 Task: create a game project repository, add a collaborator to the repository and view insights.
Action: Mouse moved to (181, 151)
Screenshot: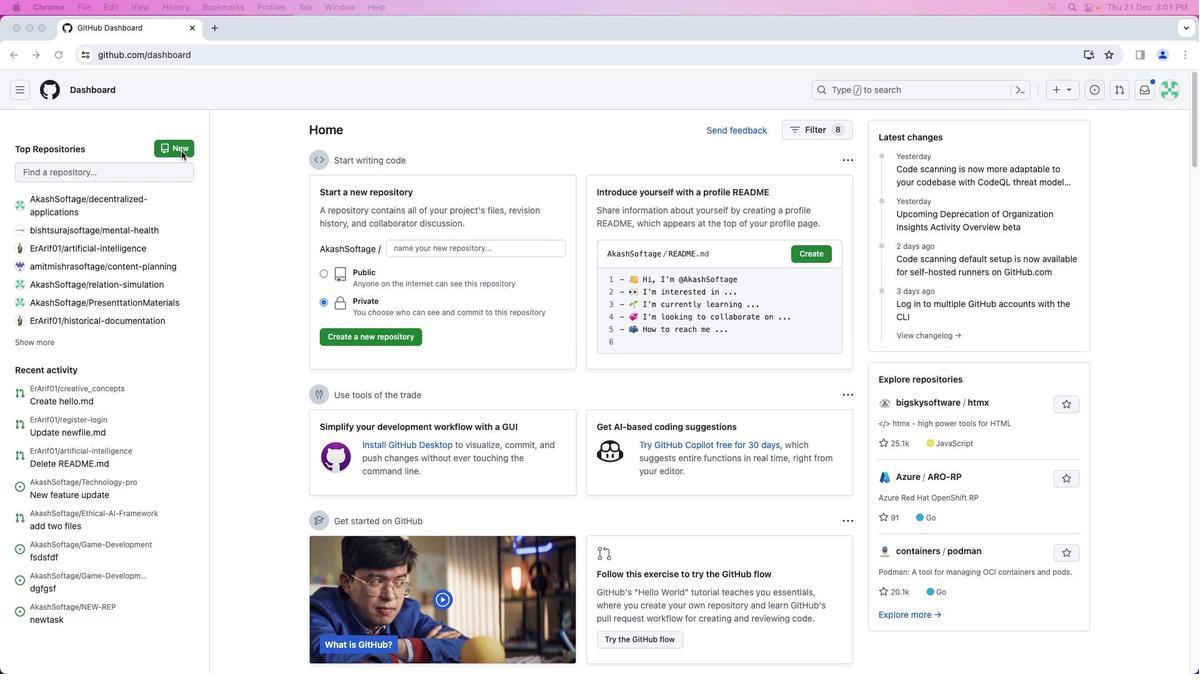
Action: Mouse pressed left at (181, 151)
Screenshot: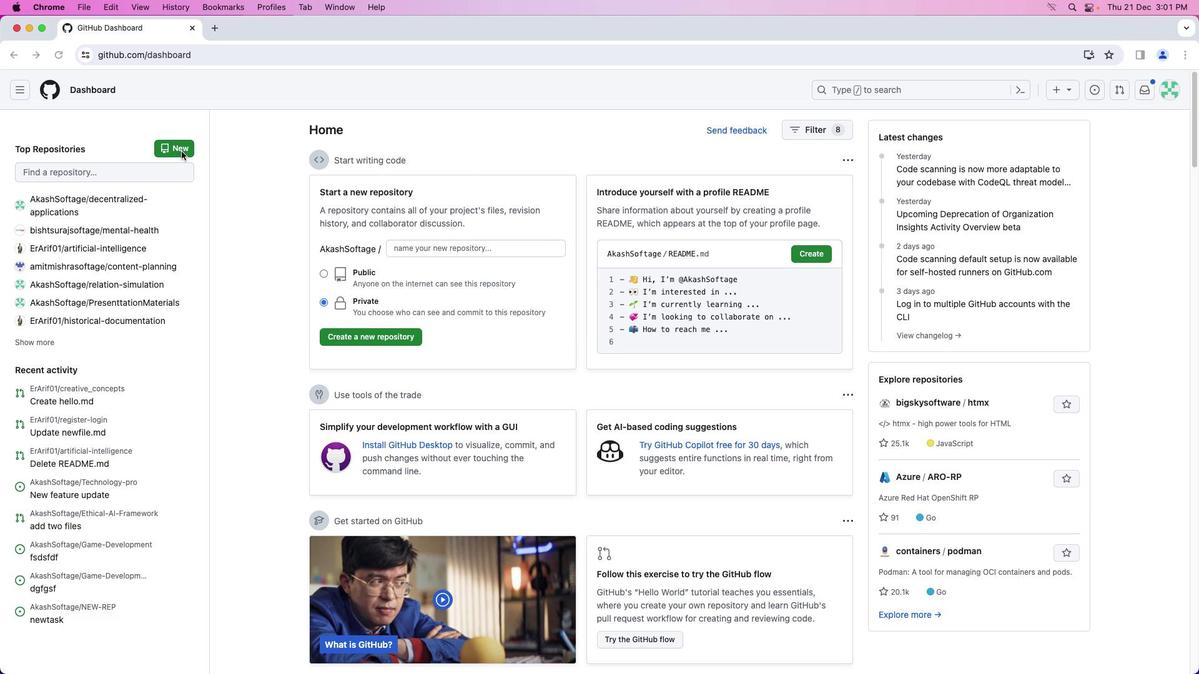 
Action: Mouse moved to (176, 144)
Screenshot: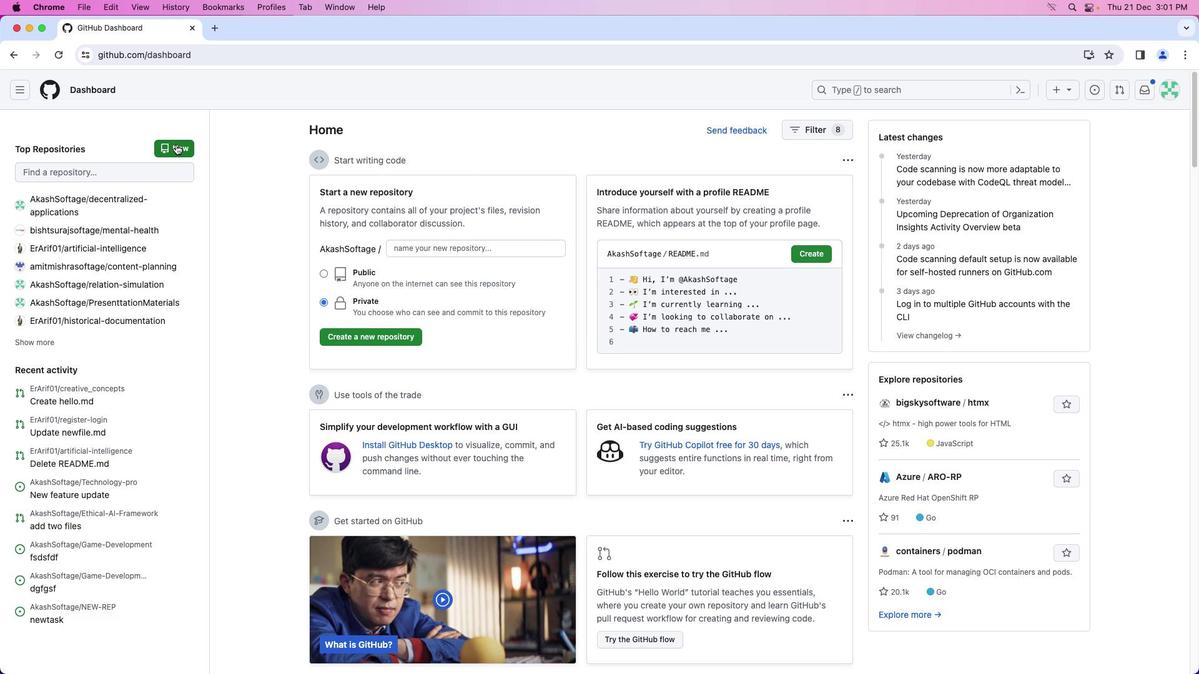 
Action: Mouse pressed left at (176, 144)
Screenshot: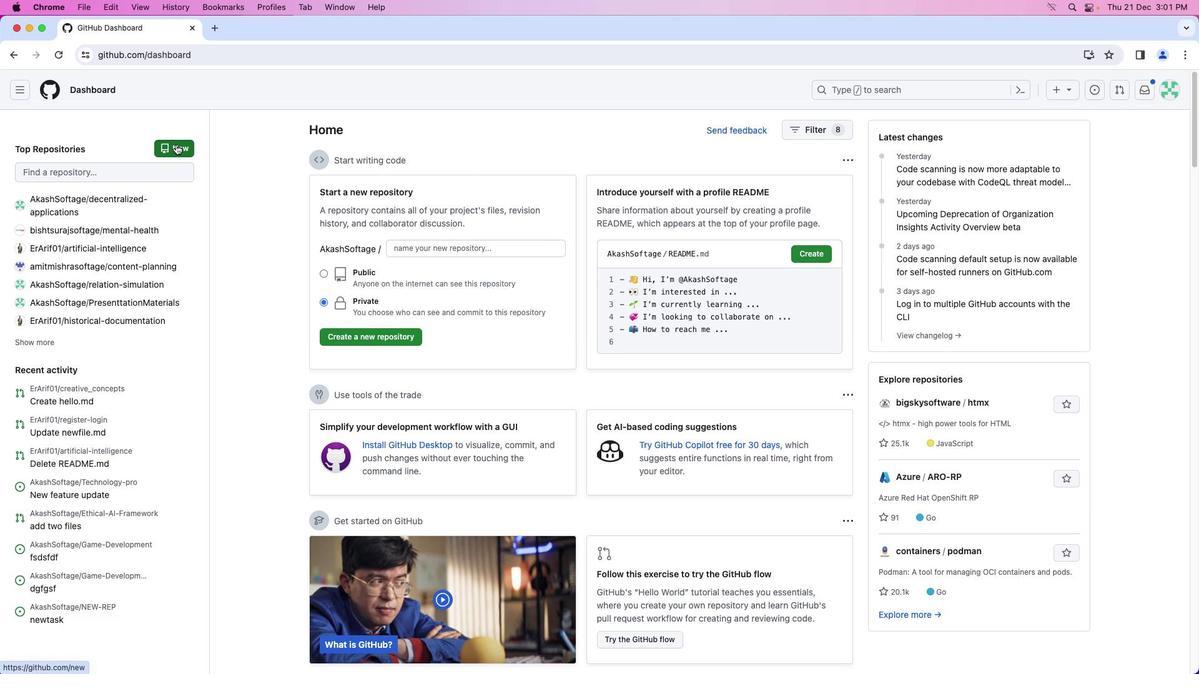
Action: Mouse moved to (558, 233)
Screenshot: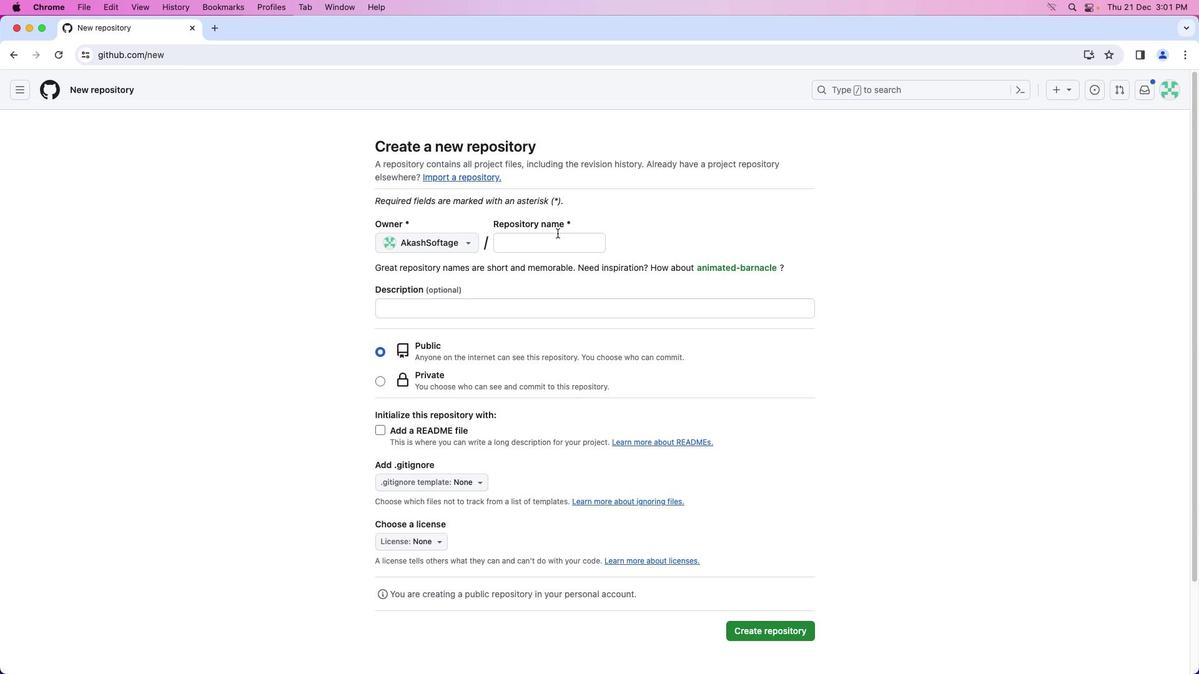 
Action: Mouse pressed left at (558, 233)
Screenshot: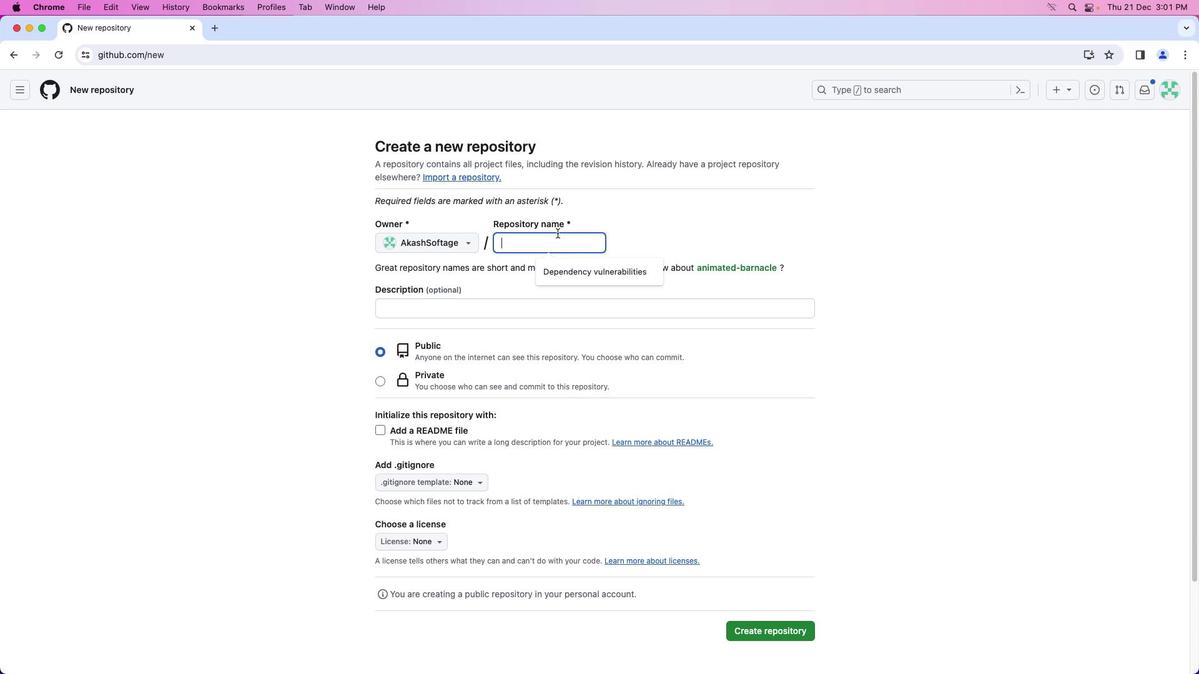 
Action: Key pressed Key.caps_lock'g'Key.caps_lock'A'Key.backspaceKey.backspace'G'Key.caps_lock'a''m''e'Key.space'p''r''o''j''e''c''t'
Screenshot: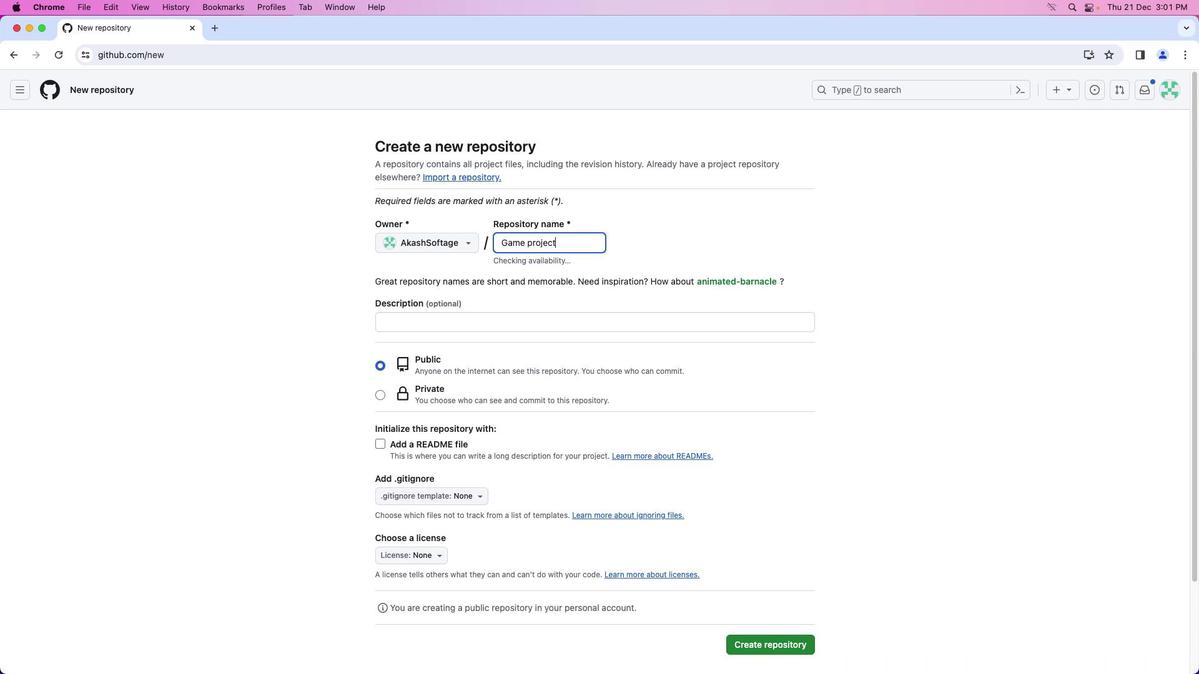 
Action: Mouse moved to (379, 463)
Screenshot: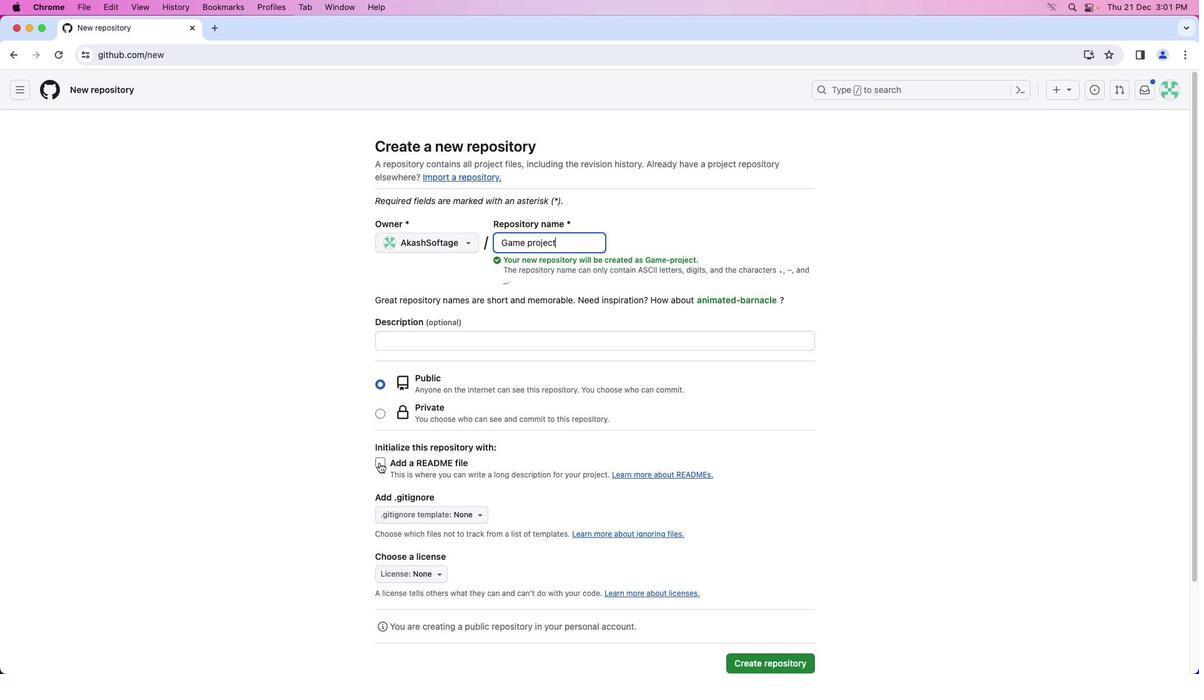 
Action: Mouse pressed left at (379, 463)
Screenshot: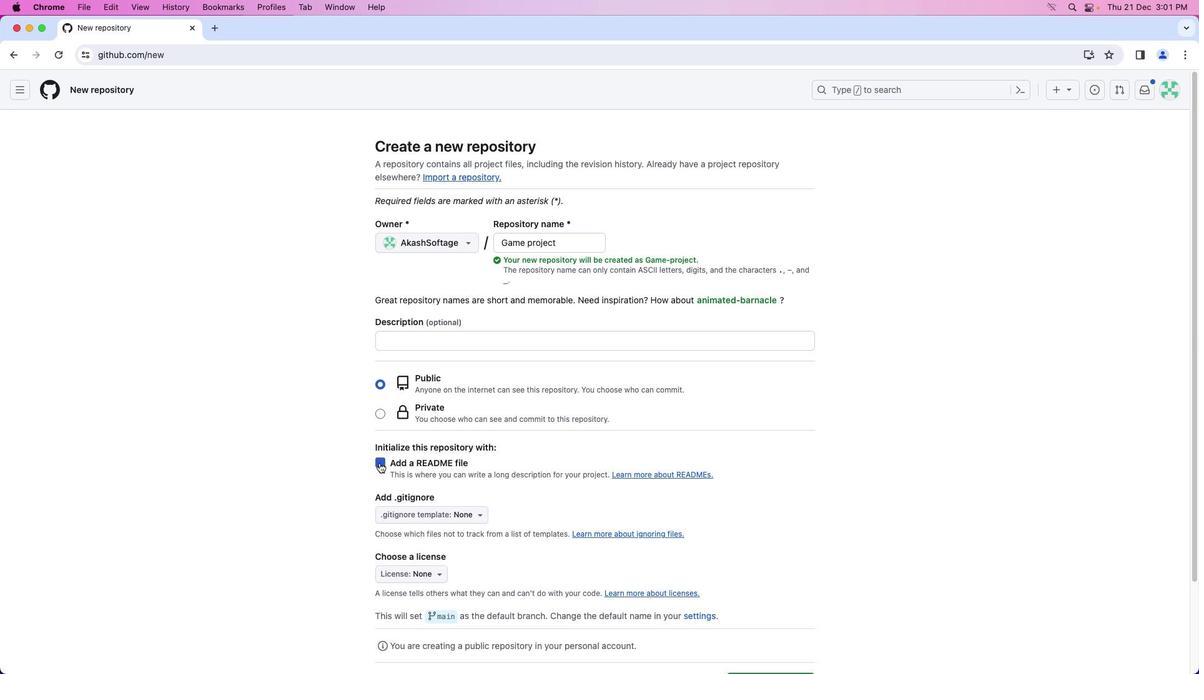 
Action: Mouse moved to (602, 476)
Screenshot: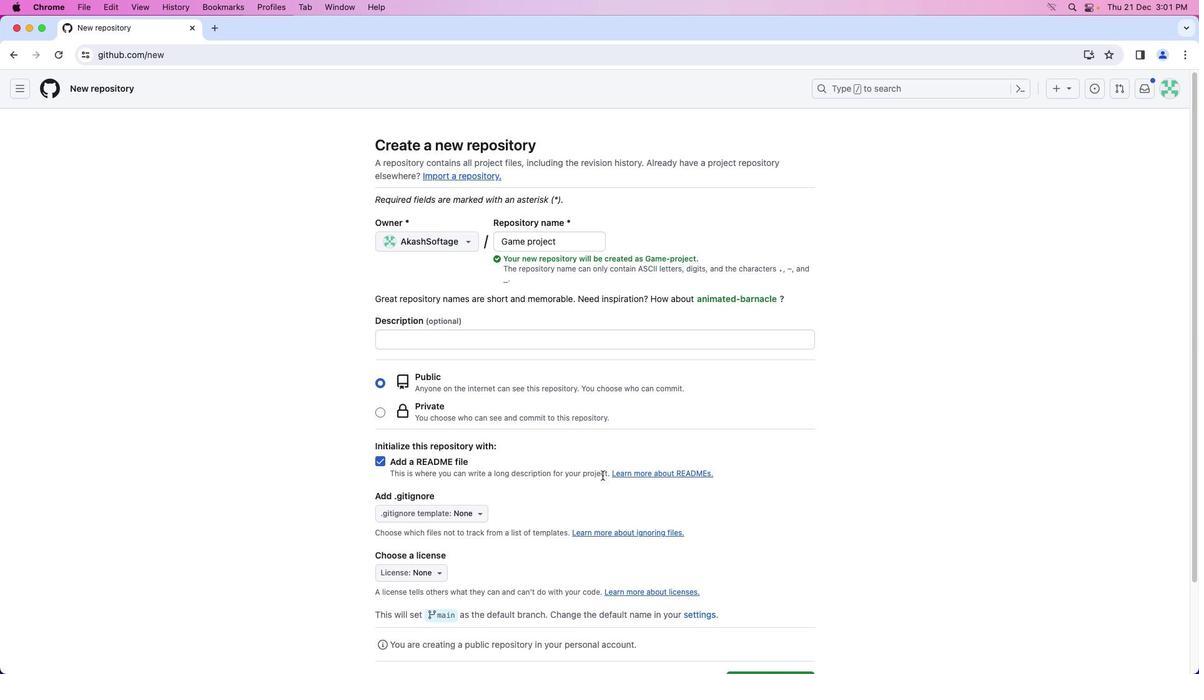 
Action: Mouse scrolled (602, 476) with delta (0, 0)
Screenshot: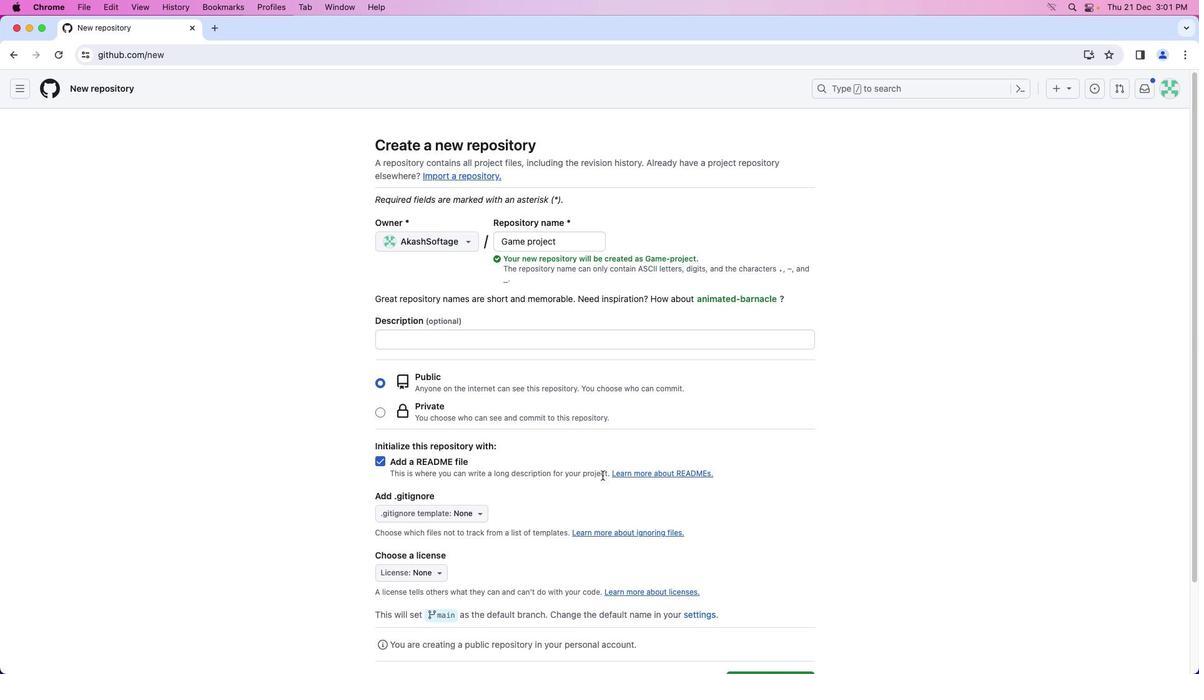 
Action: Mouse moved to (603, 476)
Screenshot: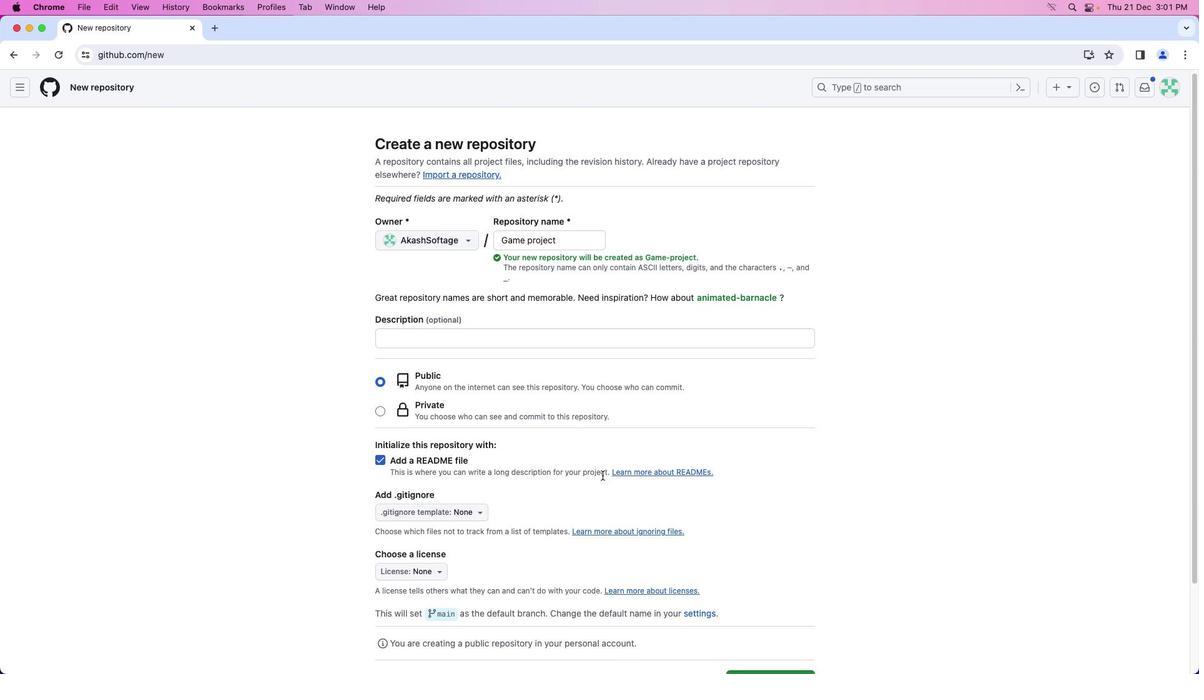 
Action: Mouse scrolled (603, 476) with delta (0, 0)
Screenshot: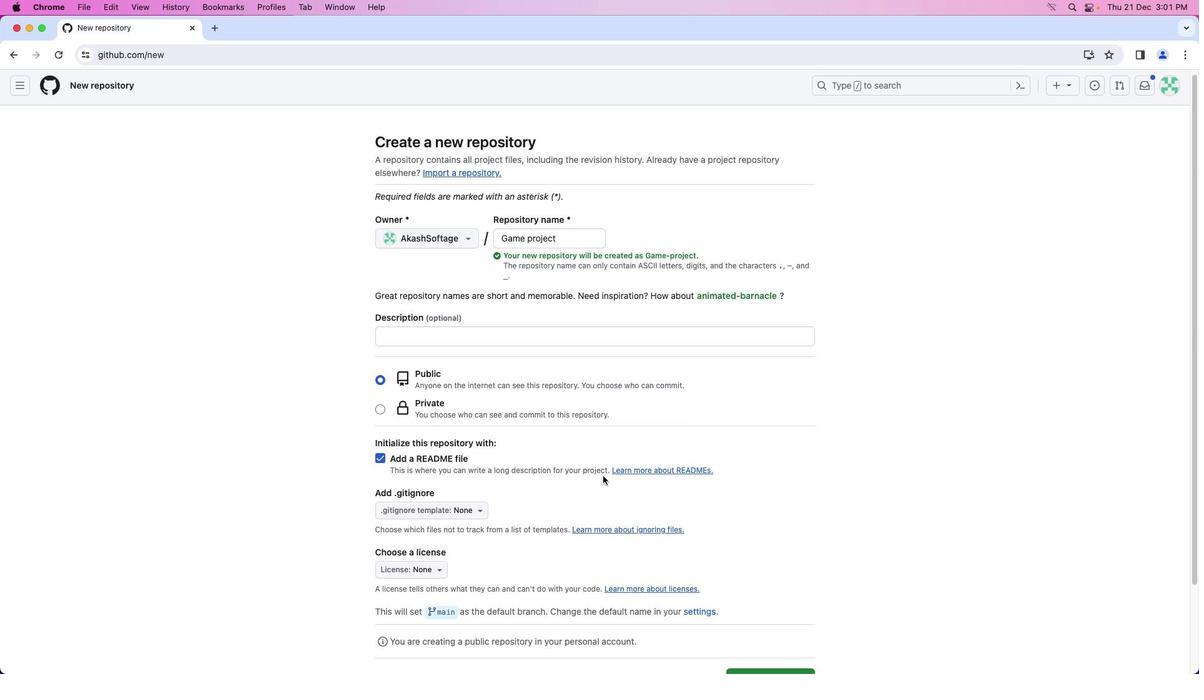 
Action: Mouse moved to (603, 476)
Screenshot: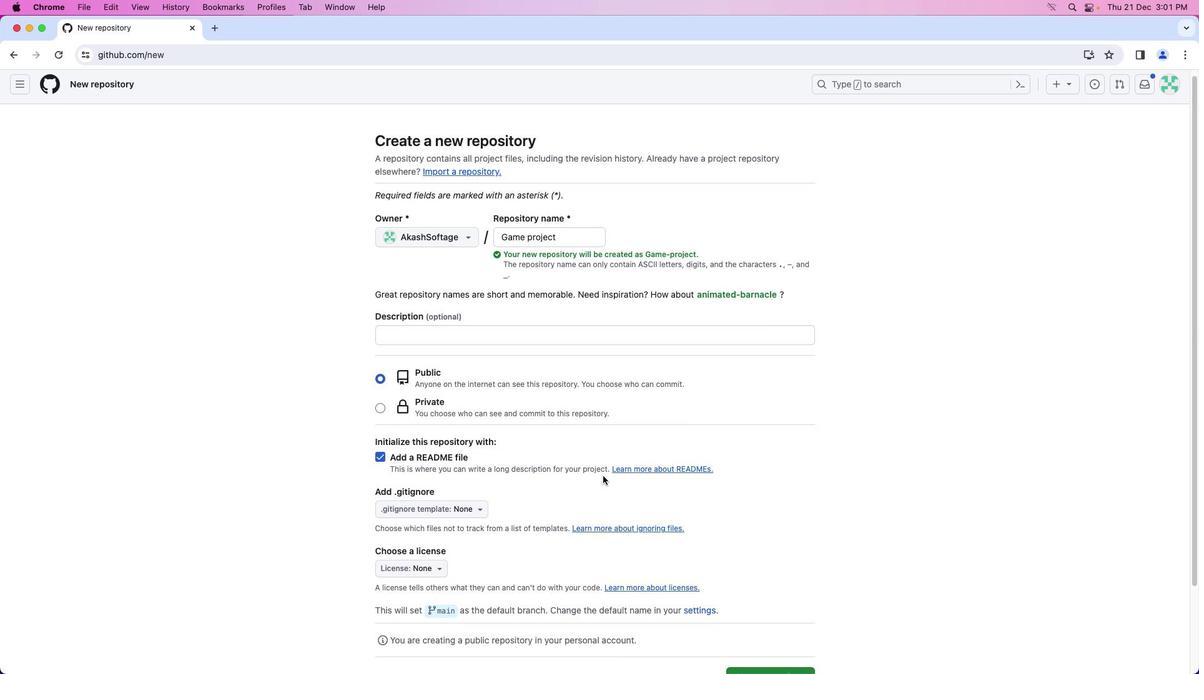
Action: Mouse scrolled (603, 476) with delta (0, 0)
Screenshot: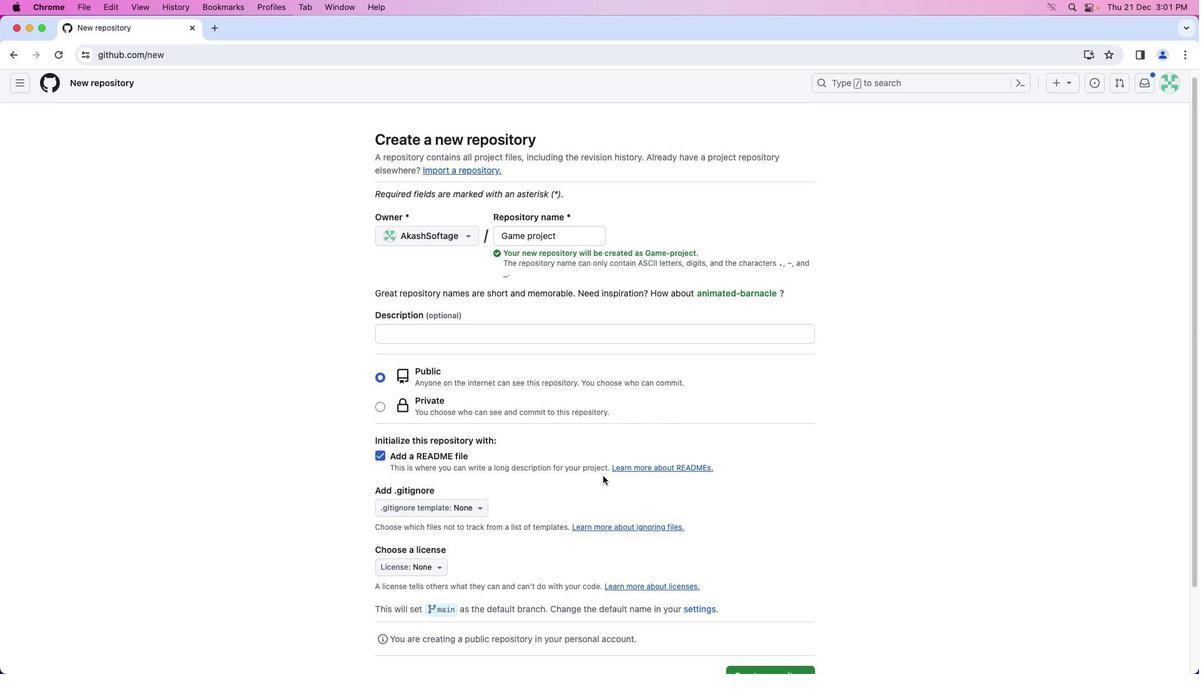 
Action: Mouse moved to (608, 479)
Screenshot: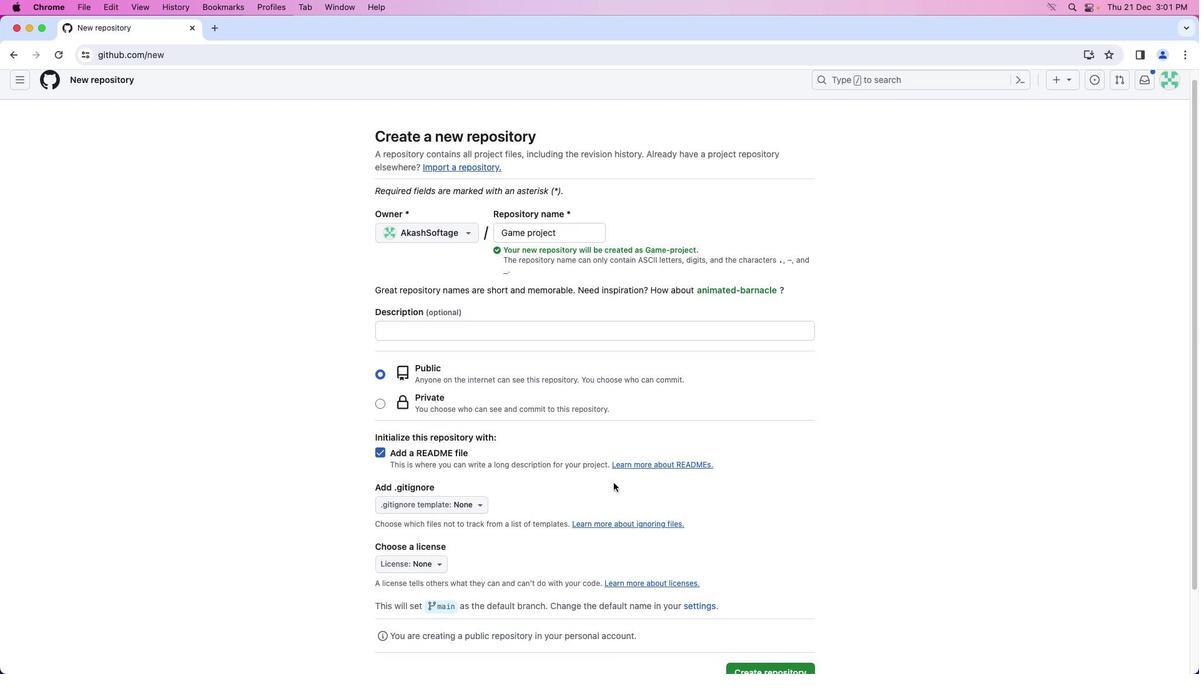 
Action: Mouse scrolled (608, 479) with delta (0, 0)
Screenshot: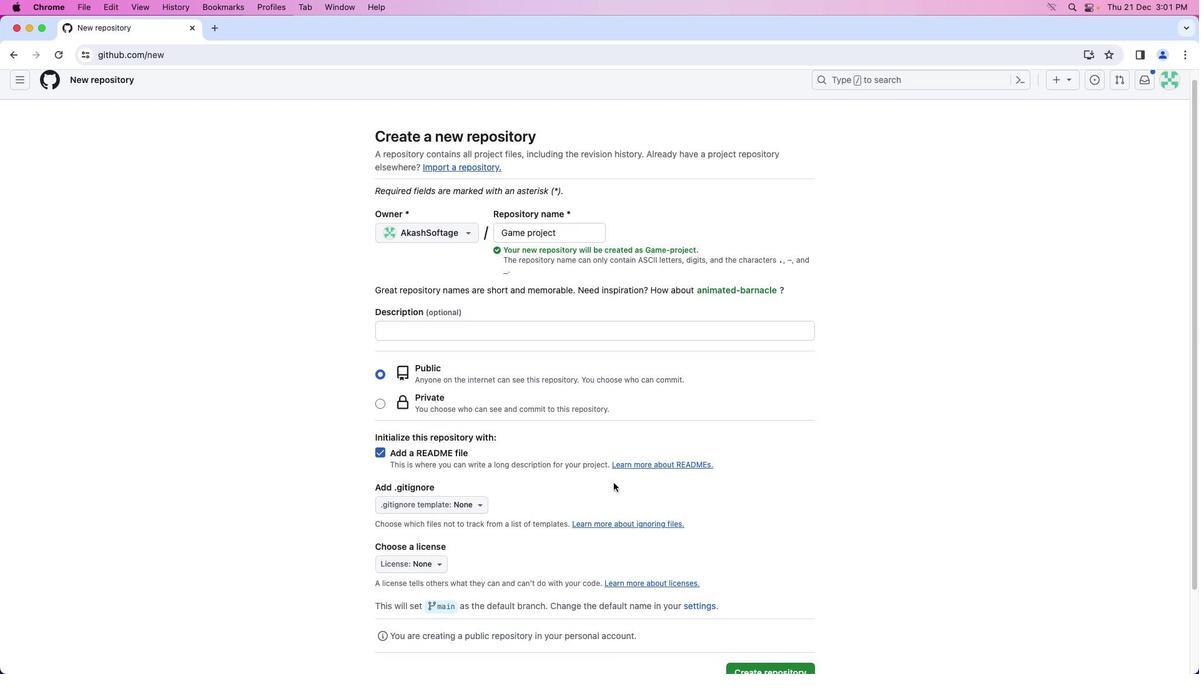 
Action: Mouse moved to (614, 483)
Screenshot: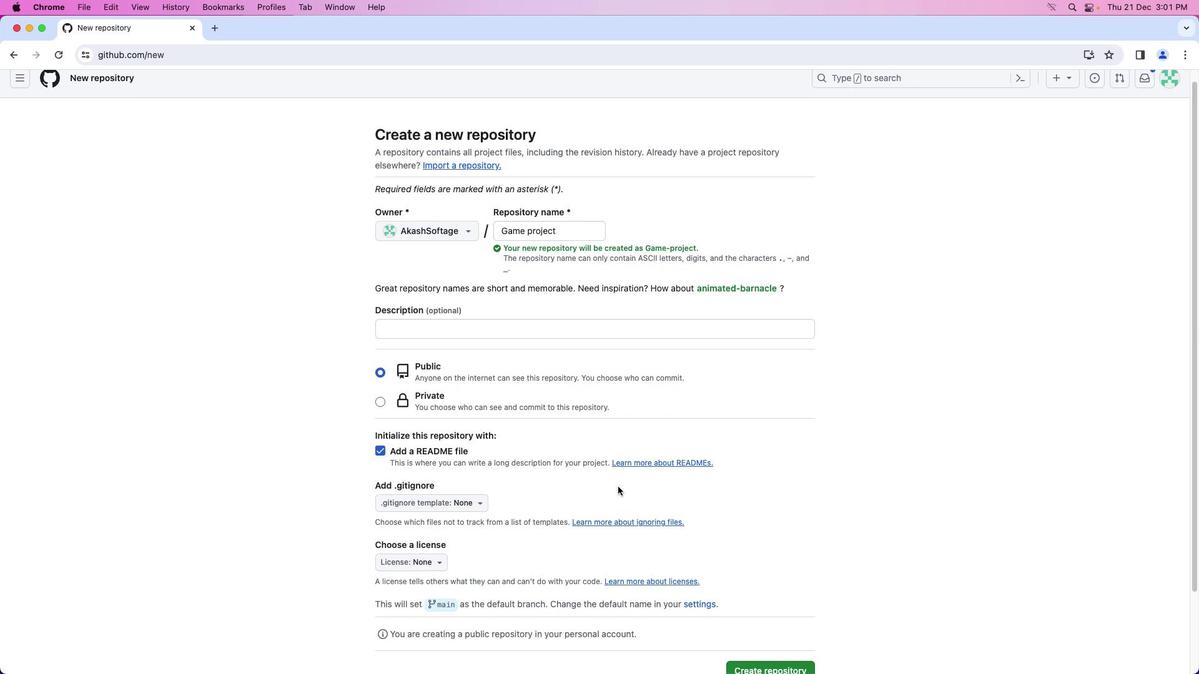 
Action: Mouse scrolled (614, 483) with delta (0, 0)
Screenshot: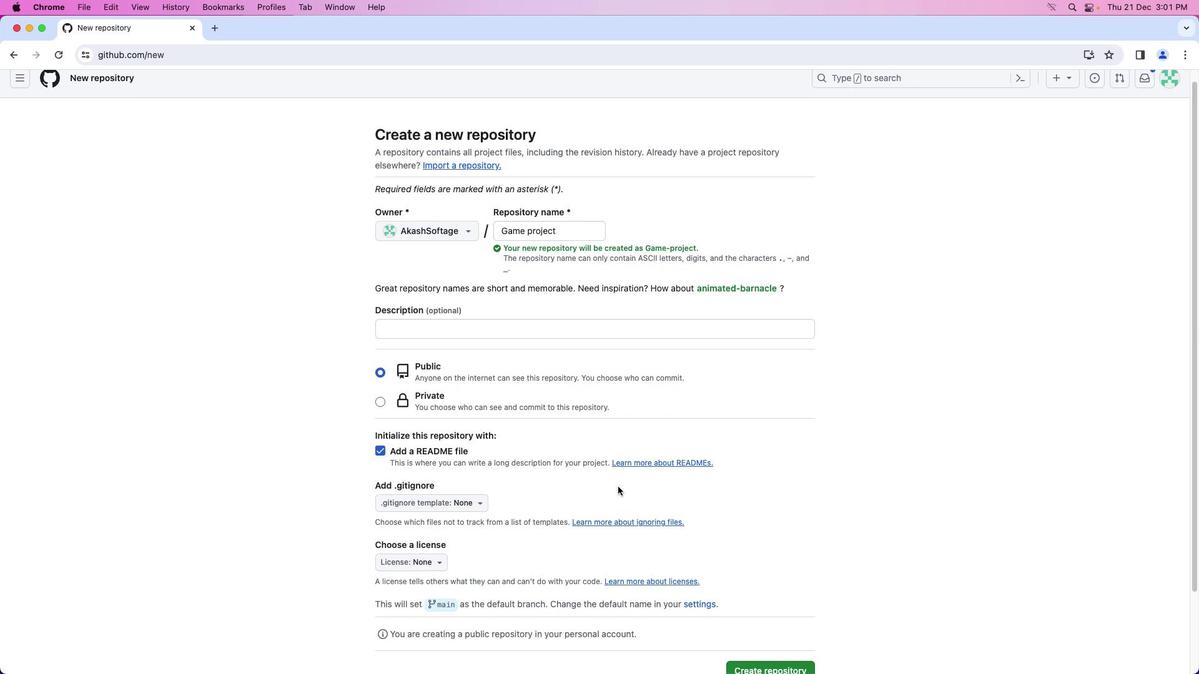 
Action: Mouse moved to (617, 486)
Screenshot: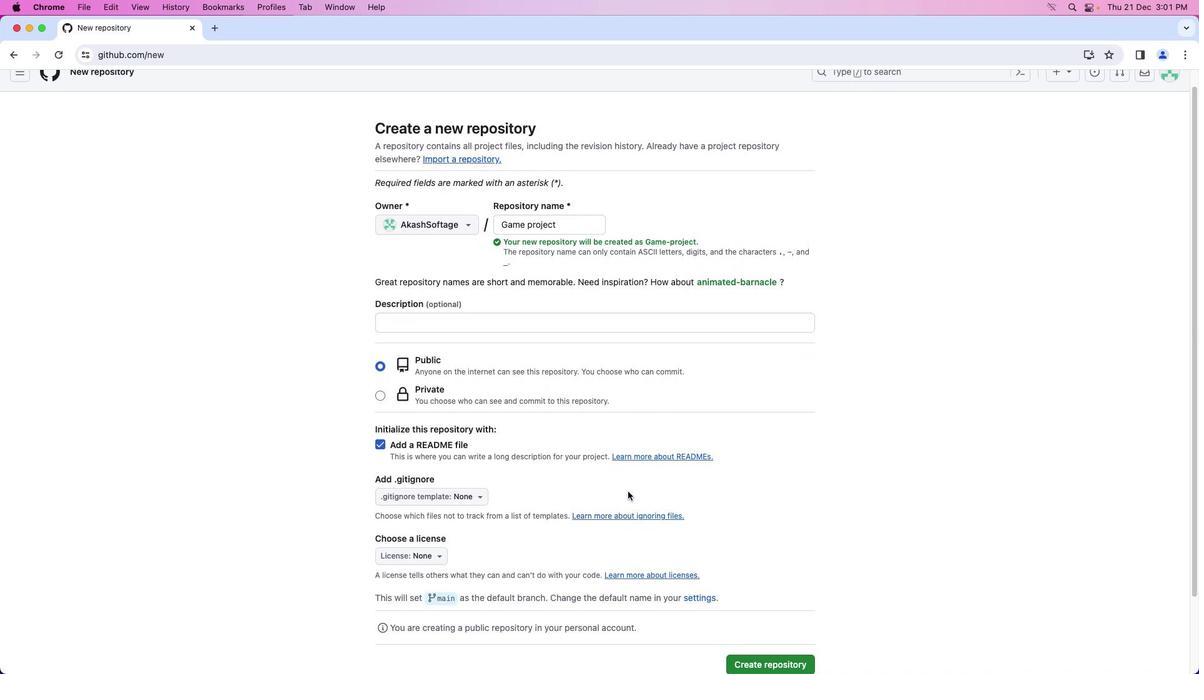 
Action: Mouse scrolled (617, 486) with delta (0, 0)
Screenshot: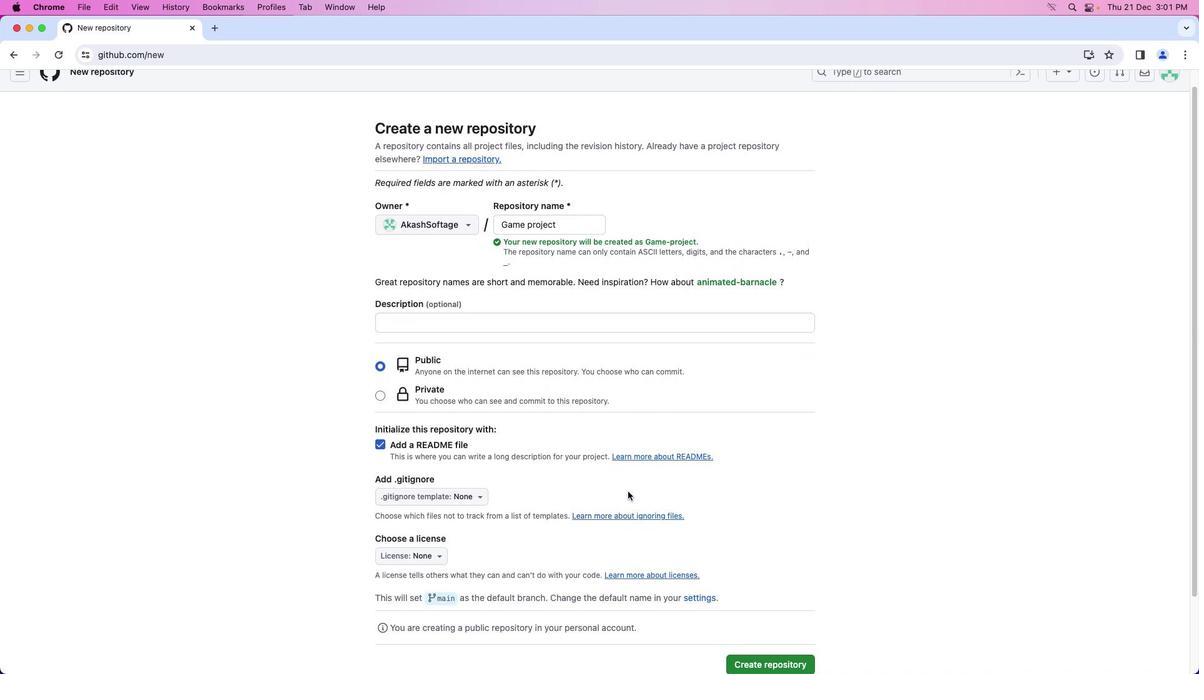 
Action: Mouse moved to (618, 487)
Screenshot: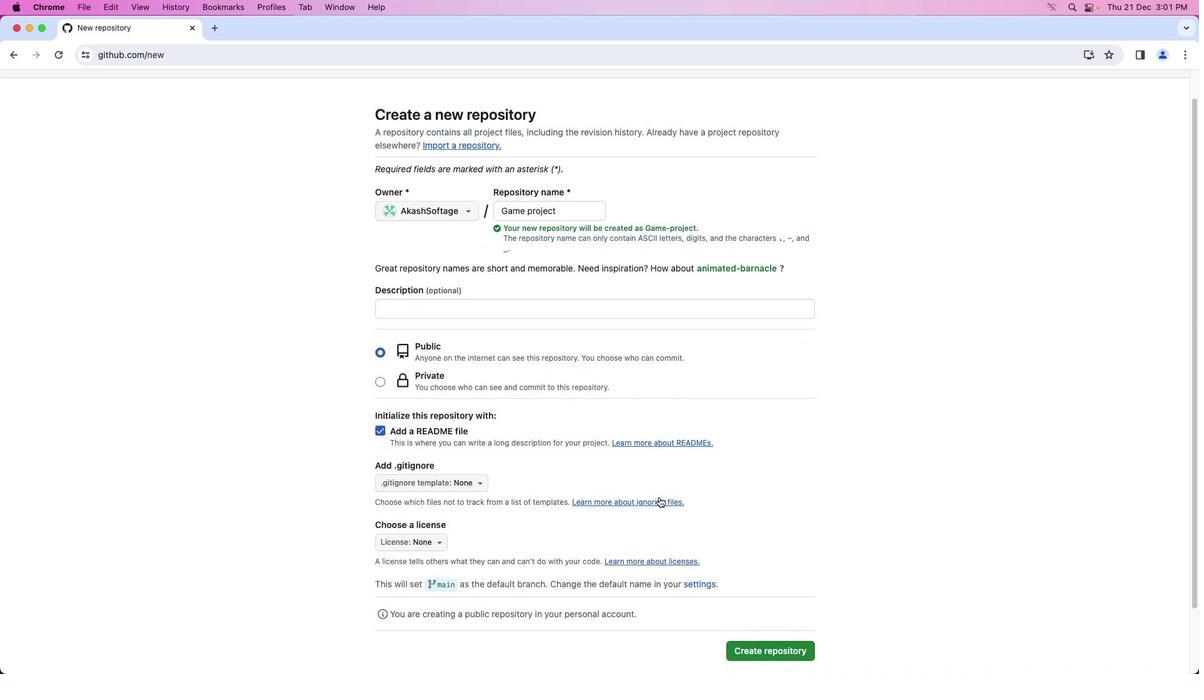 
Action: Mouse scrolled (618, 487) with delta (0, 0)
Screenshot: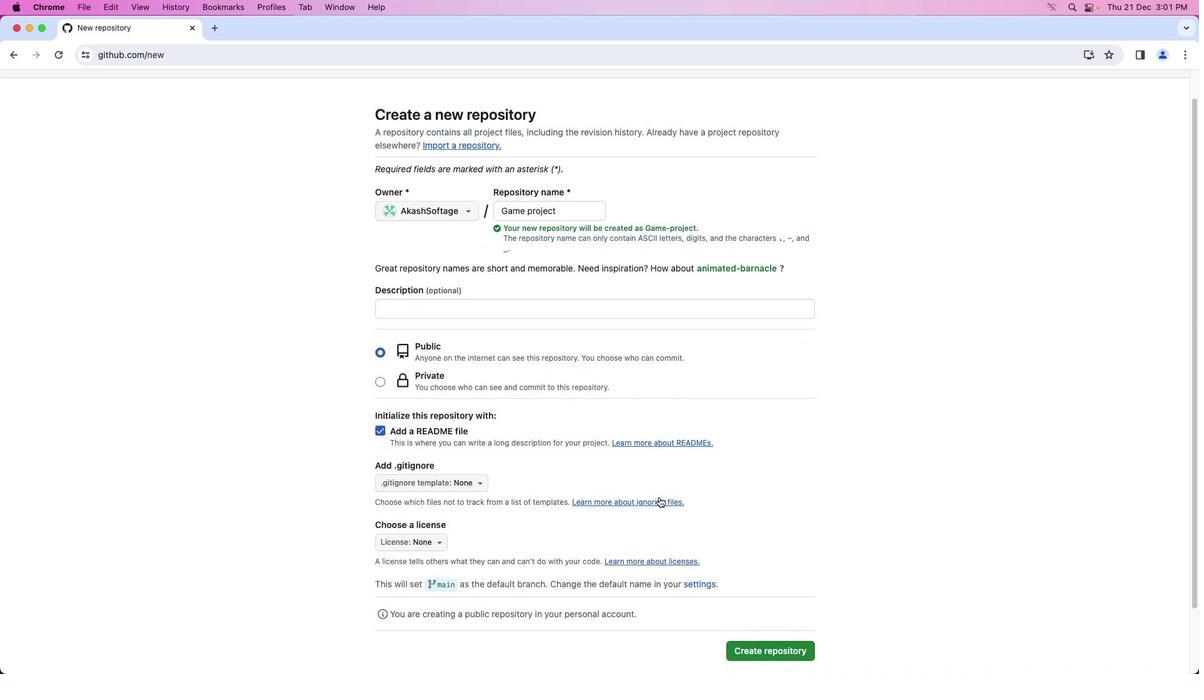 
Action: Mouse moved to (804, 586)
Screenshot: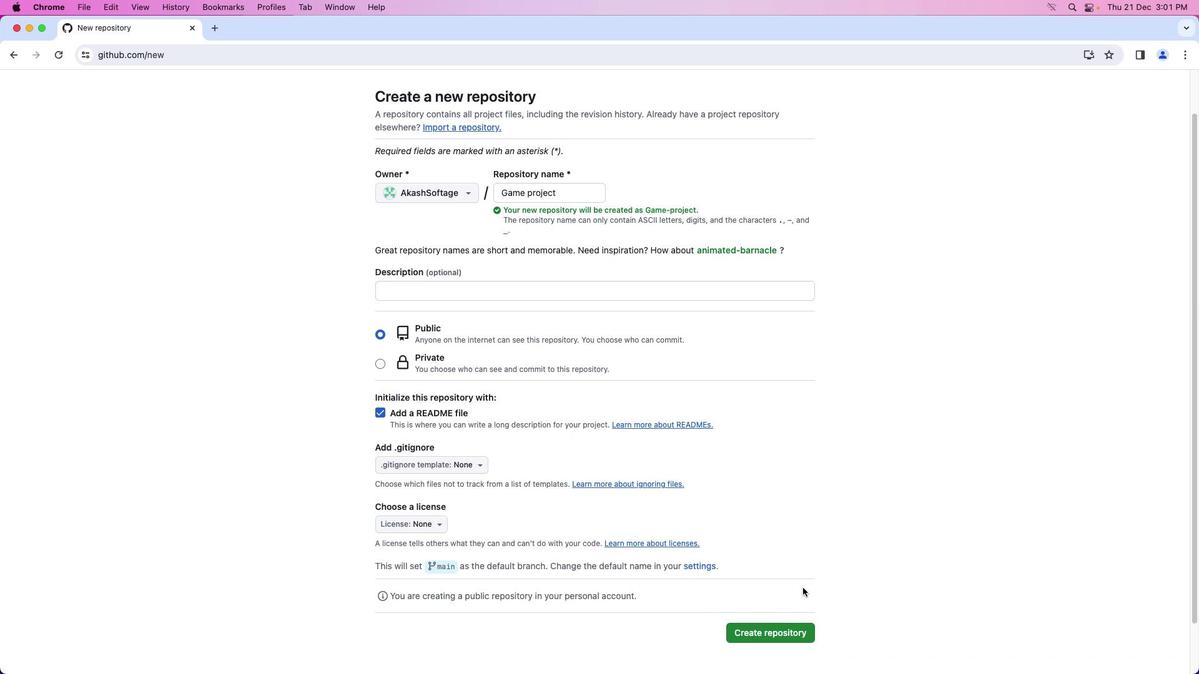 
Action: Mouse scrolled (804, 586) with delta (0, 0)
Screenshot: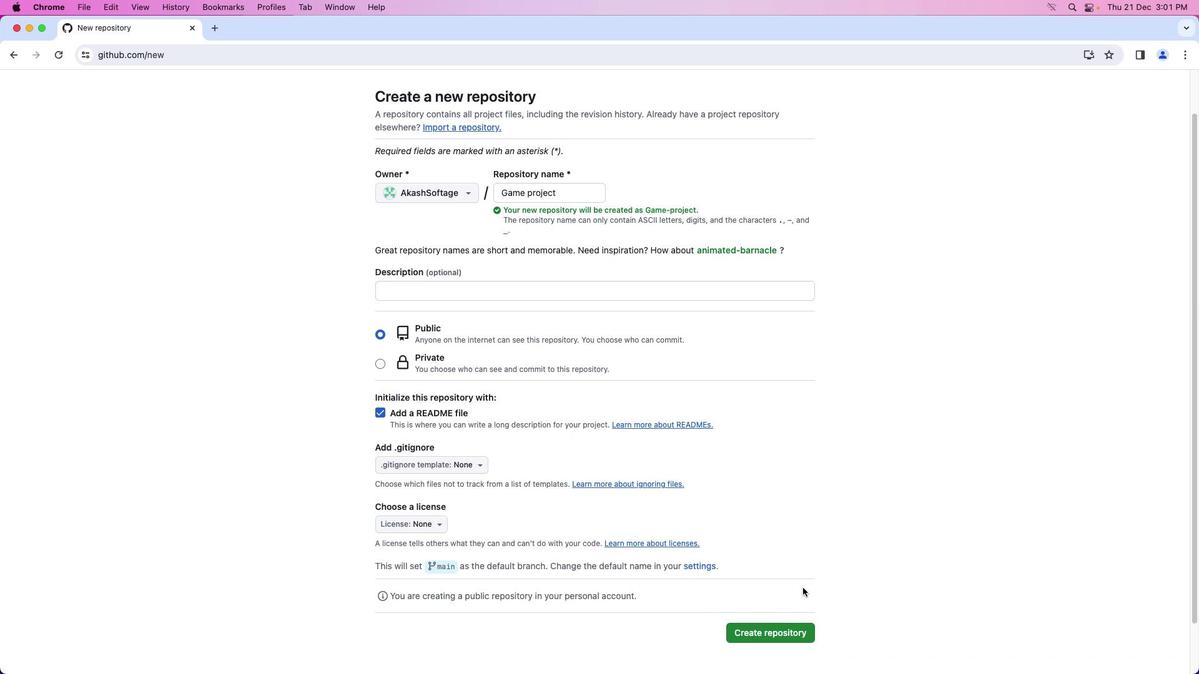 
Action: Mouse moved to (804, 586)
Screenshot: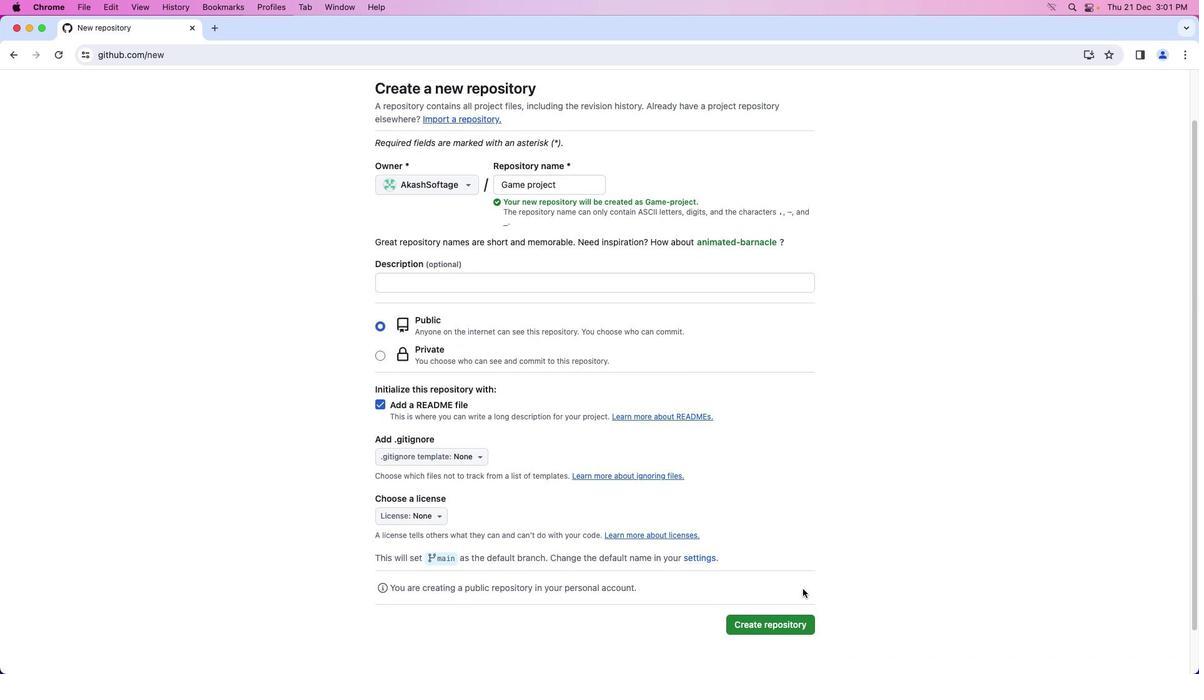 
Action: Mouse scrolled (804, 586) with delta (0, 0)
Screenshot: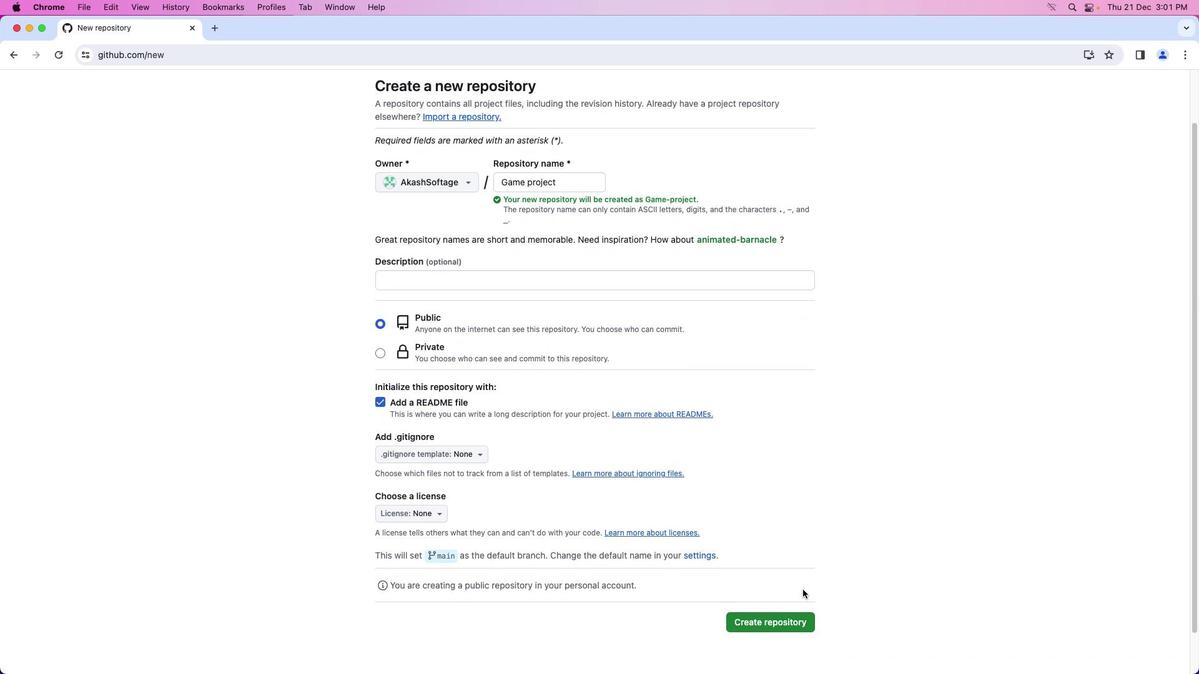 
Action: Mouse moved to (784, 618)
Screenshot: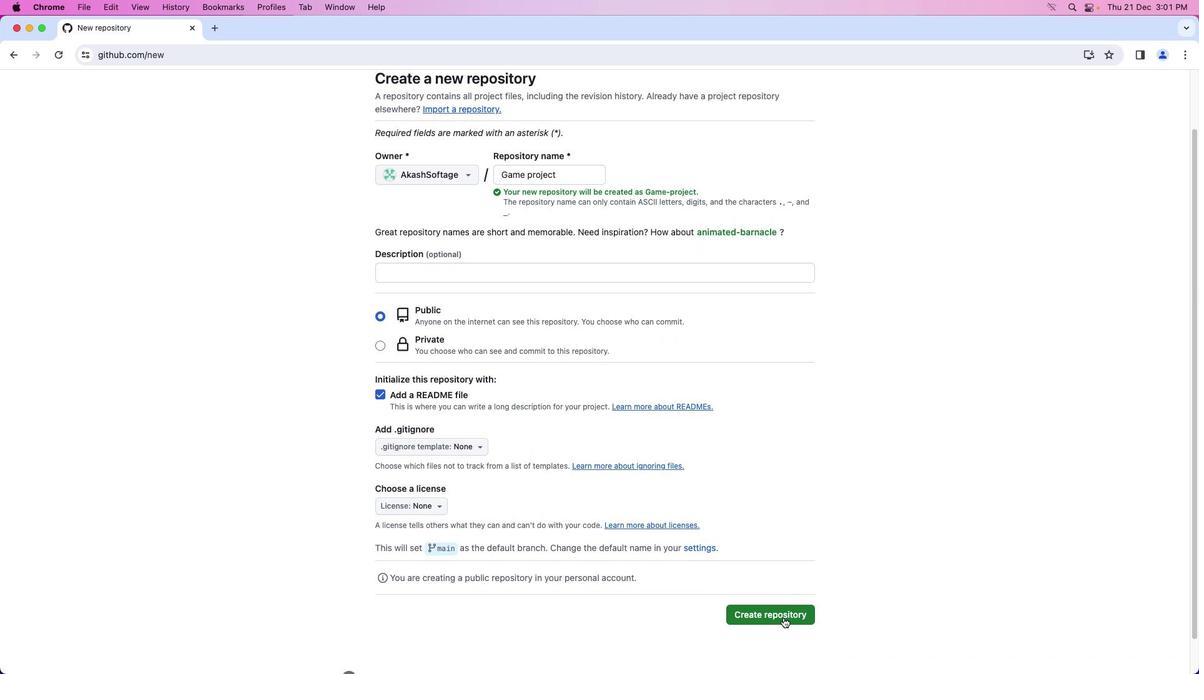 
Action: Mouse pressed left at (784, 618)
Screenshot: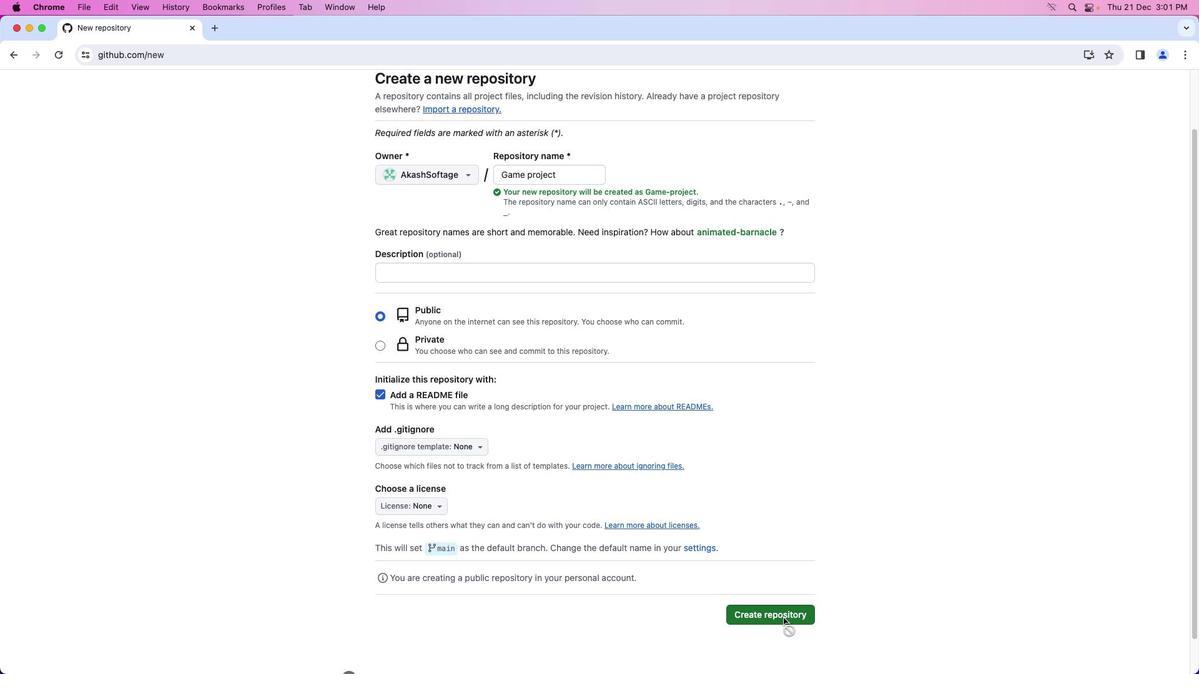 
Action: Mouse moved to (538, 125)
Screenshot: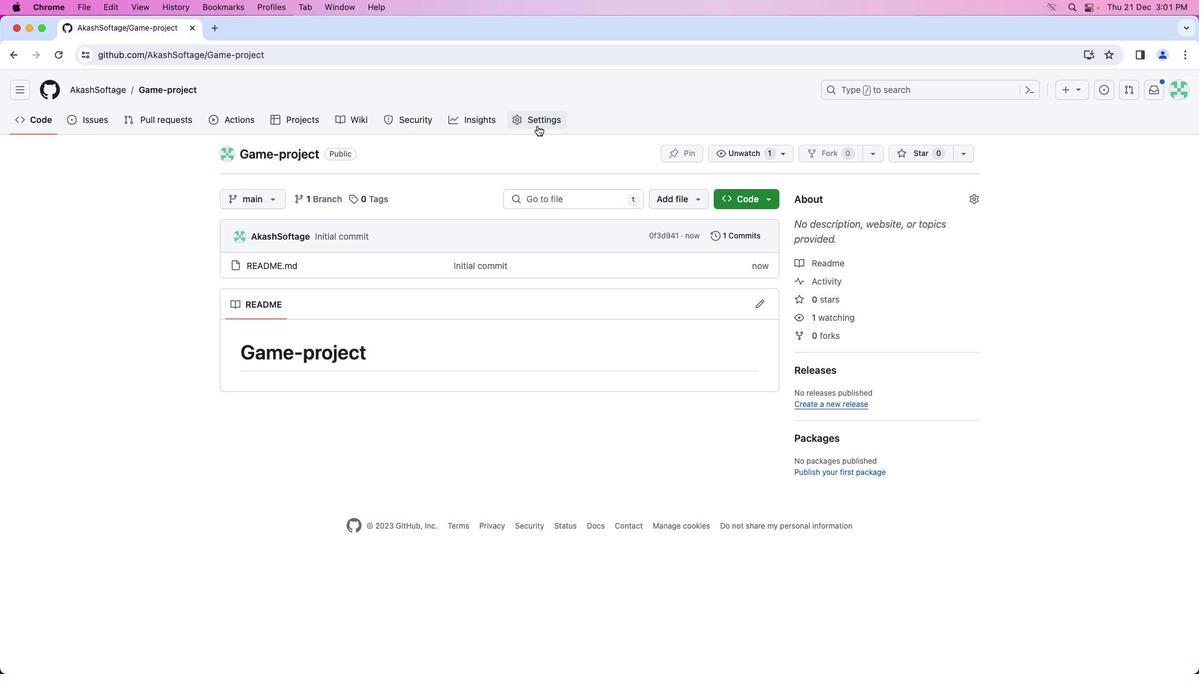 
Action: Mouse pressed left at (538, 125)
Screenshot: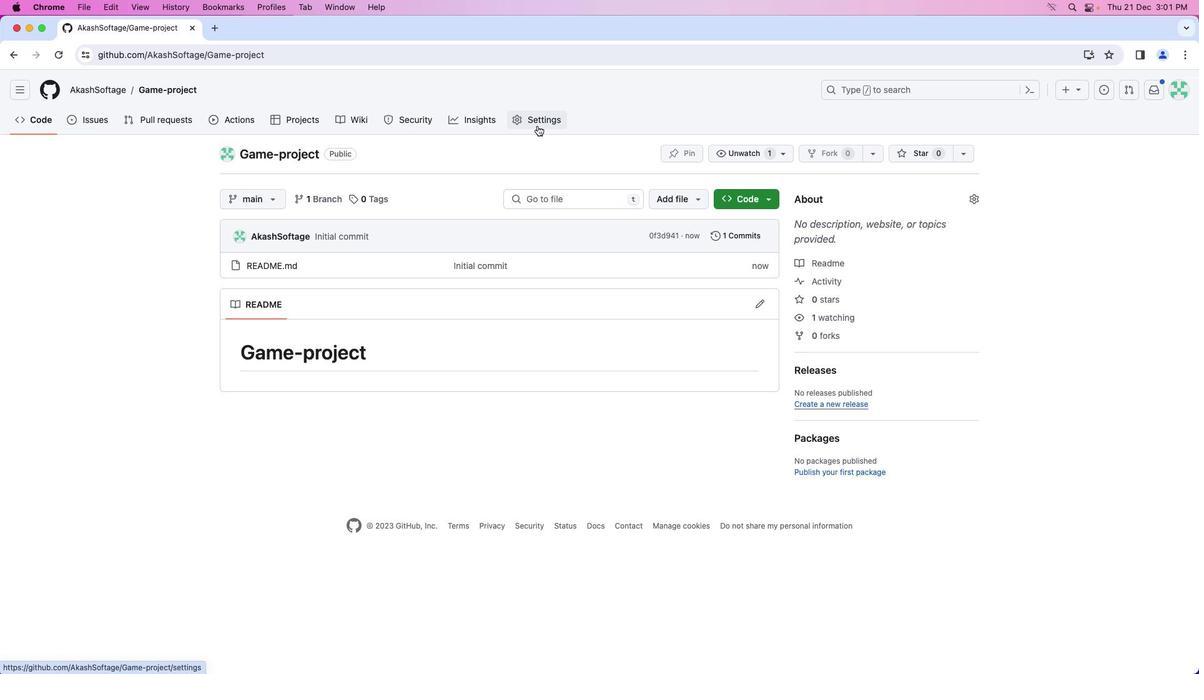 
Action: Mouse moved to (326, 209)
Screenshot: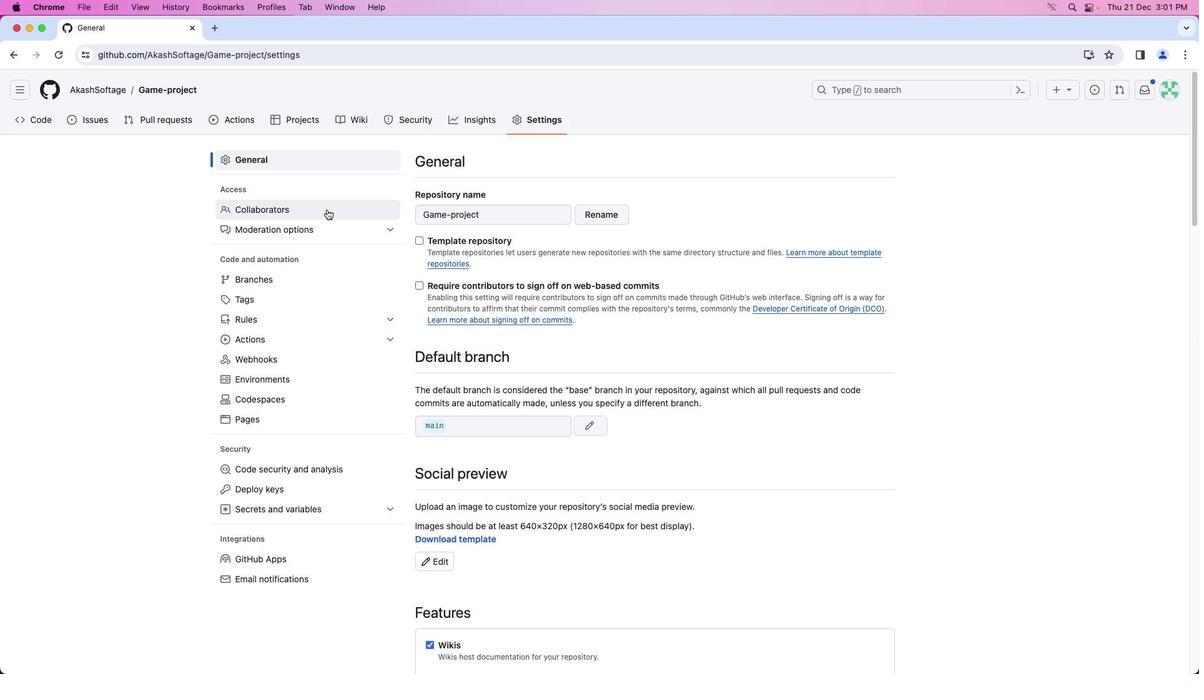 
Action: Mouse pressed left at (326, 209)
Screenshot: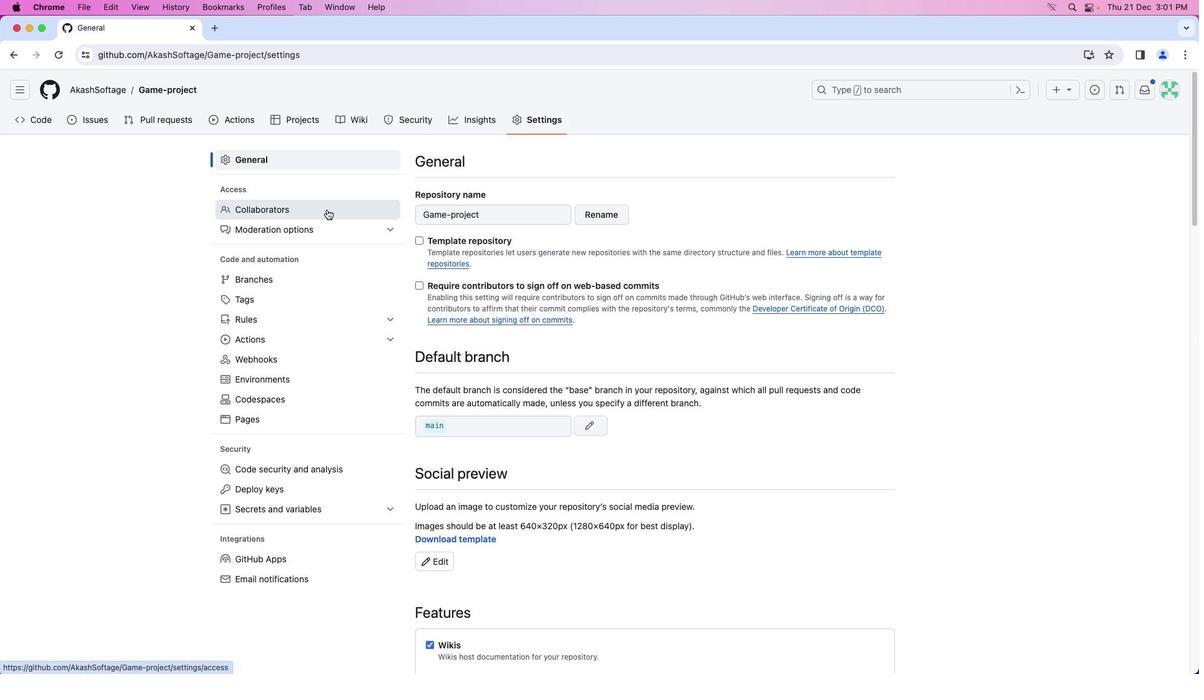 
Action: Mouse moved to (650, 450)
Screenshot: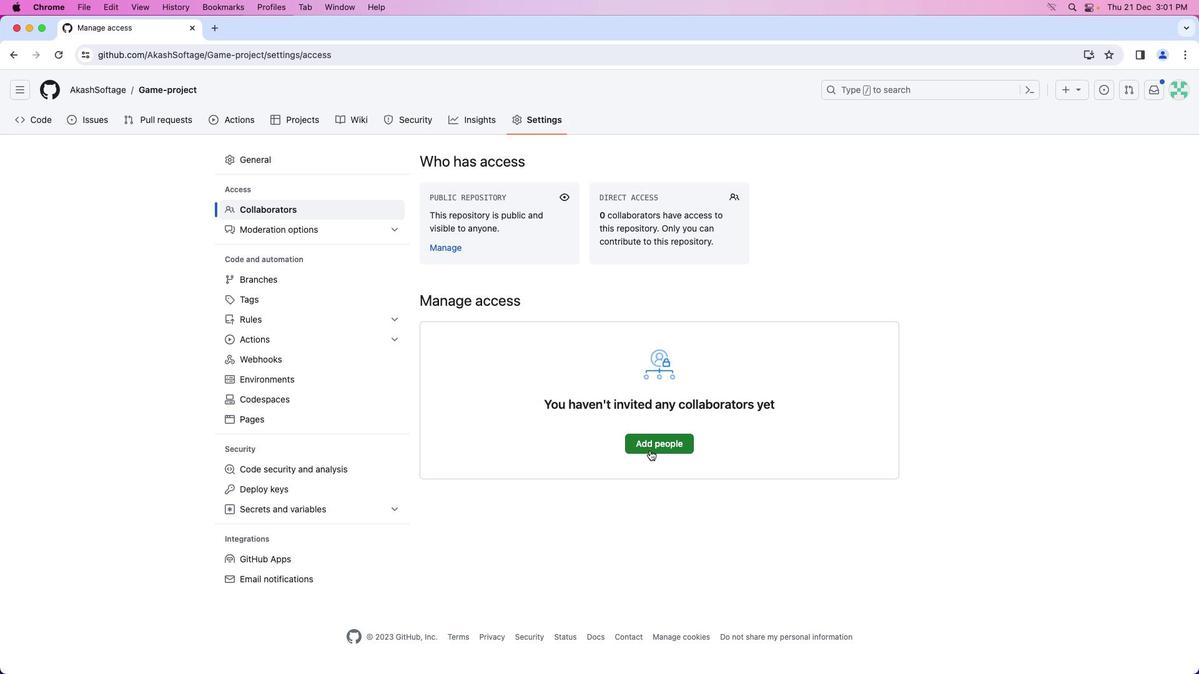 
Action: Mouse pressed left at (650, 450)
Screenshot: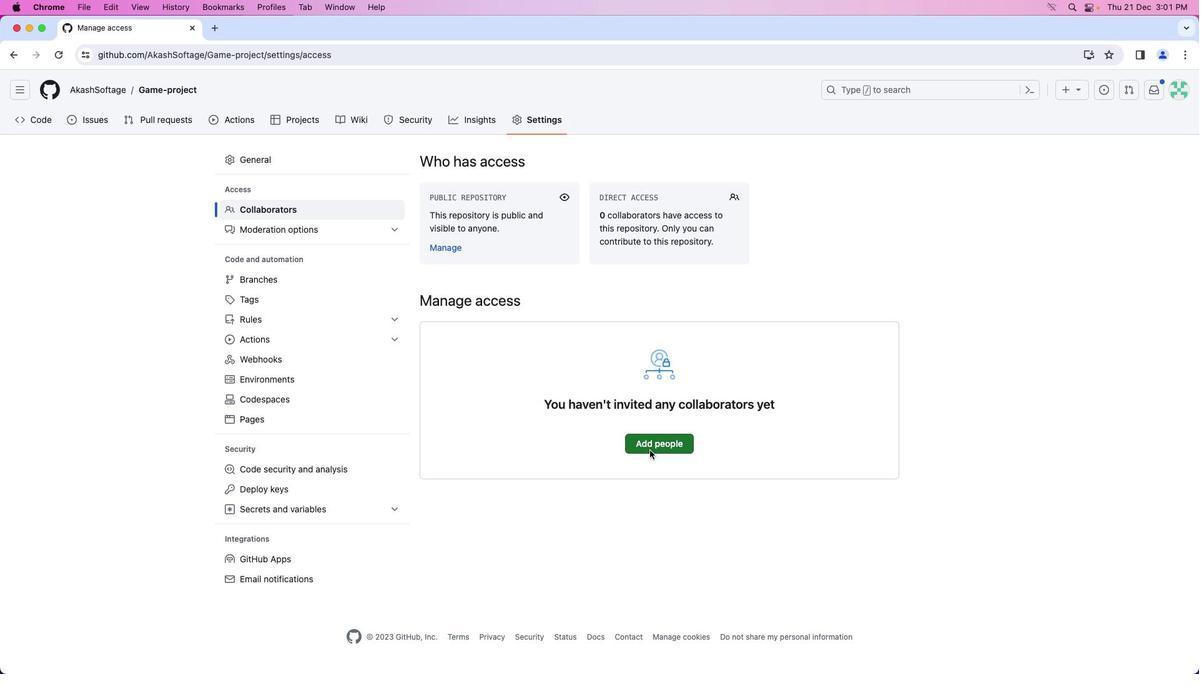 
Action: Mouse moved to (617, 347)
Screenshot: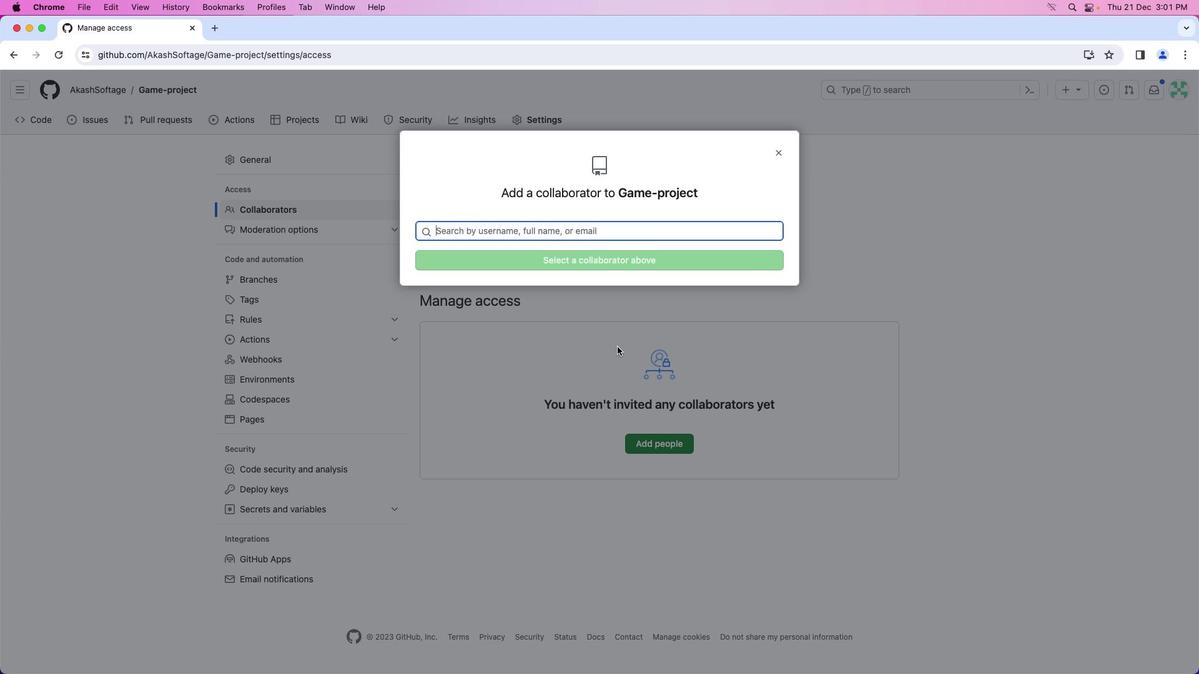 
Action: Key pressed Key.caps_lock'E'Key.caps_lock'r'
Screenshot: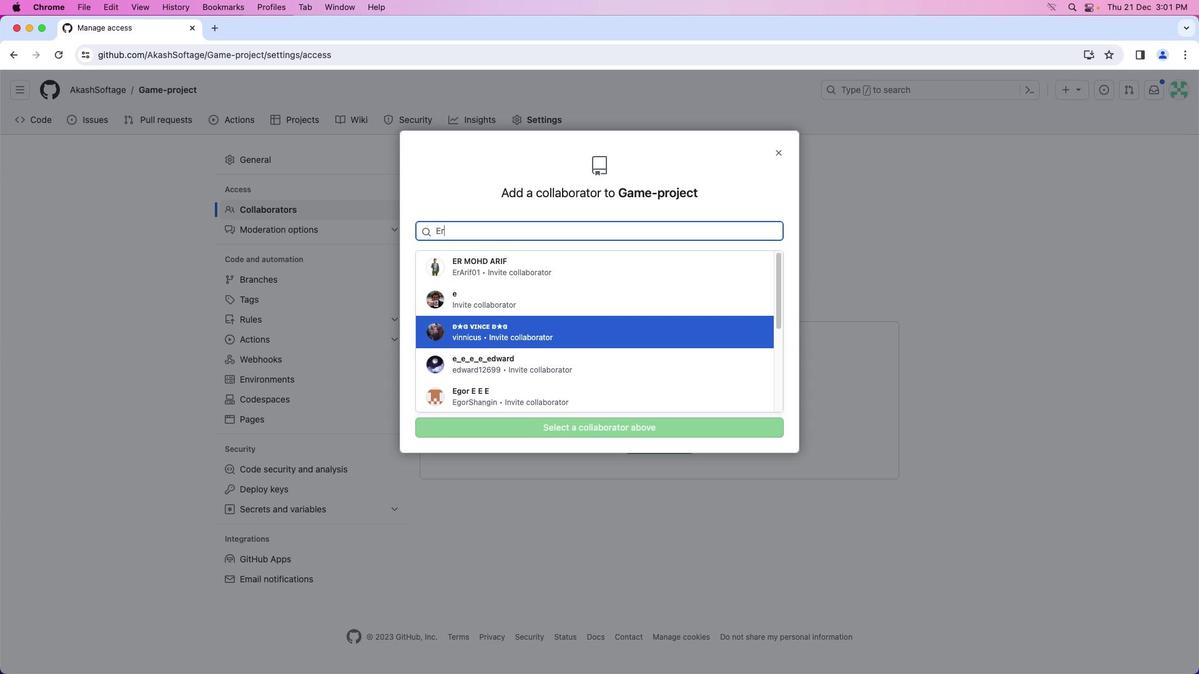 
Action: Mouse moved to (554, 260)
Screenshot: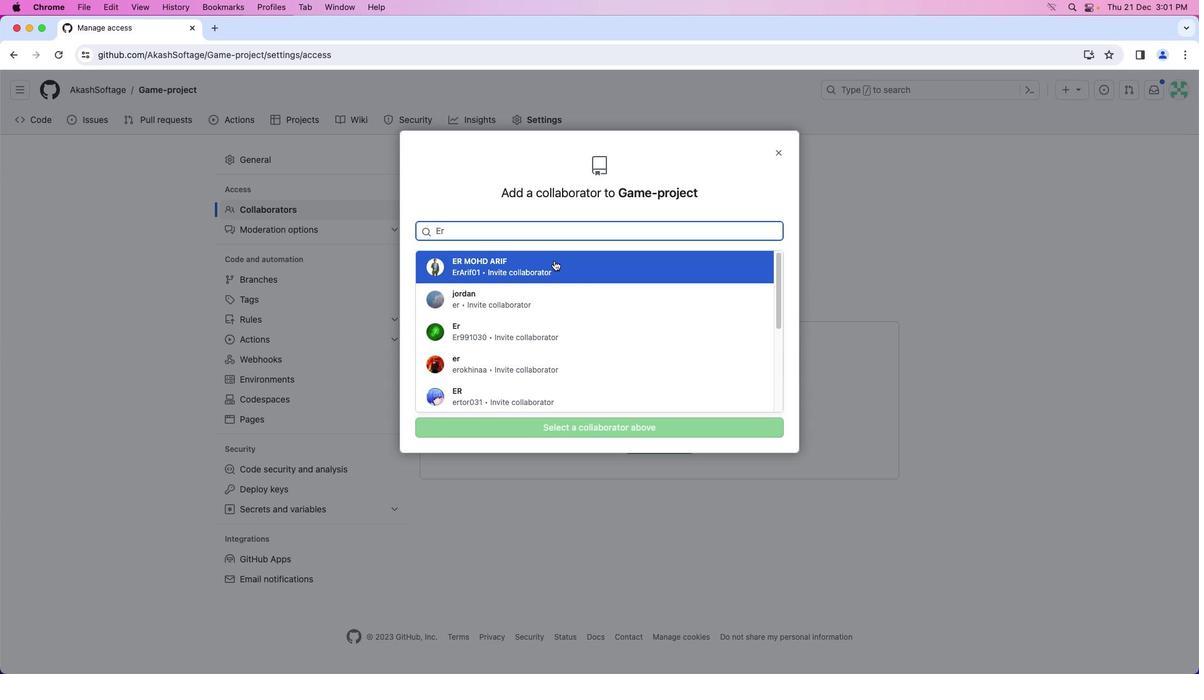 
Action: Mouse pressed left at (554, 260)
Screenshot: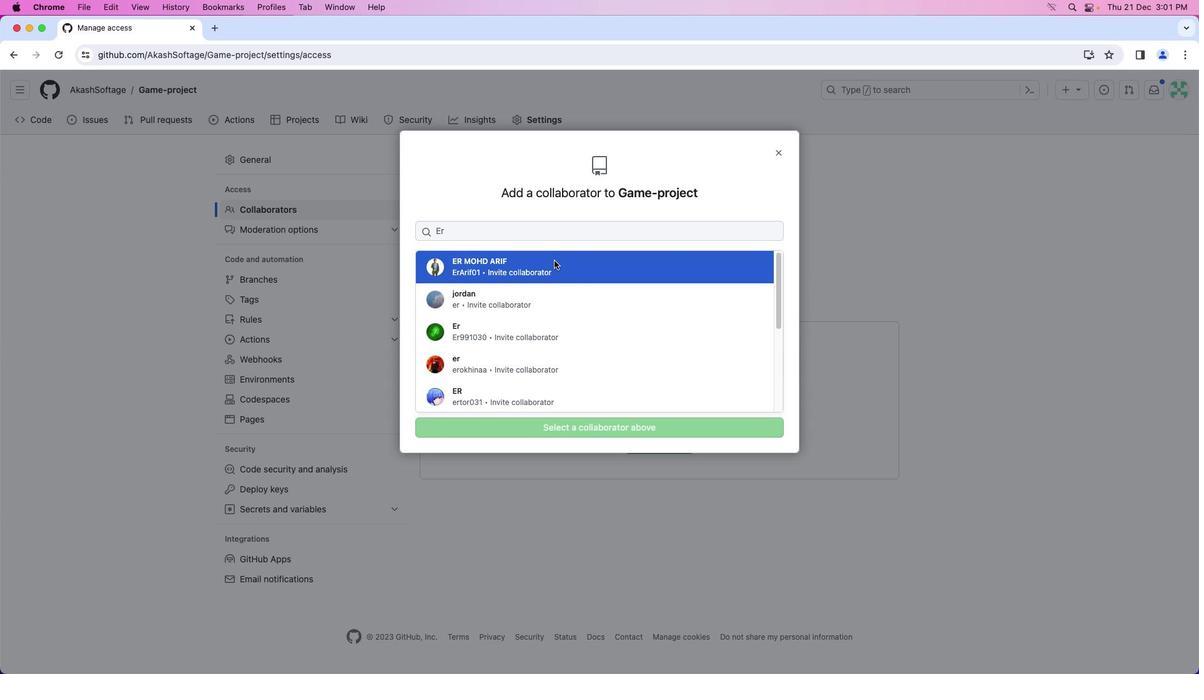 
Action: Mouse moved to (573, 288)
Screenshot: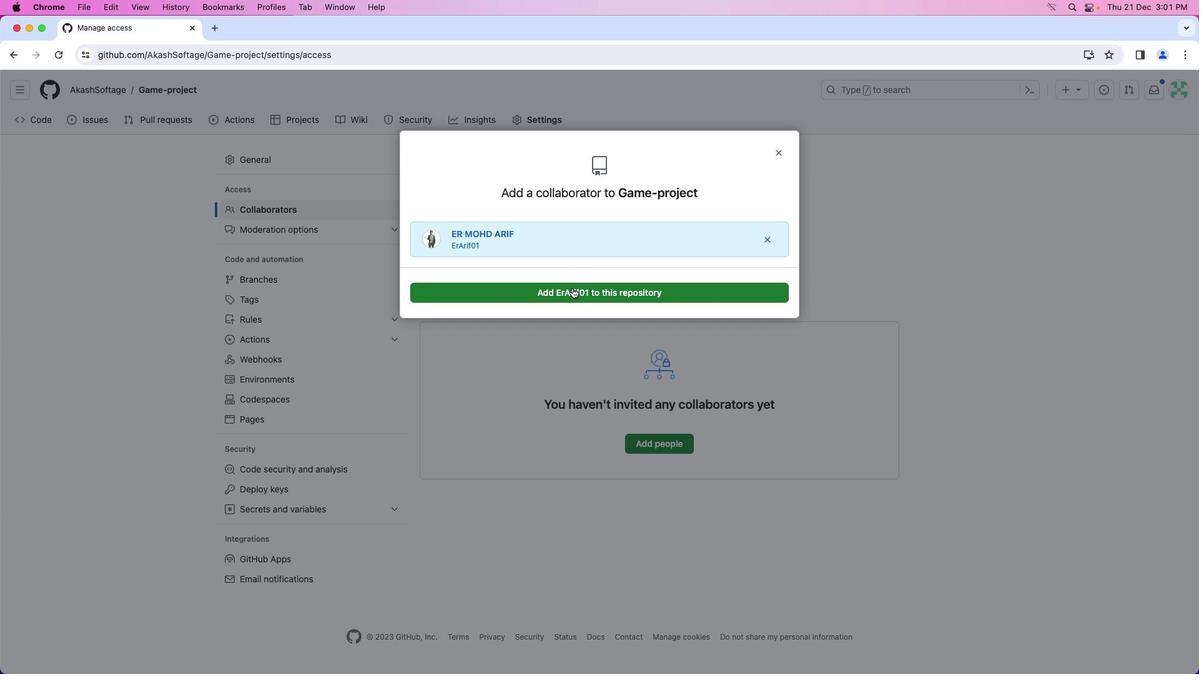 
Action: Mouse pressed left at (573, 288)
Screenshot: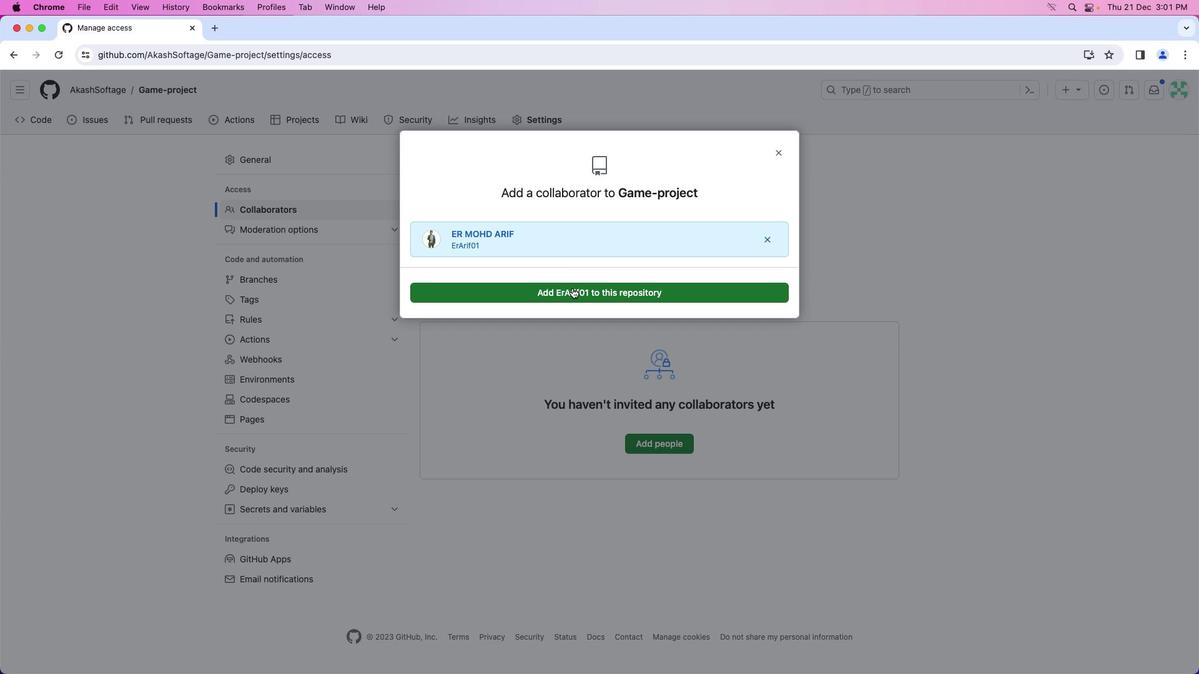 
Action: Mouse moved to (437, 289)
Screenshot: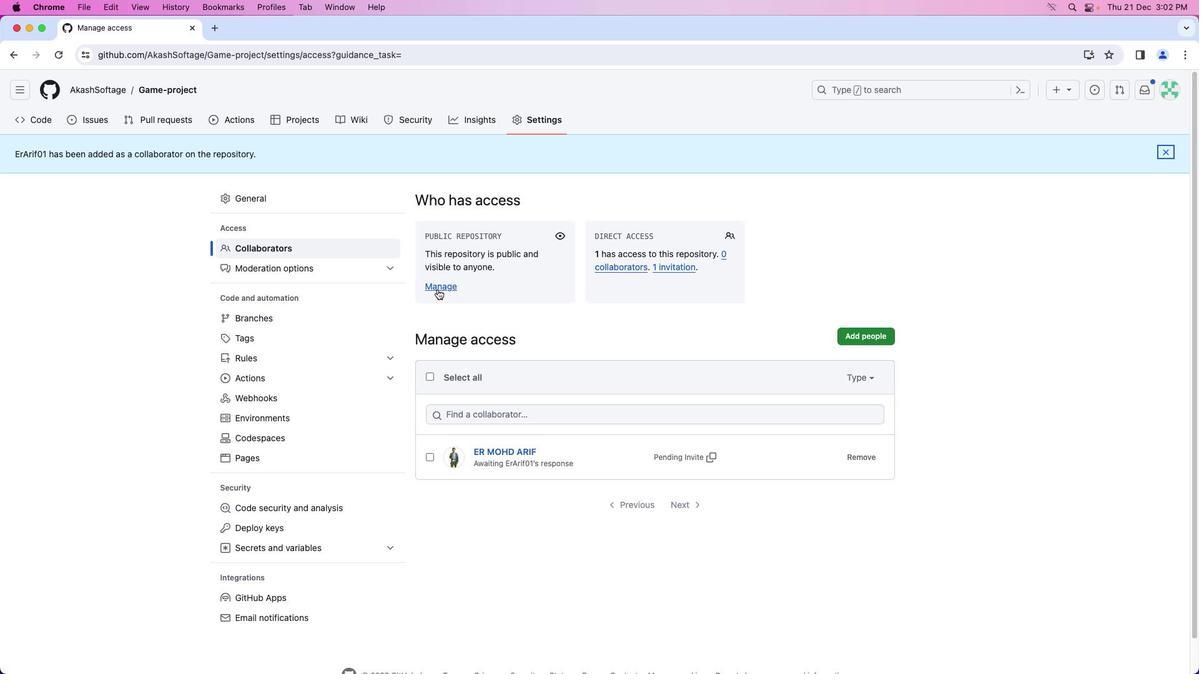 
Action: Mouse pressed left at (437, 289)
Screenshot: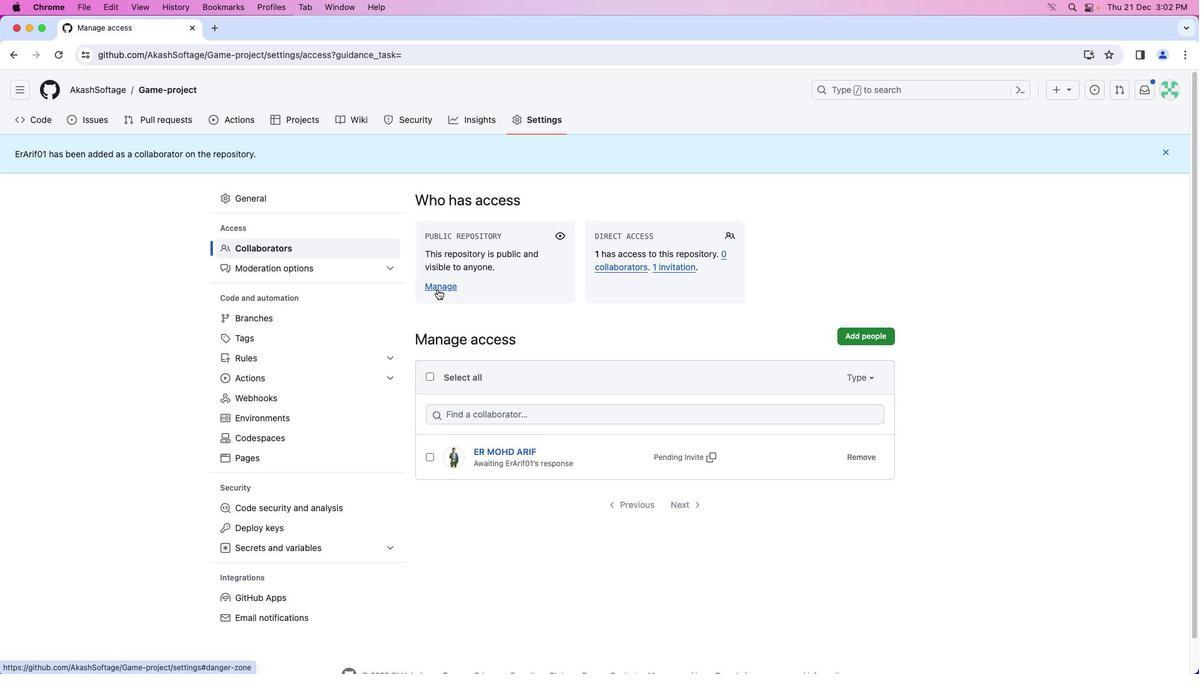 
Action: Mouse moved to (838, 410)
Screenshot: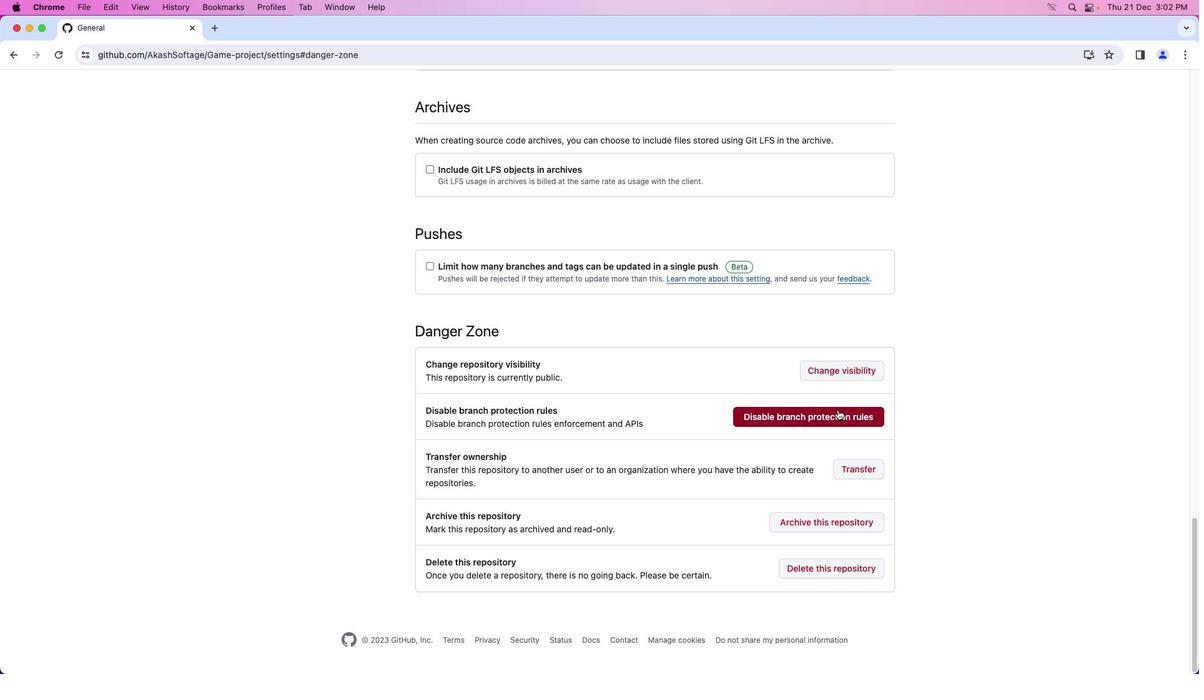 
Action: Mouse scrolled (838, 410) with delta (0, 0)
Screenshot: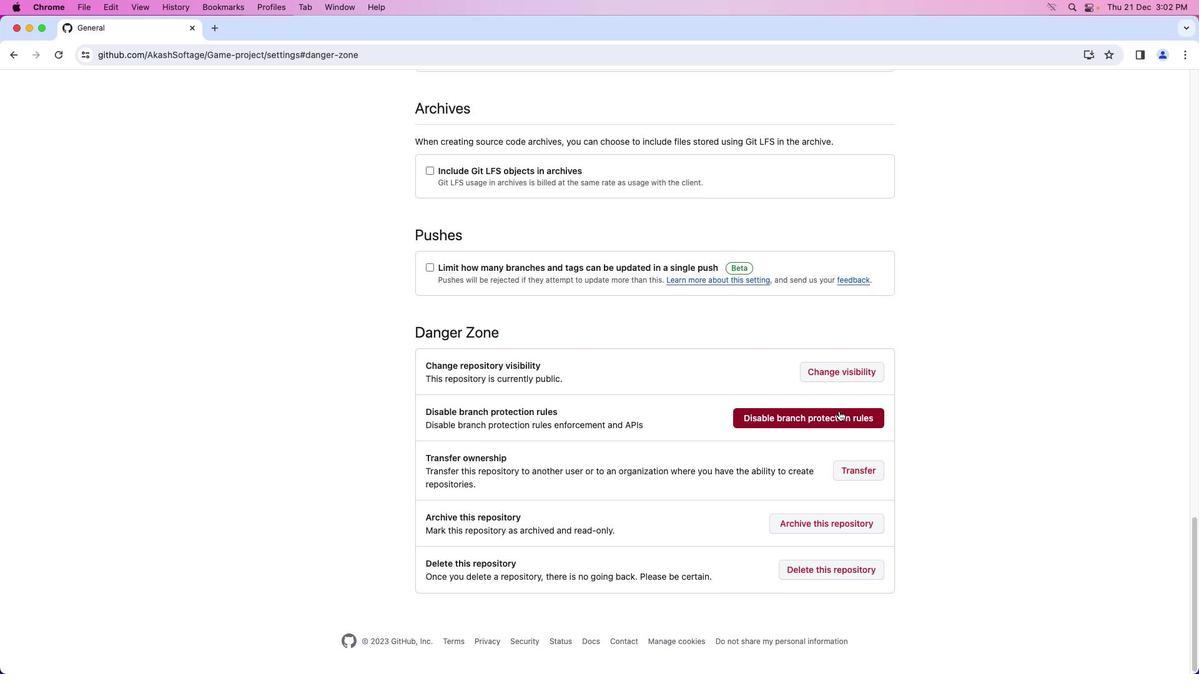 
Action: Mouse moved to (904, 539)
Screenshot: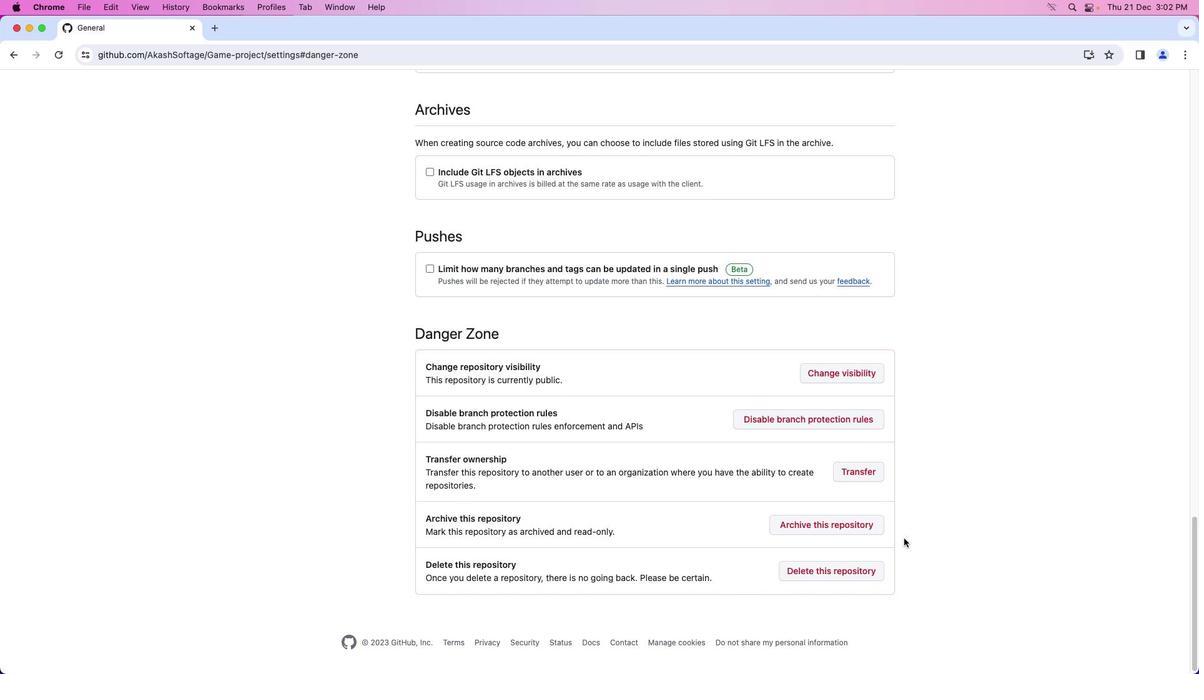 
Action: Mouse scrolled (904, 539) with delta (0, 0)
Screenshot: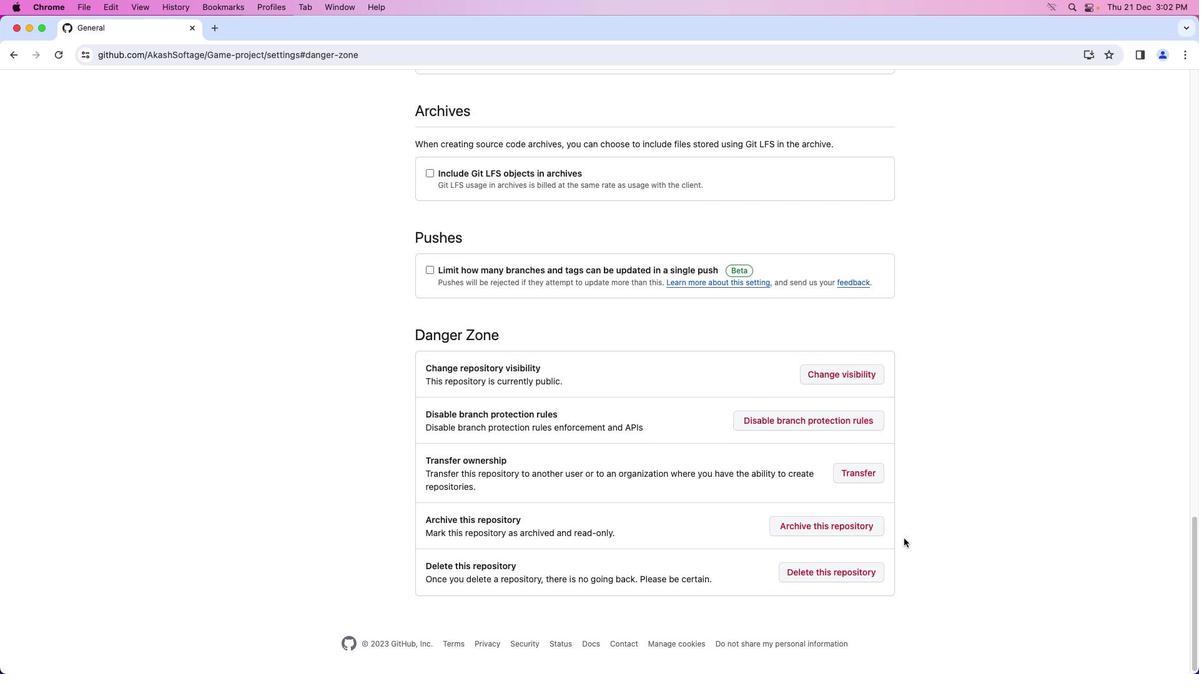 
Action: Mouse moved to (899, 535)
Screenshot: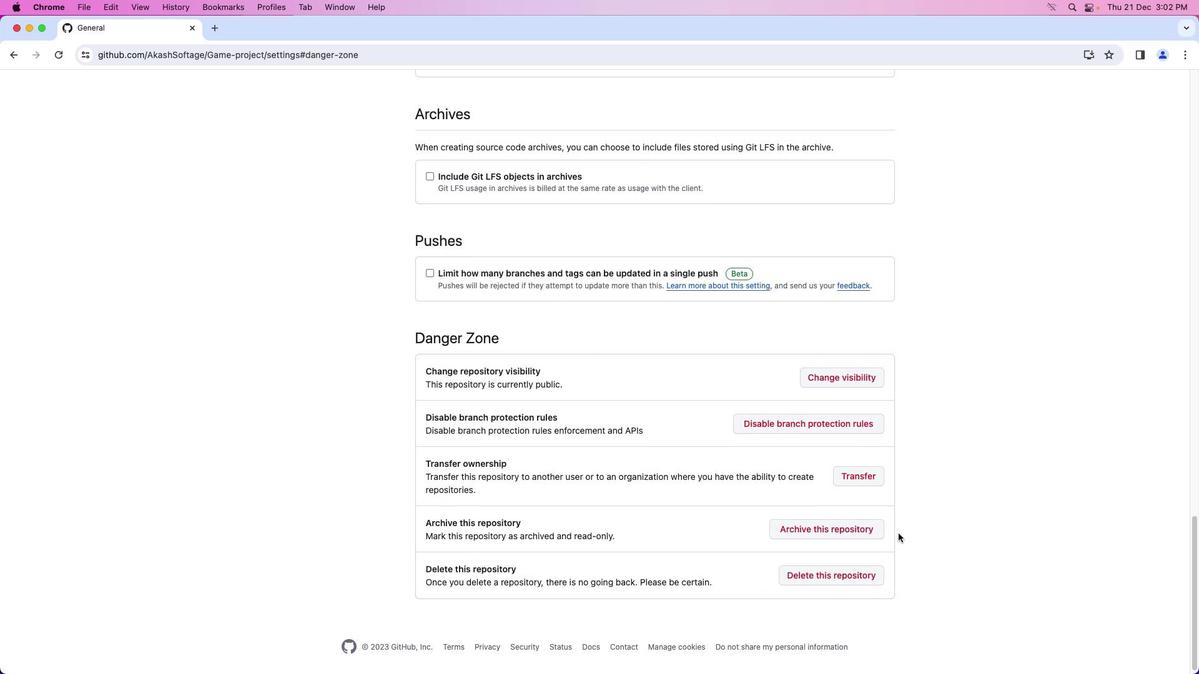 
Action: Mouse scrolled (899, 535) with delta (0, 0)
Screenshot: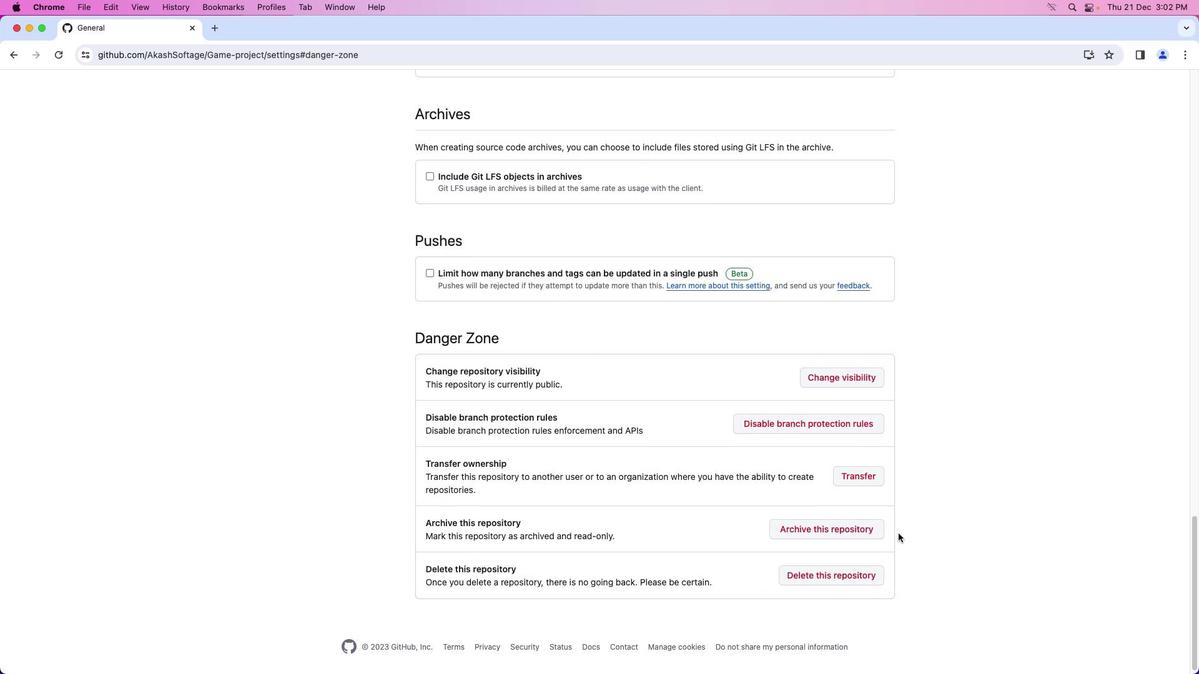 
Action: Mouse moved to (899, 534)
Screenshot: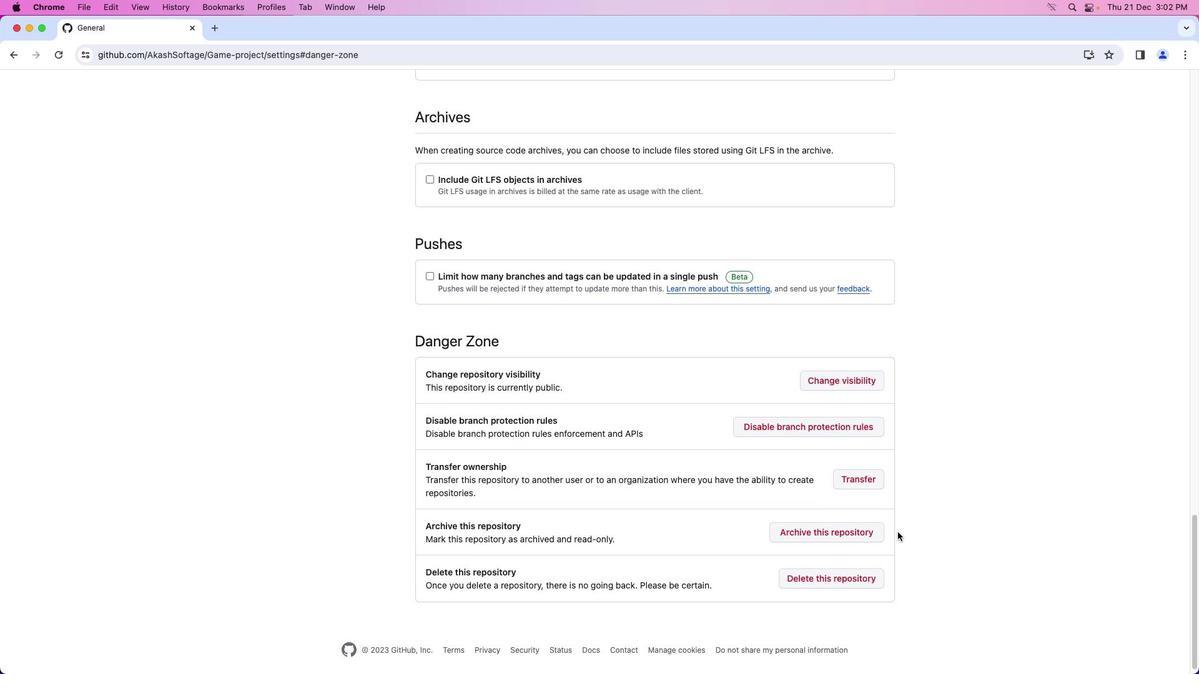 
Action: Mouse scrolled (899, 534) with delta (0, 0)
Screenshot: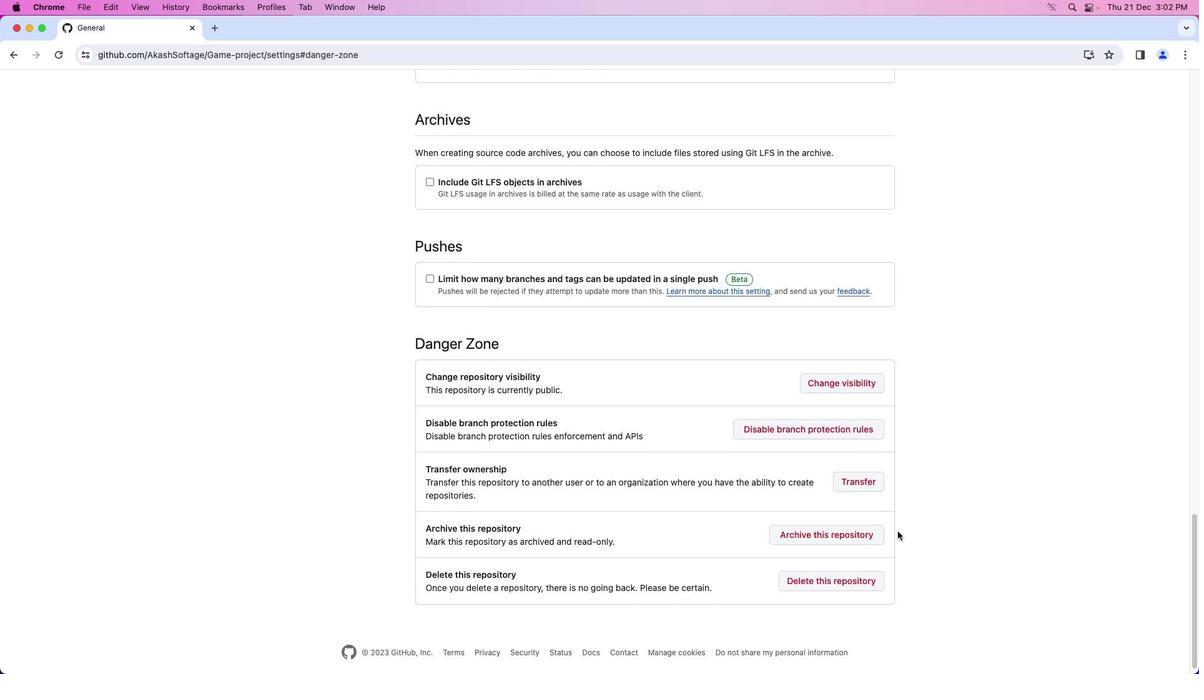 
Action: Mouse moved to (898, 531)
Screenshot: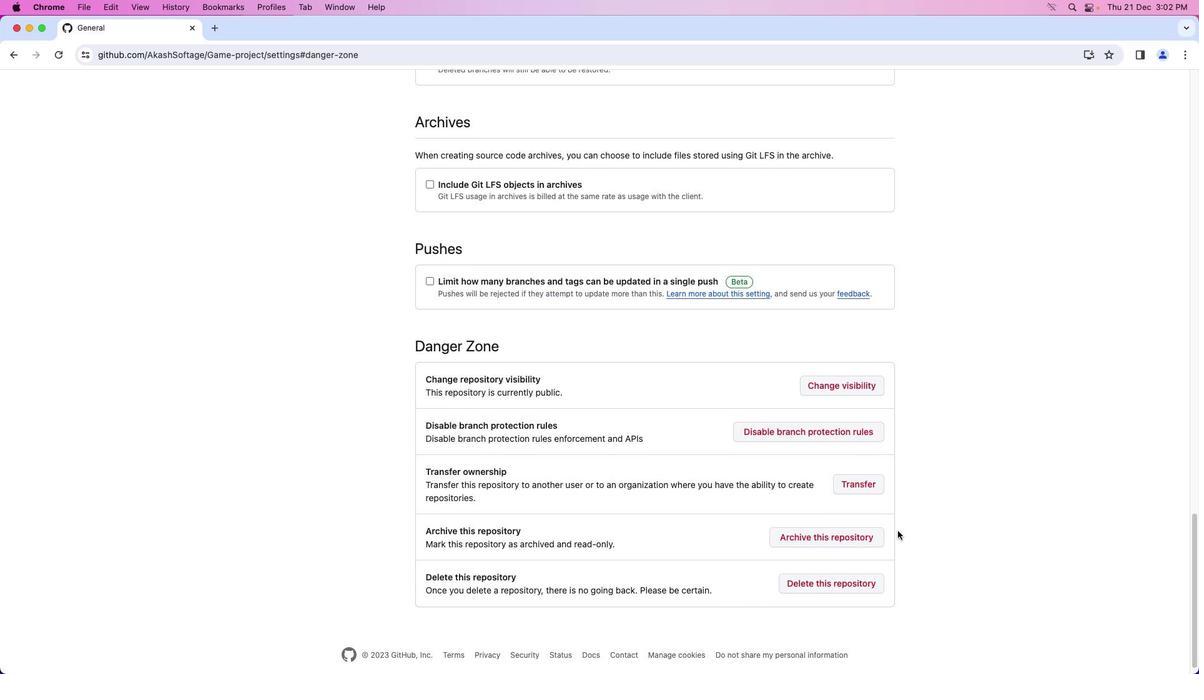
Action: Mouse scrolled (898, 531) with delta (0, 0)
Screenshot: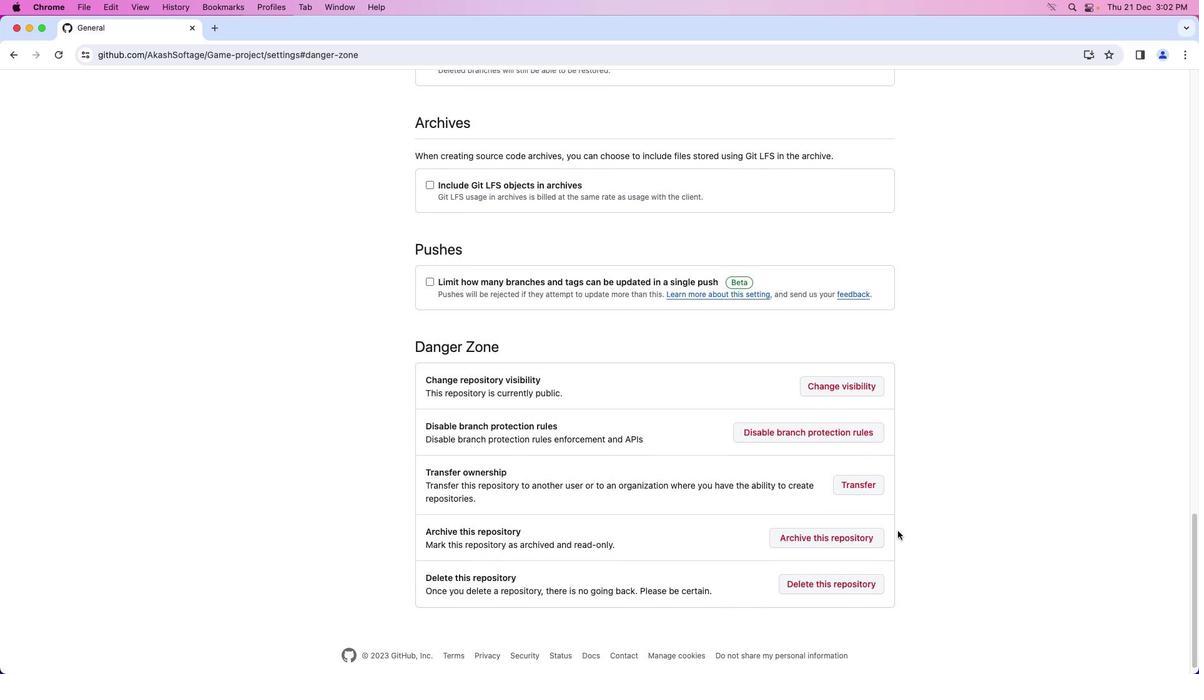 
Action: Mouse moved to (898, 531)
Screenshot: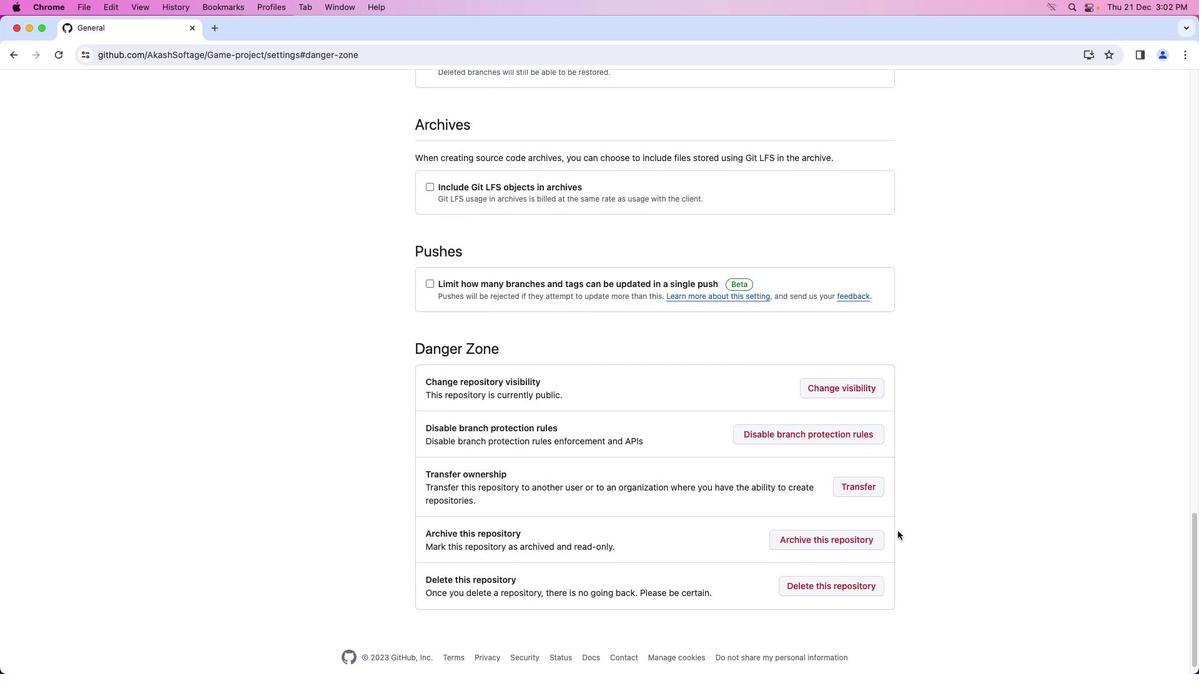 
Action: Mouse scrolled (898, 531) with delta (0, 0)
Screenshot: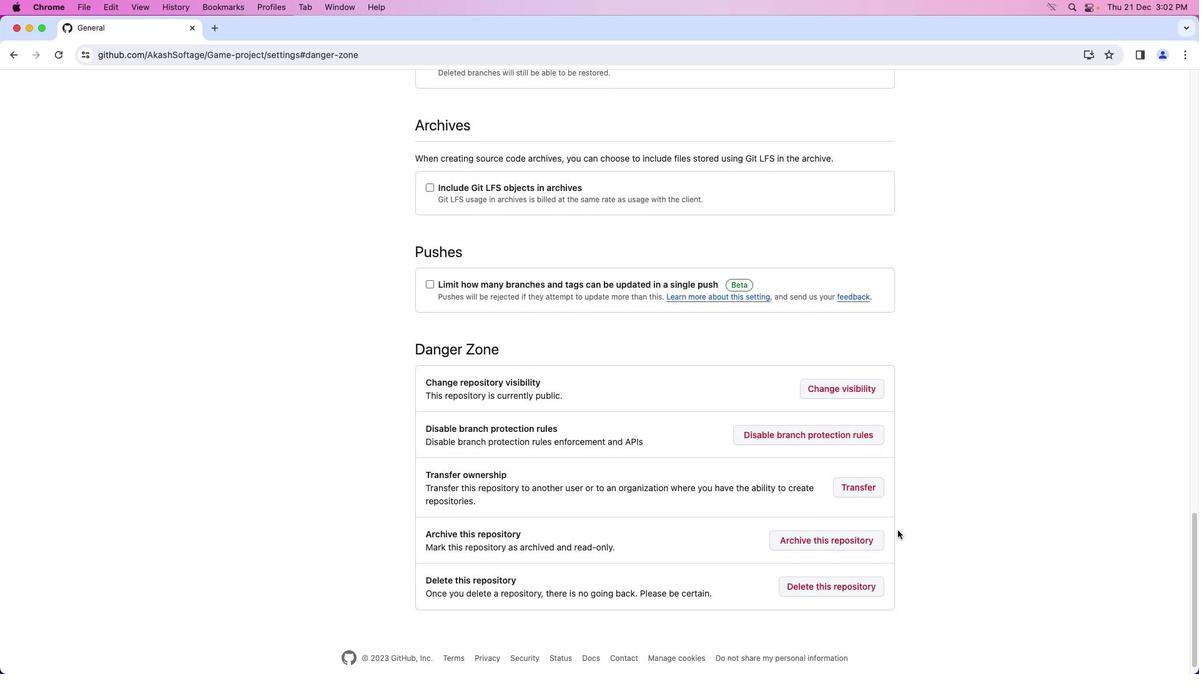 
Action: Mouse moved to (908, 521)
Screenshot: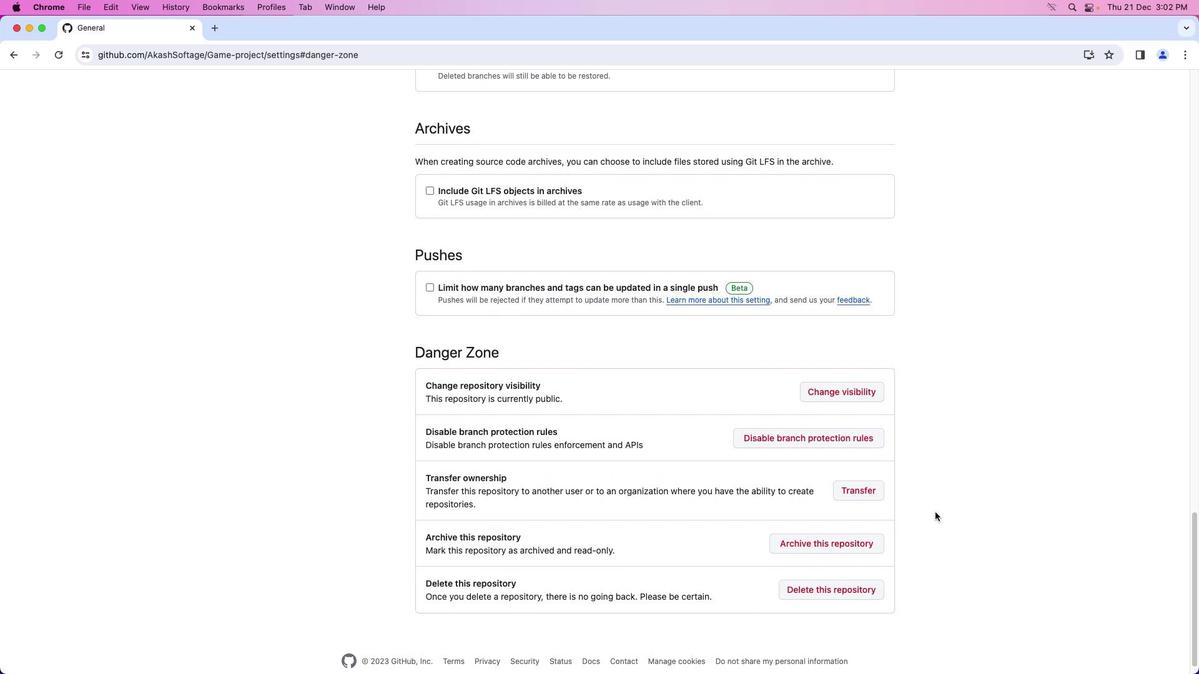 
Action: Mouse scrolled (908, 521) with delta (0, 0)
Screenshot: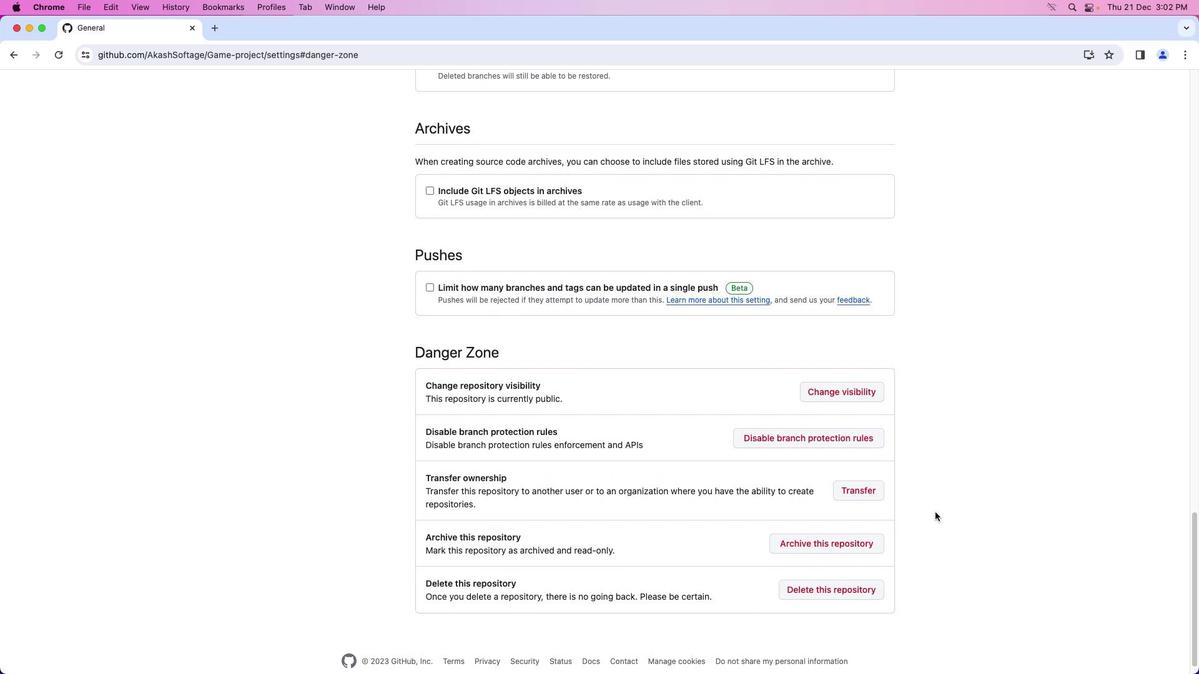 
Action: Mouse moved to (943, 511)
Screenshot: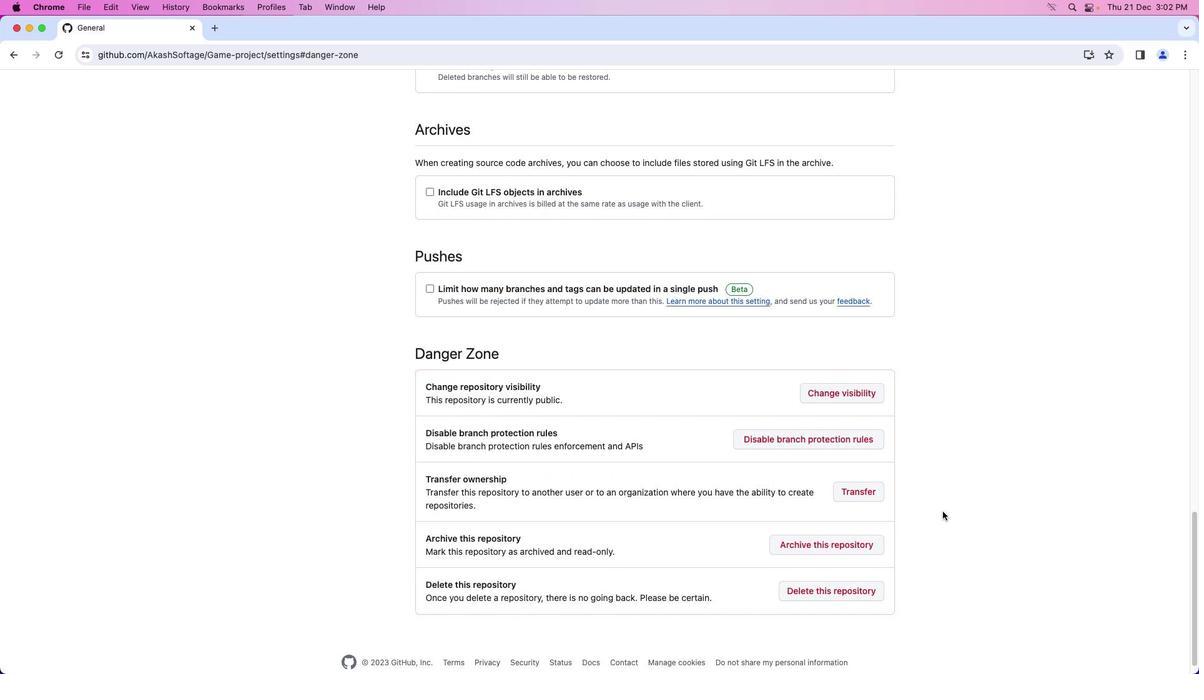 
Action: Mouse scrolled (943, 511) with delta (0, 0)
Screenshot: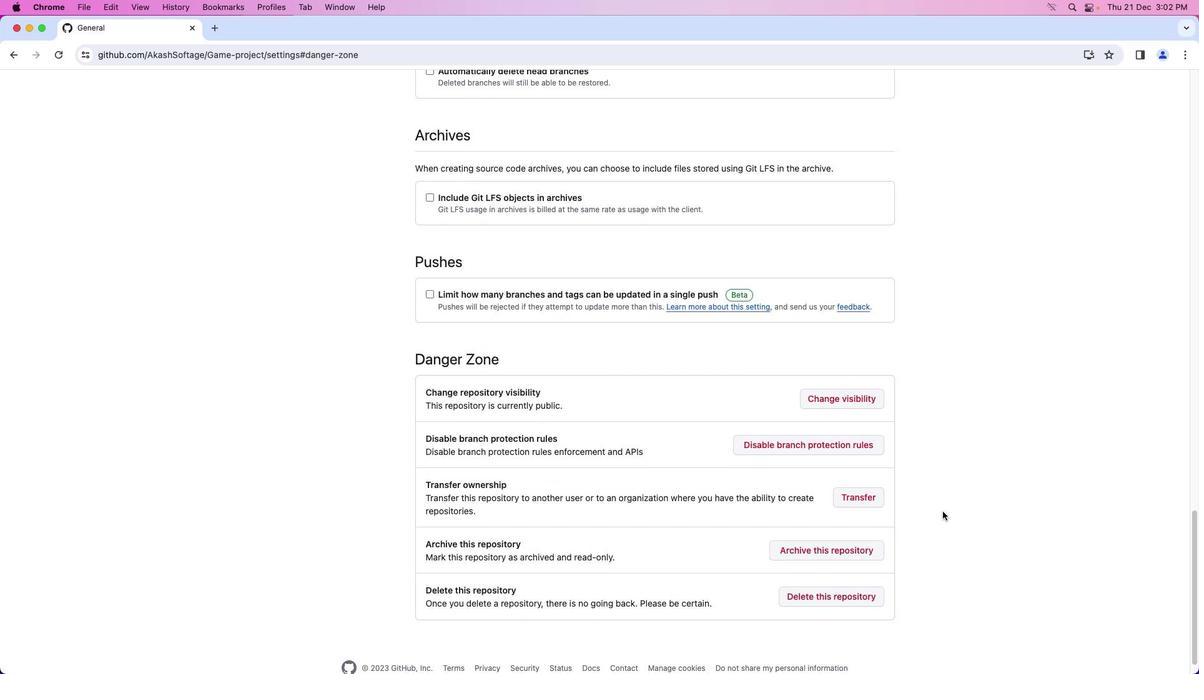 
Action: Mouse scrolled (943, 511) with delta (0, 0)
Screenshot: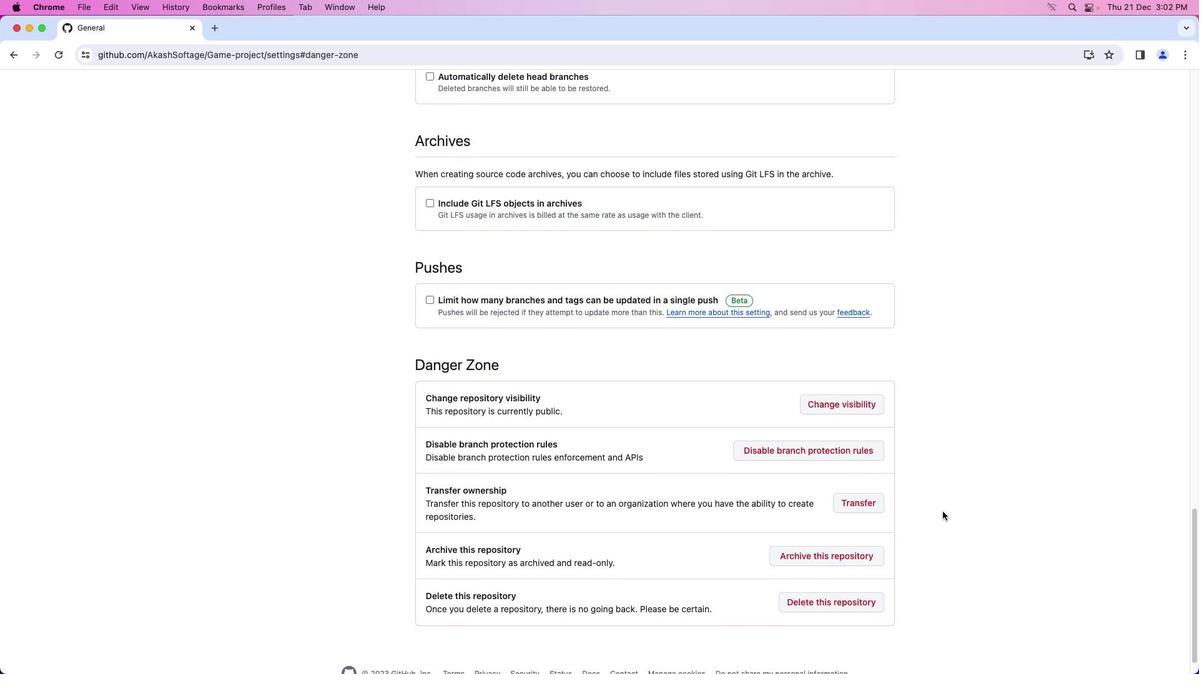 
Action: Mouse scrolled (943, 511) with delta (0, 0)
Screenshot: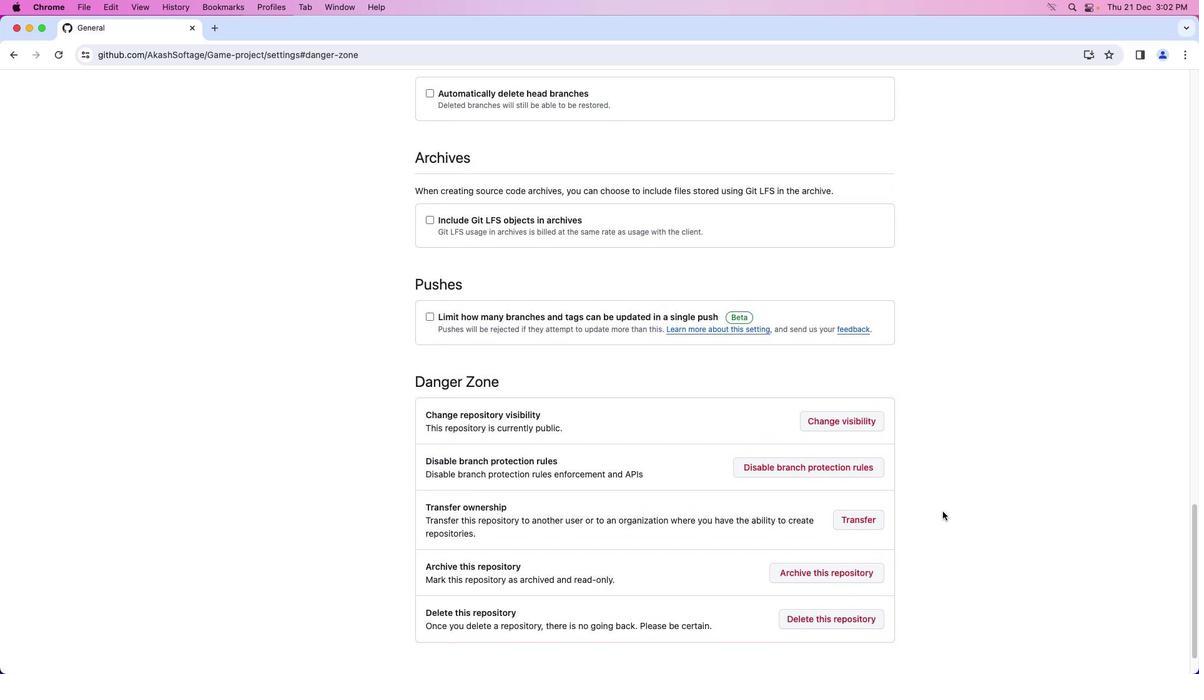 
Action: Mouse scrolled (943, 511) with delta (0, 0)
Screenshot: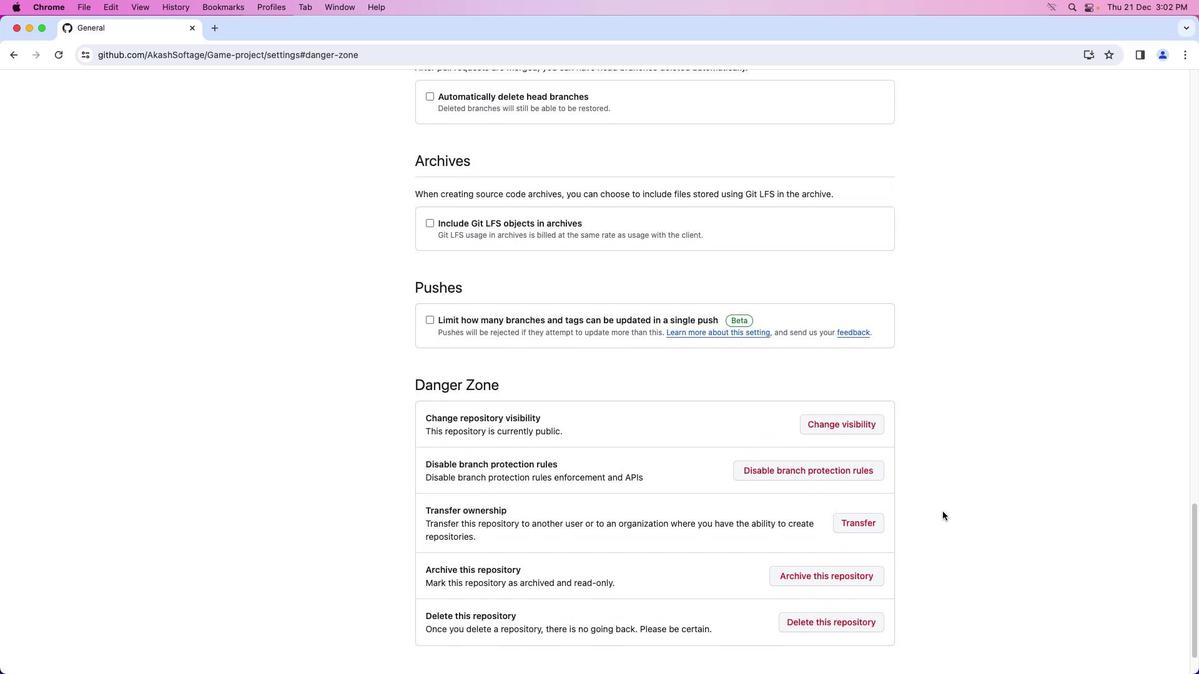 
Action: Mouse scrolled (943, 511) with delta (0, 1)
Screenshot: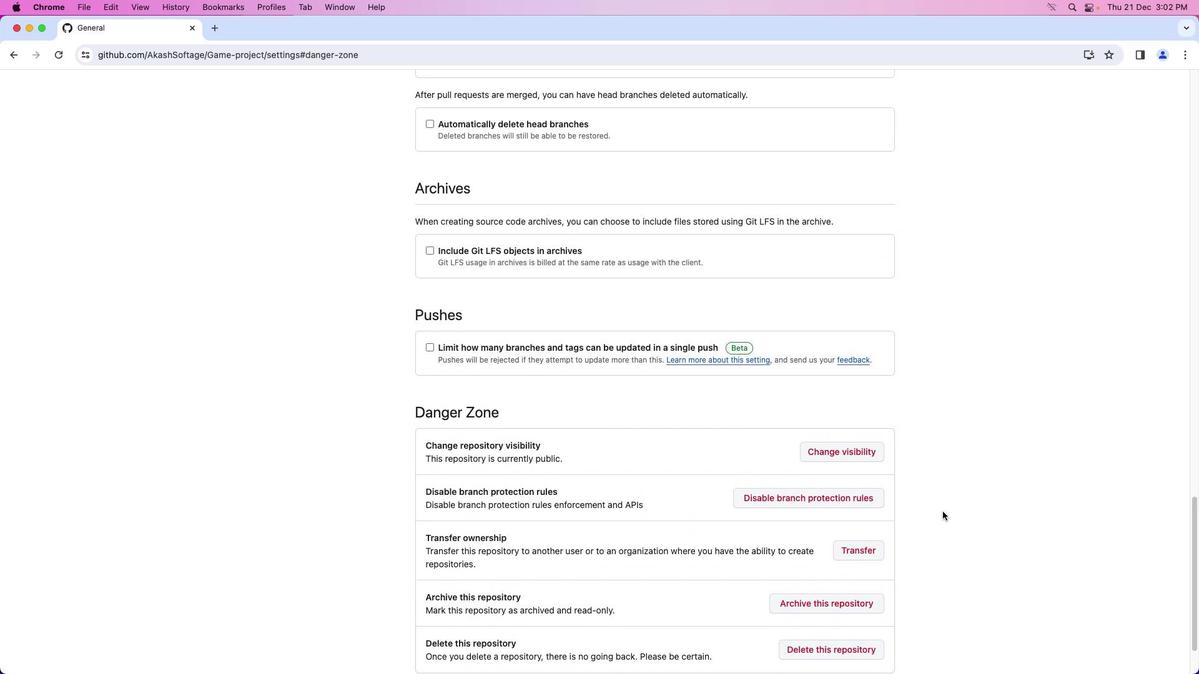 
Action: Mouse scrolled (943, 511) with delta (0, 1)
Screenshot: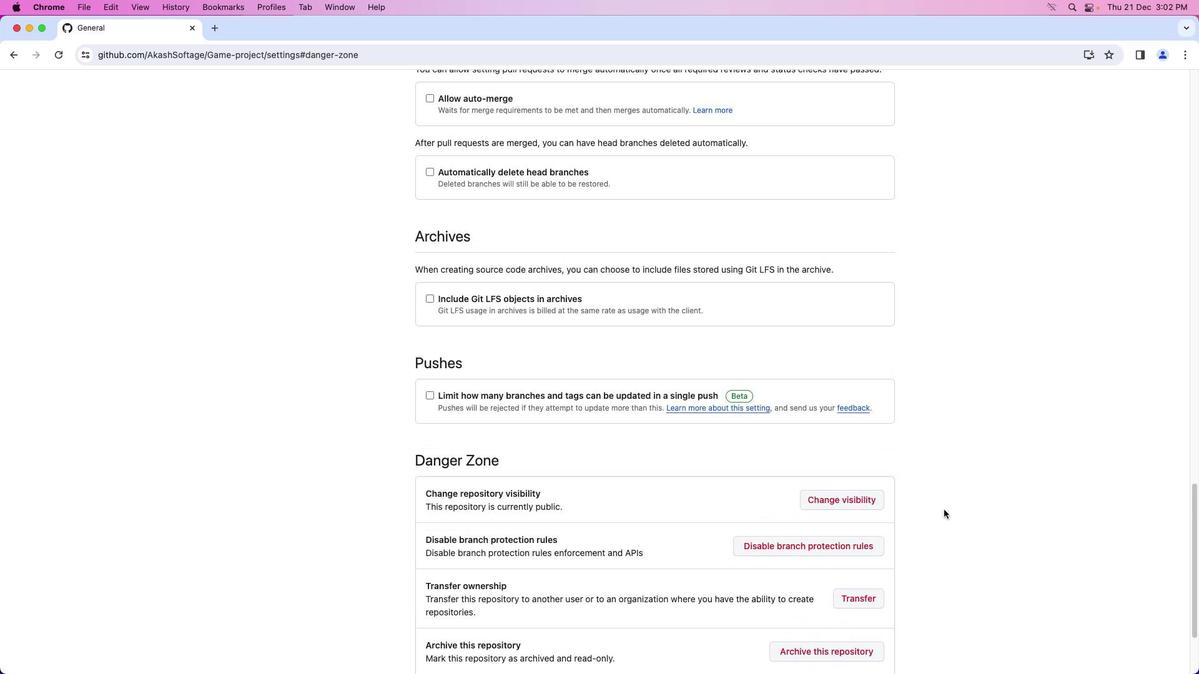
Action: Mouse moved to (24, 56)
Screenshot: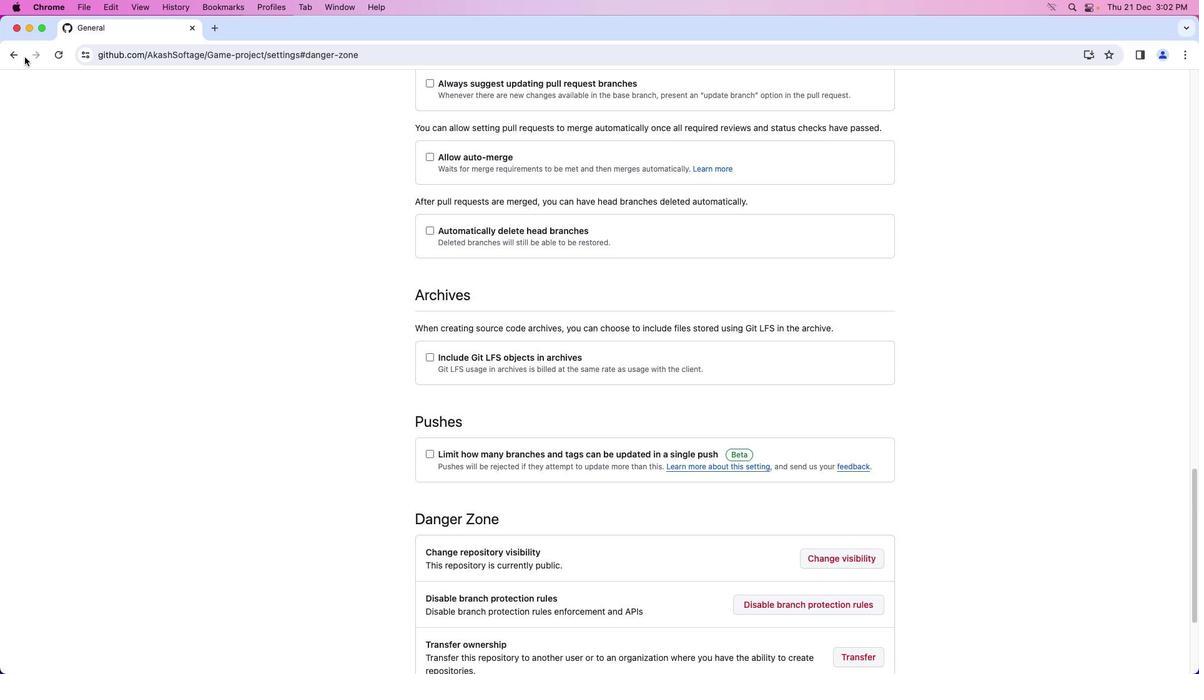 
Action: Mouse pressed left at (24, 56)
Screenshot: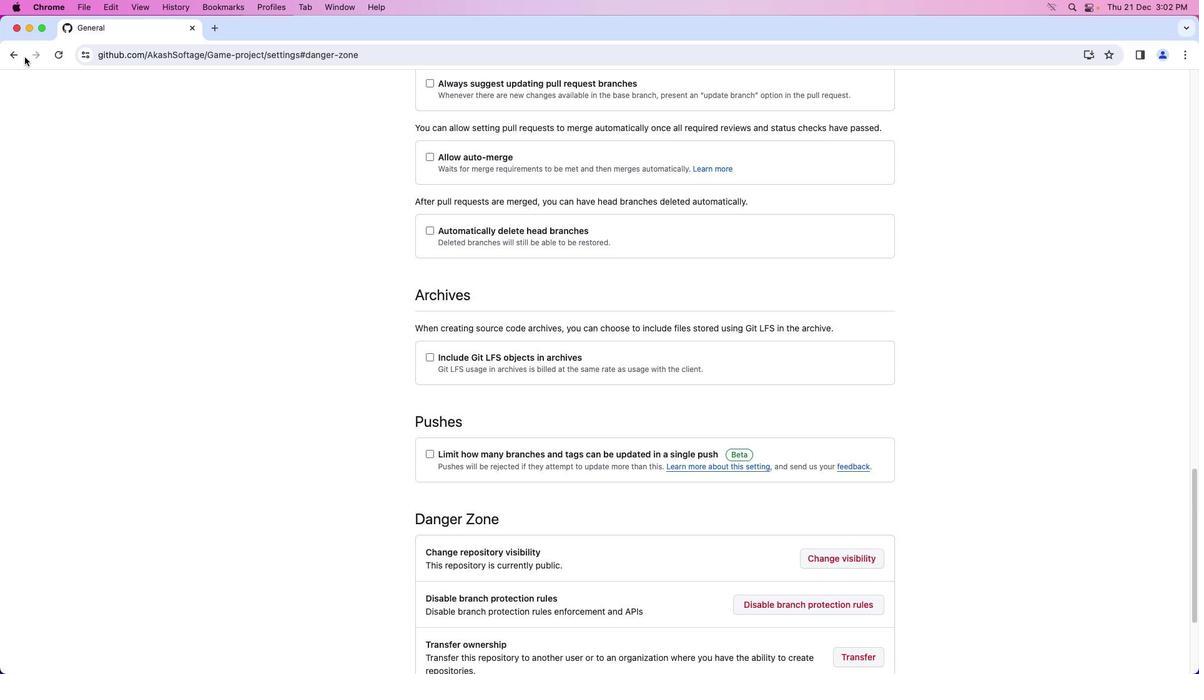 
Action: Mouse moved to (20, 54)
Screenshot: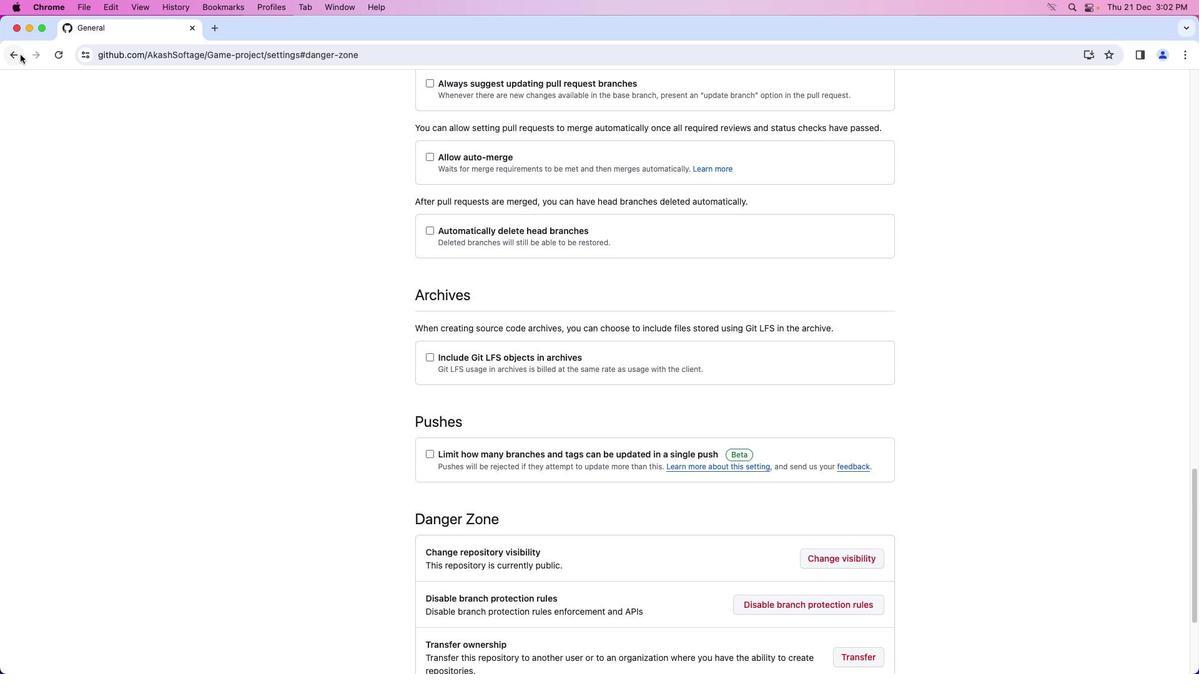 
Action: Mouse pressed left at (20, 54)
Screenshot: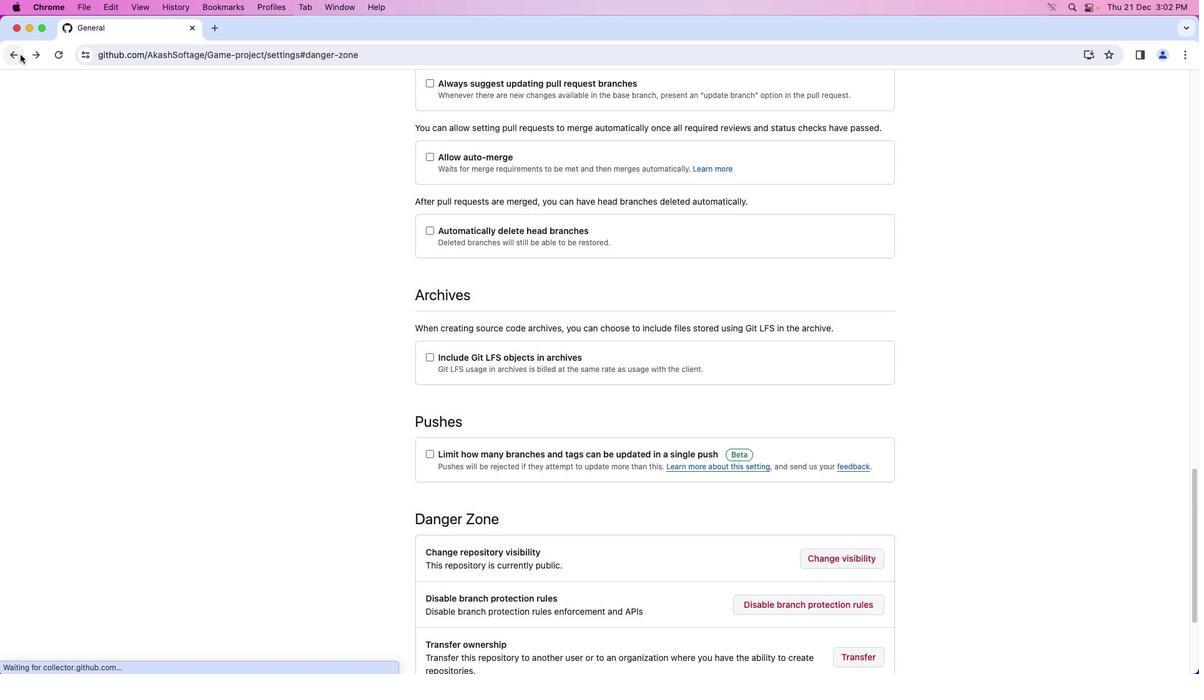 
Action: Mouse moved to (42, 120)
Screenshot: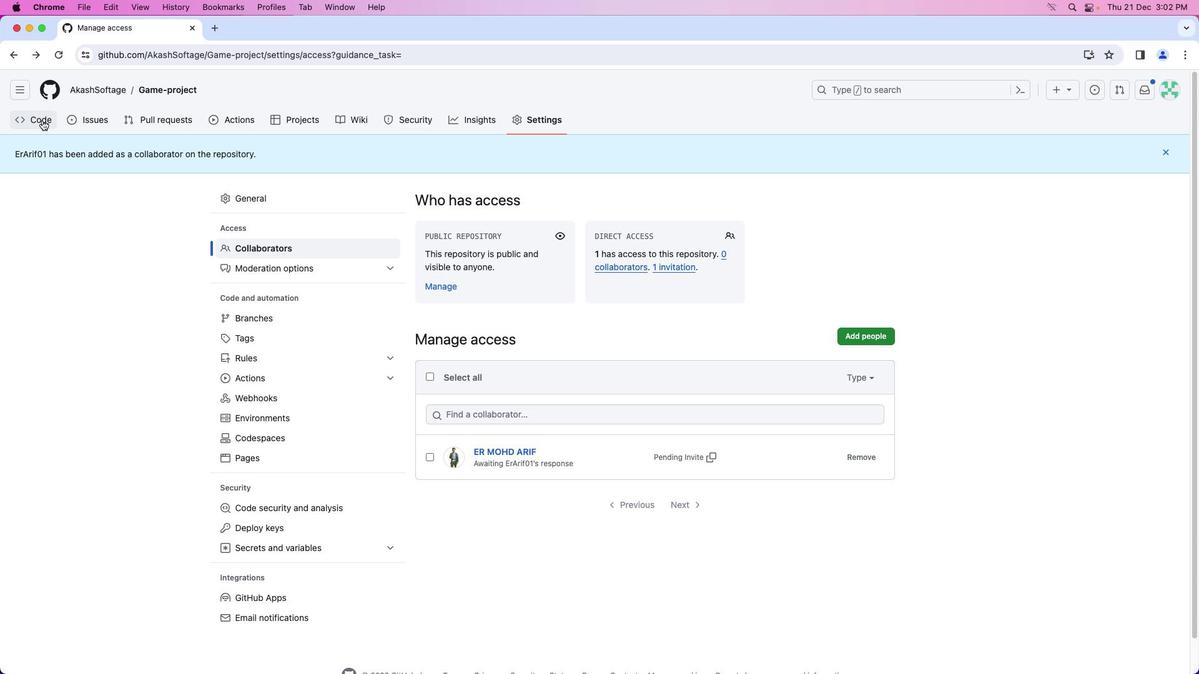 
Action: Mouse pressed left at (42, 120)
Screenshot: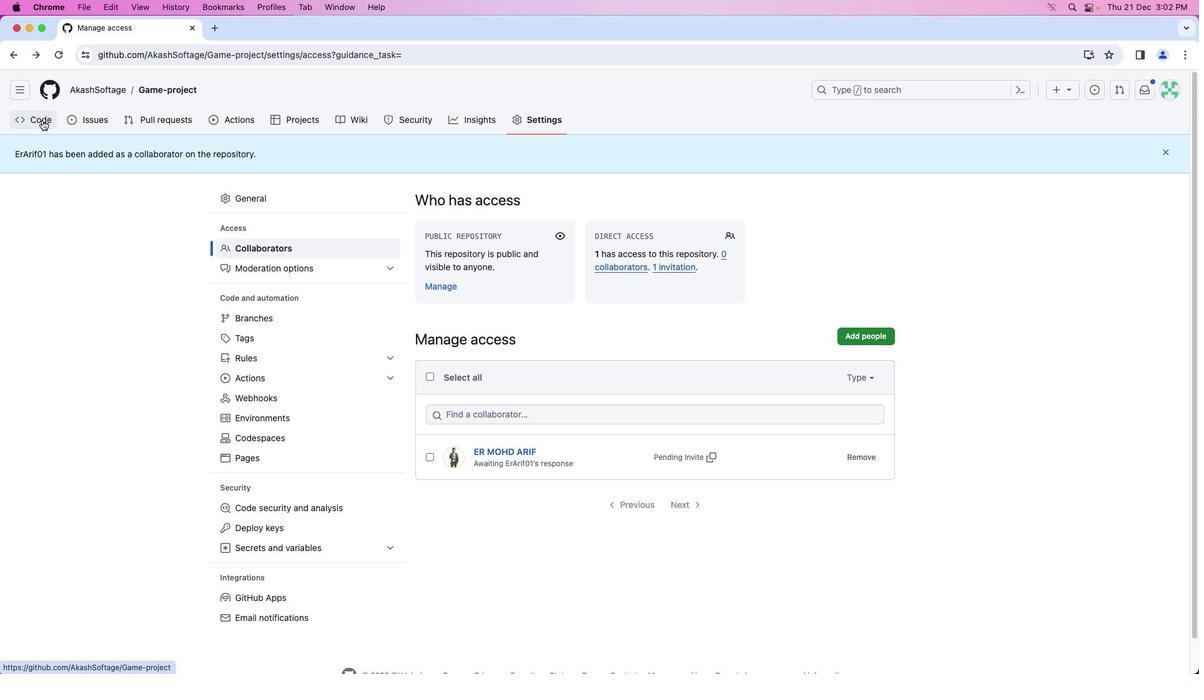 
Action: Mouse moved to (679, 202)
Screenshot: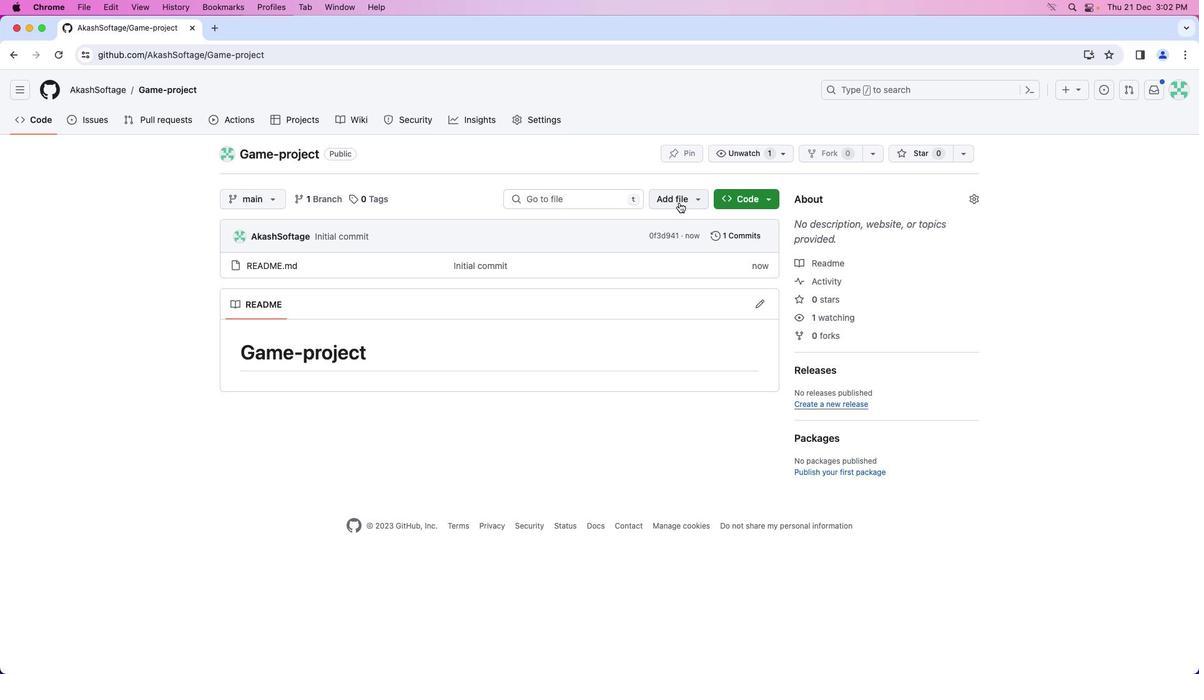 
Action: Mouse pressed left at (679, 202)
Screenshot: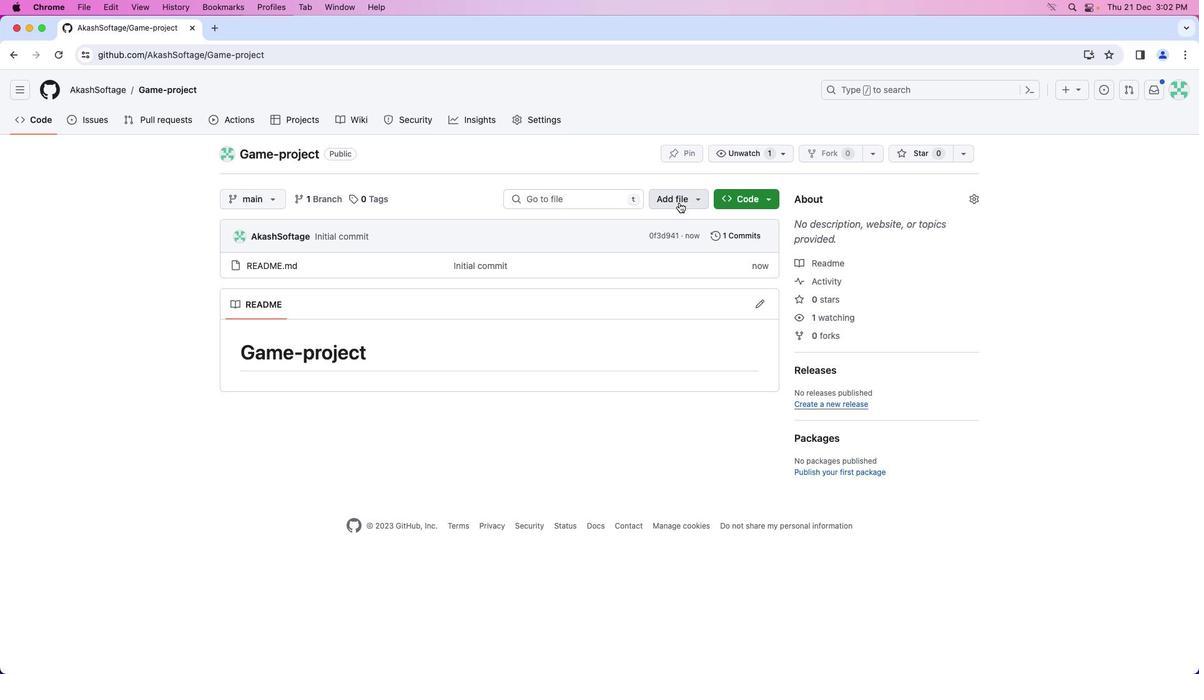 
Action: Mouse moved to (691, 220)
Screenshot: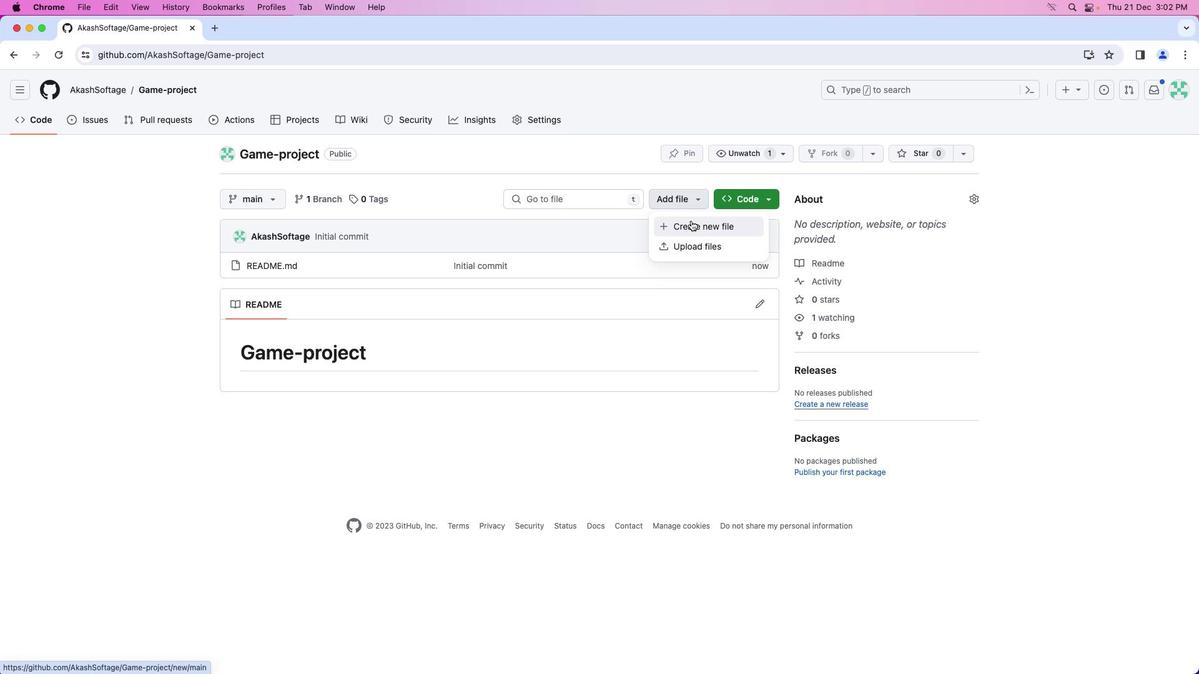 
Action: Mouse pressed left at (691, 220)
Screenshot: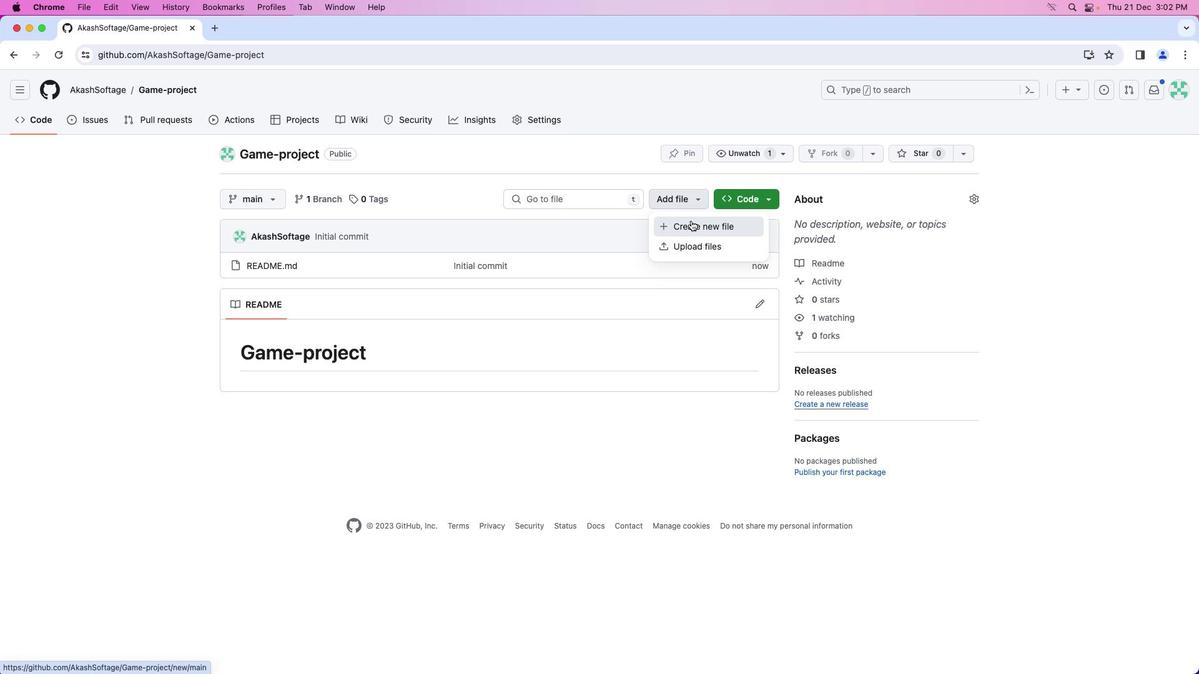 
Action: Mouse moved to (174, 155)
Screenshot: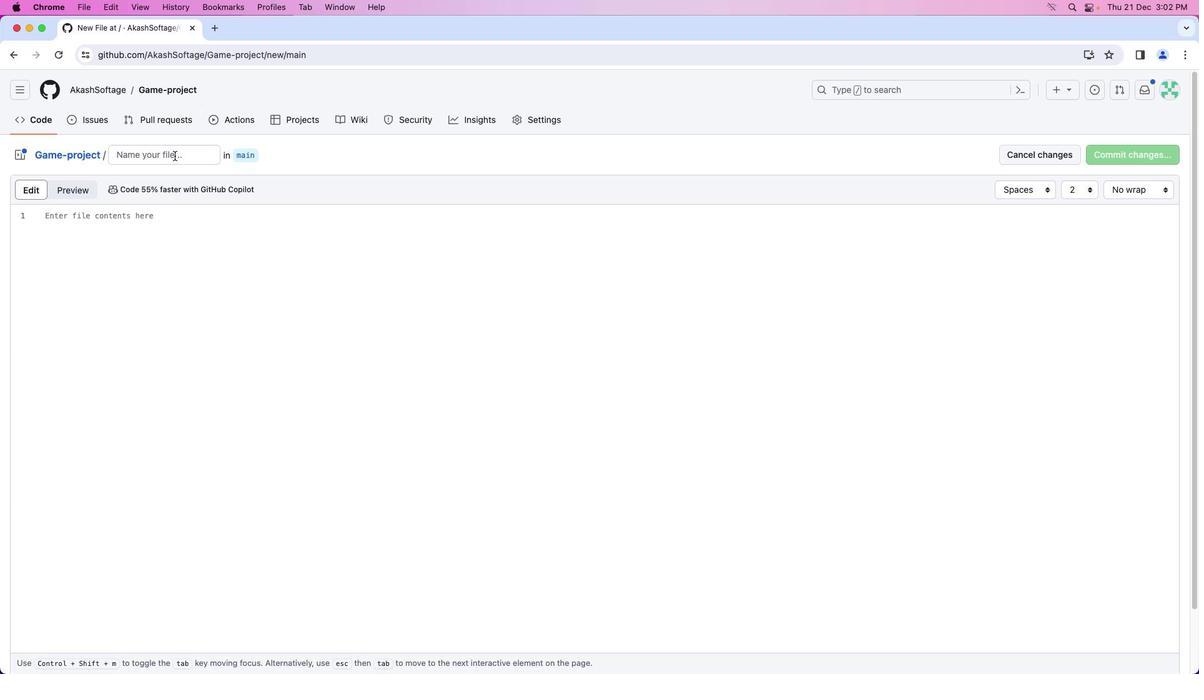 
Action: Mouse pressed left at (174, 155)
Screenshot: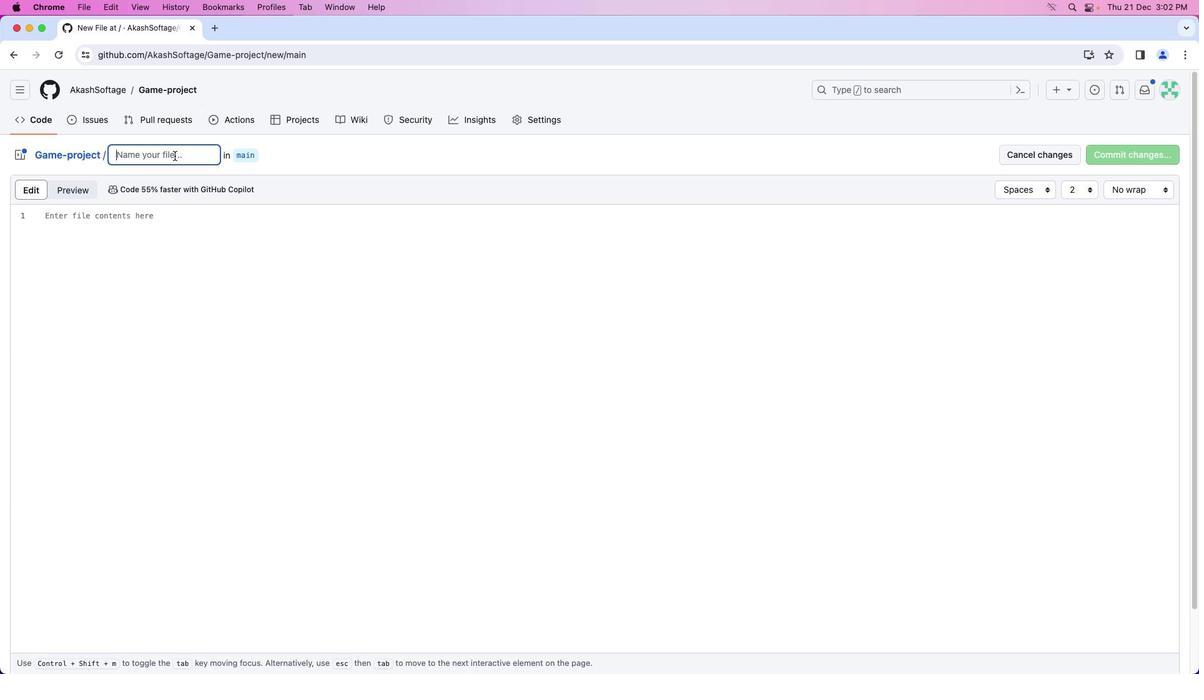 
Action: Key pressed 'f''i''l''e''.''m''d'
Screenshot: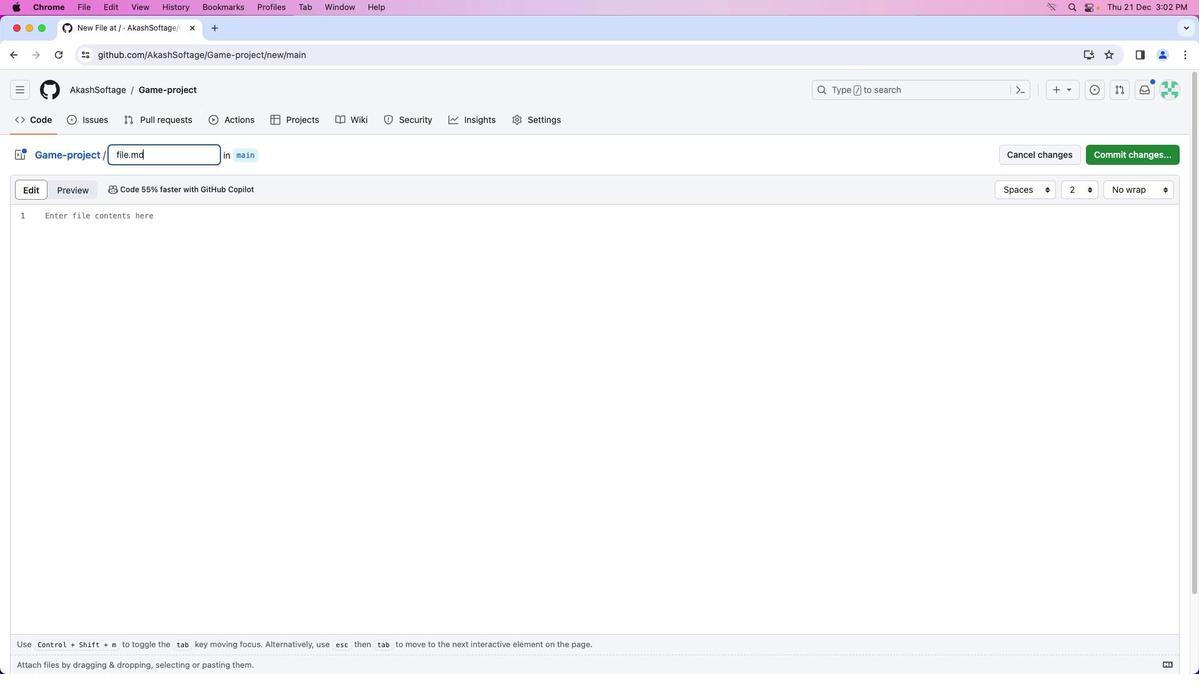 
Action: Mouse moved to (398, 262)
Screenshot: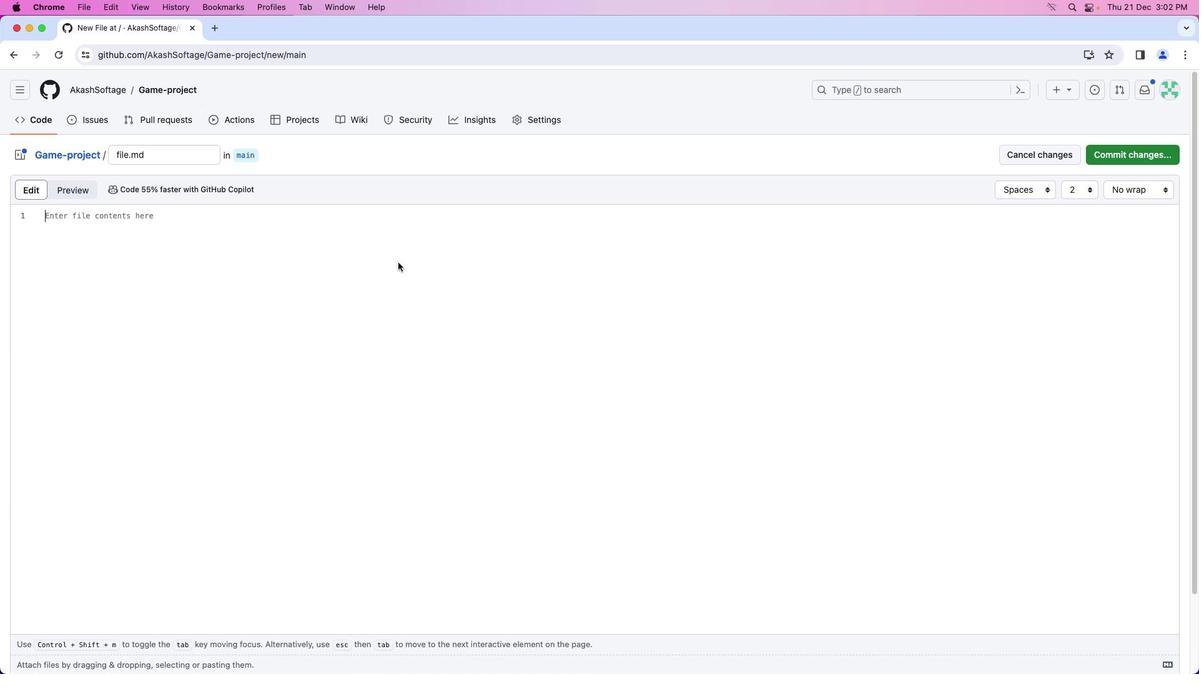 
Action: Mouse pressed left at (398, 262)
Screenshot: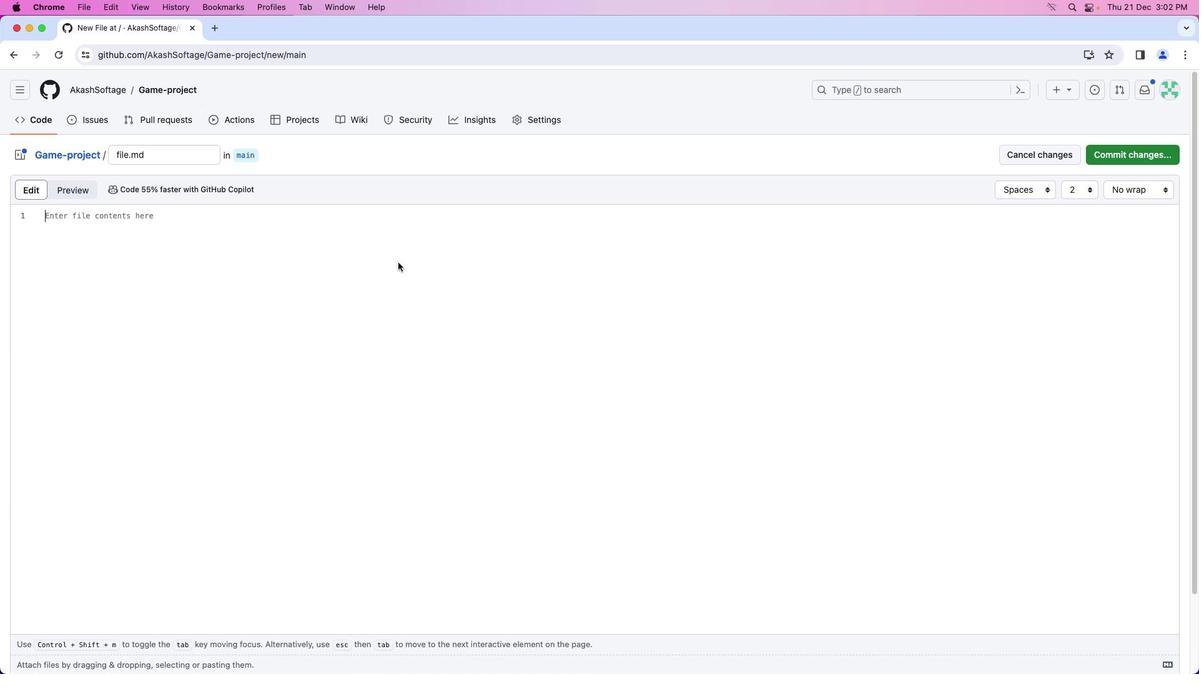 
Action: Key pressed Key.caps_lock'T''H''I''S'Key.space'I''S'Key.space'M''Y'Key.space'N''E''W'Key.space'G''A''M''E'Key.space'P''R''O''J''E''C''T''.'
Screenshot: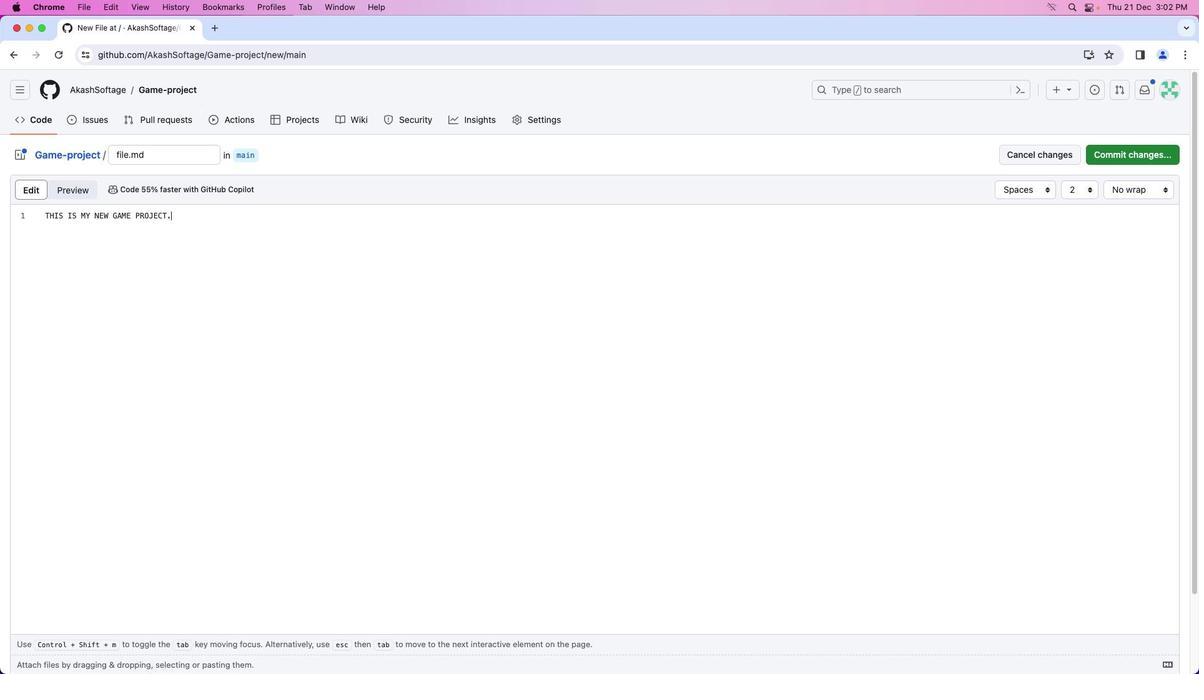 
Action: Mouse moved to (1132, 153)
Screenshot: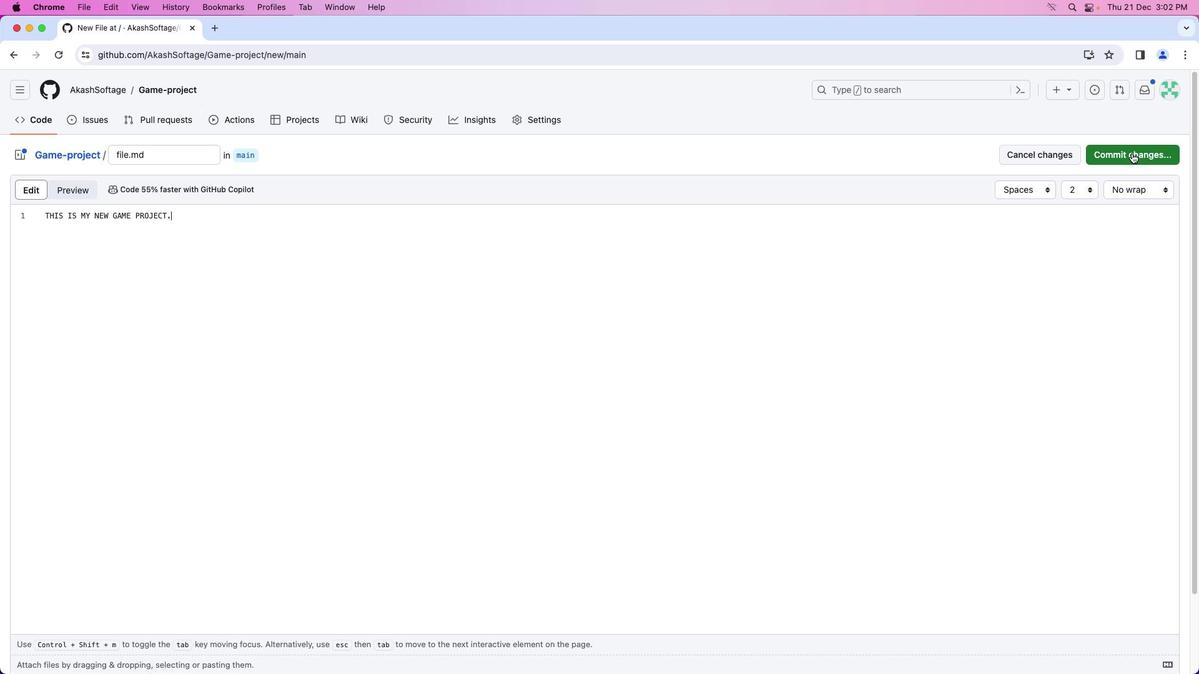 
Action: Mouse pressed left at (1132, 153)
Screenshot: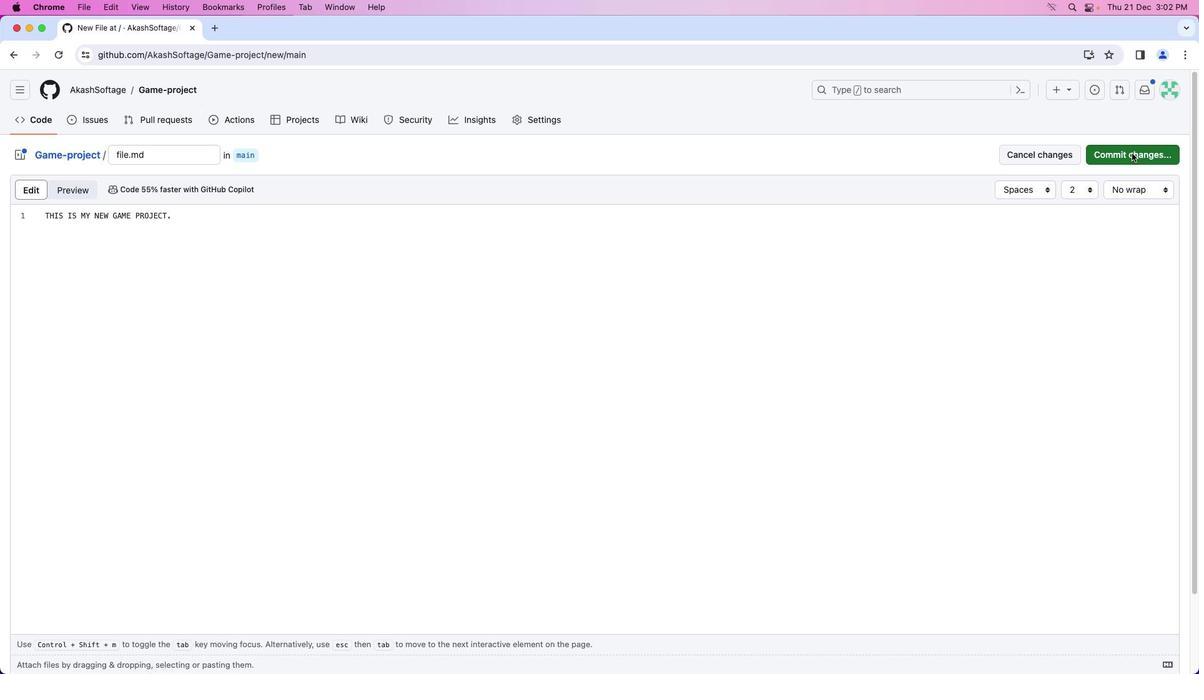 
Action: Mouse moved to (713, 515)
Screenshot: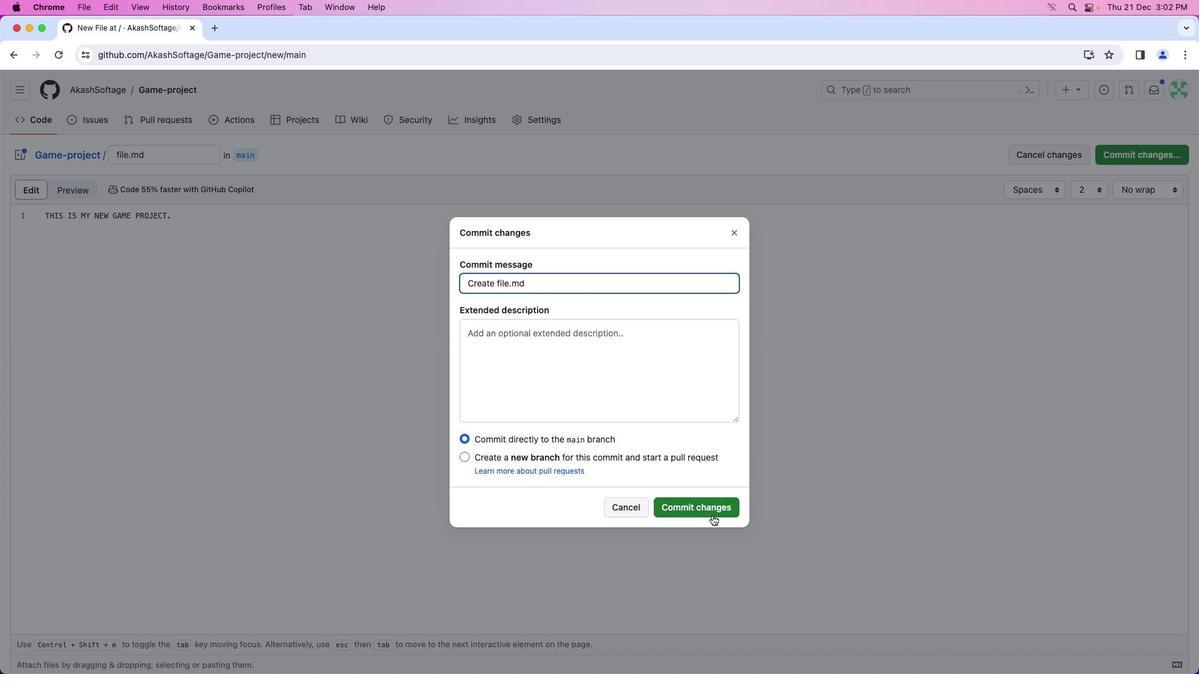 
Action: Mouse pressed left at (713, 515)
Screenshot: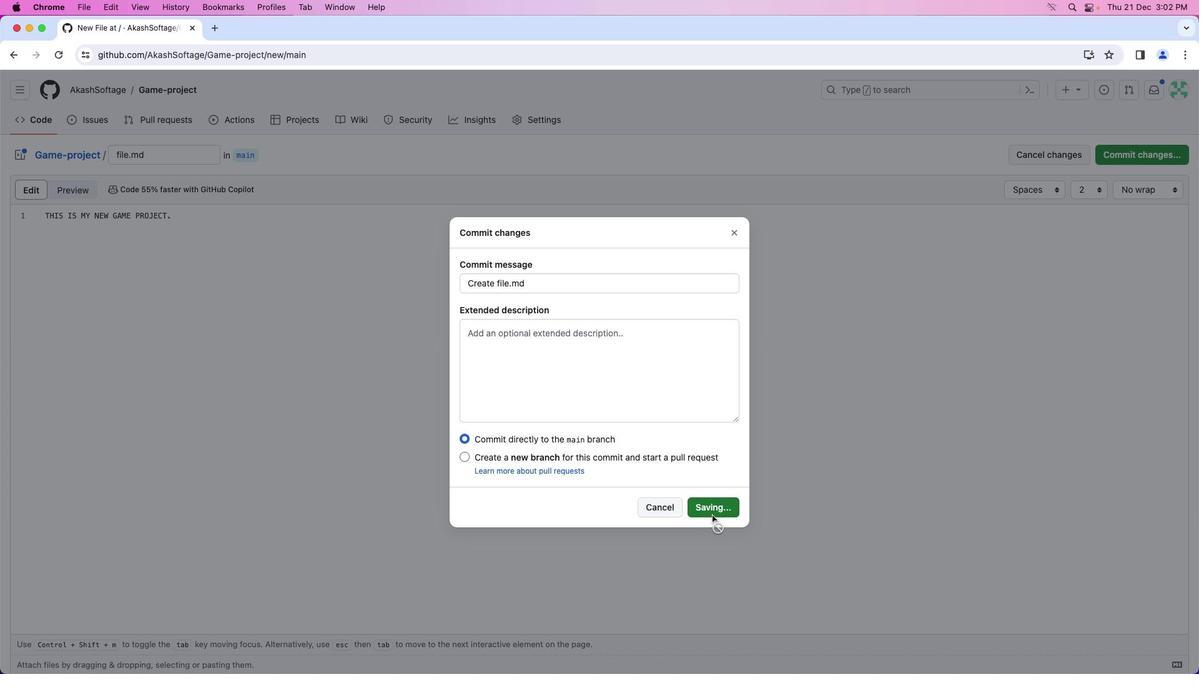 
Action: Mouse moved to (106, 125)
Screenshot: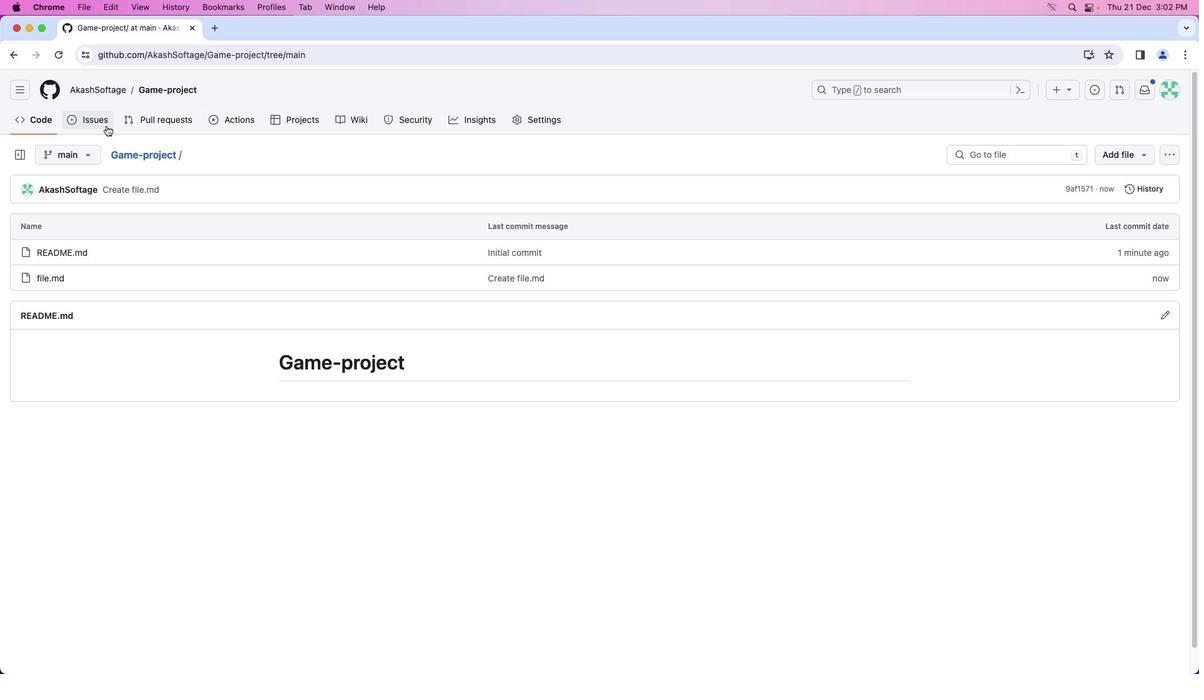 
Action: Mouse pressed left at (106, 125)
Screenshot: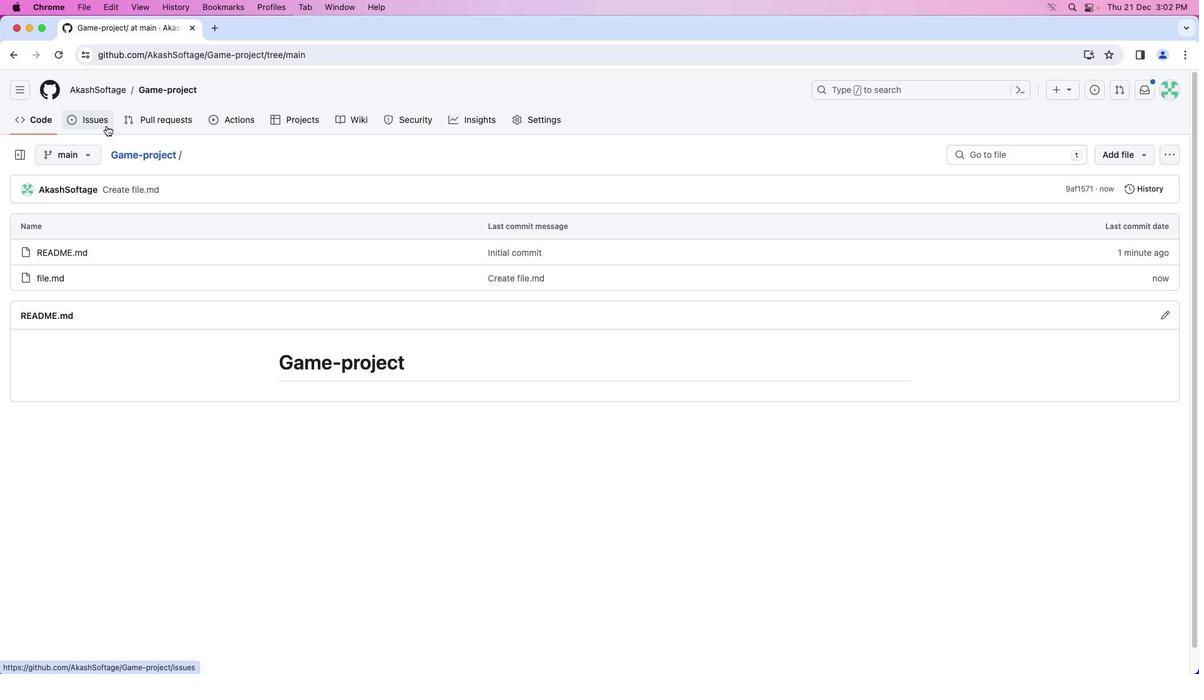 
Action: Mouse moved to (958, 238)
Screenshot: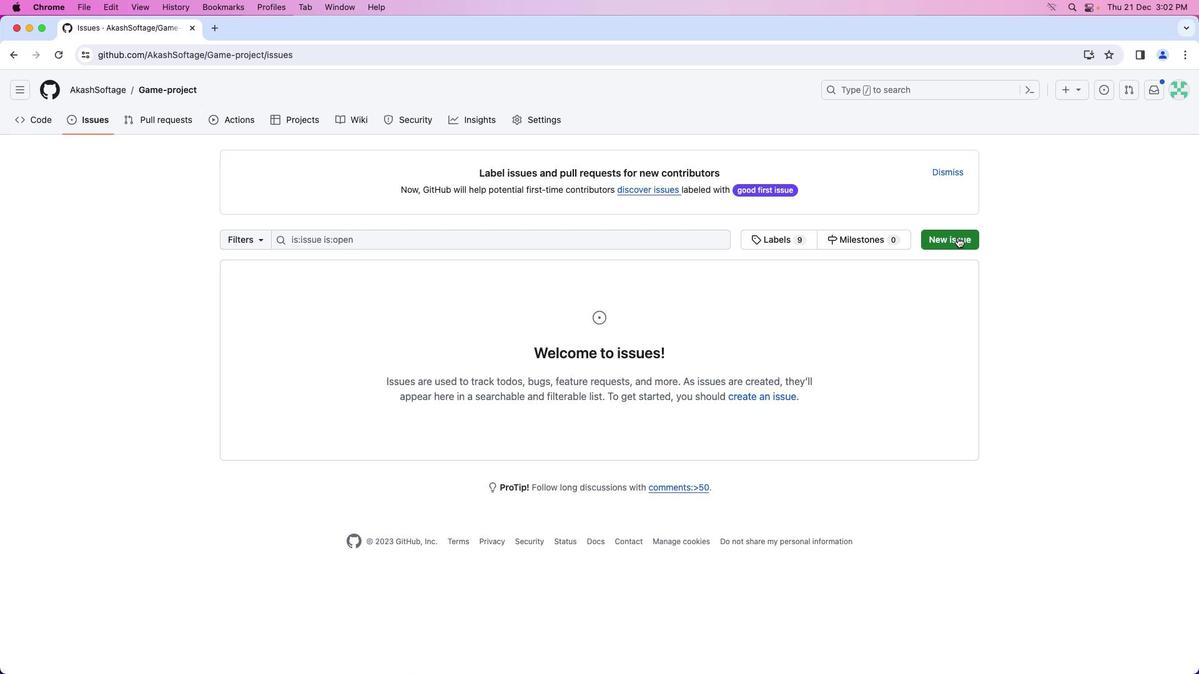 
Action: Mouse pressed left at (958, 238)
Screenshot: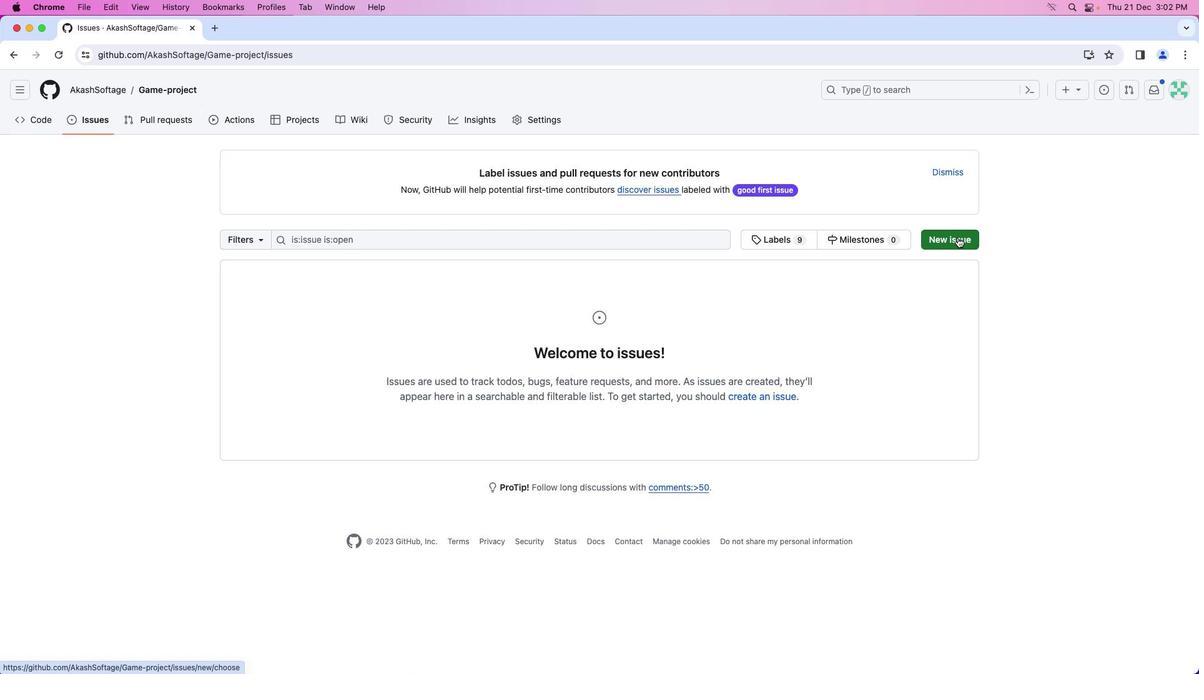 
Action: Mouse moved to (610, 208)
Screenshot: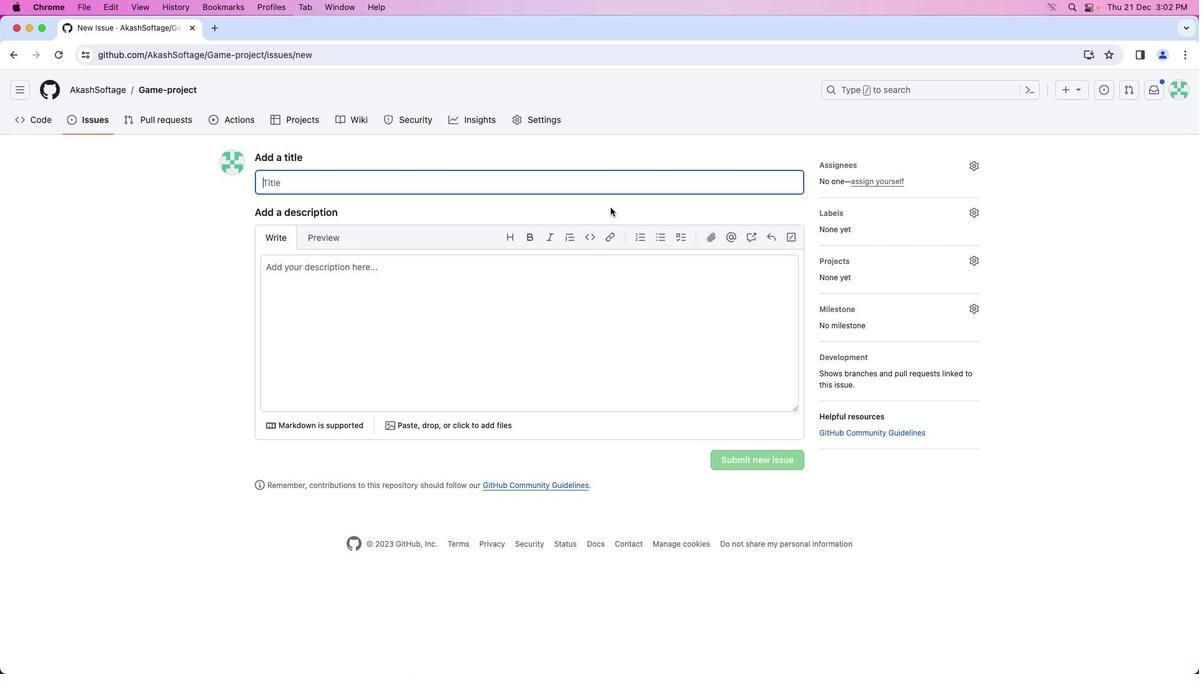 
Action: Key pressed Key.caps_lock'g'Key.caps_lockKey.backspace'G''A'Key.caps_lockKey.backspace'a''m''e'Key.space'f''u''n''c''t''i''o''n'Key.space'c''a''l''l'
Screenshot: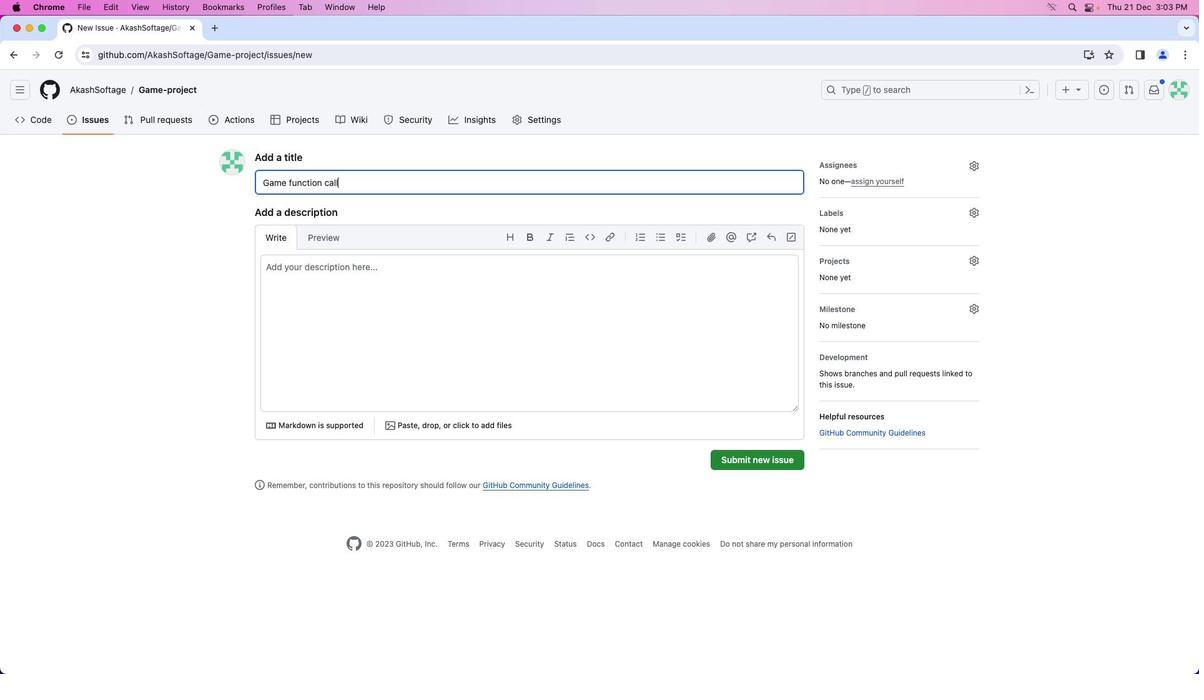 
Action: Mouse moved to (587, 276)
Screenshot: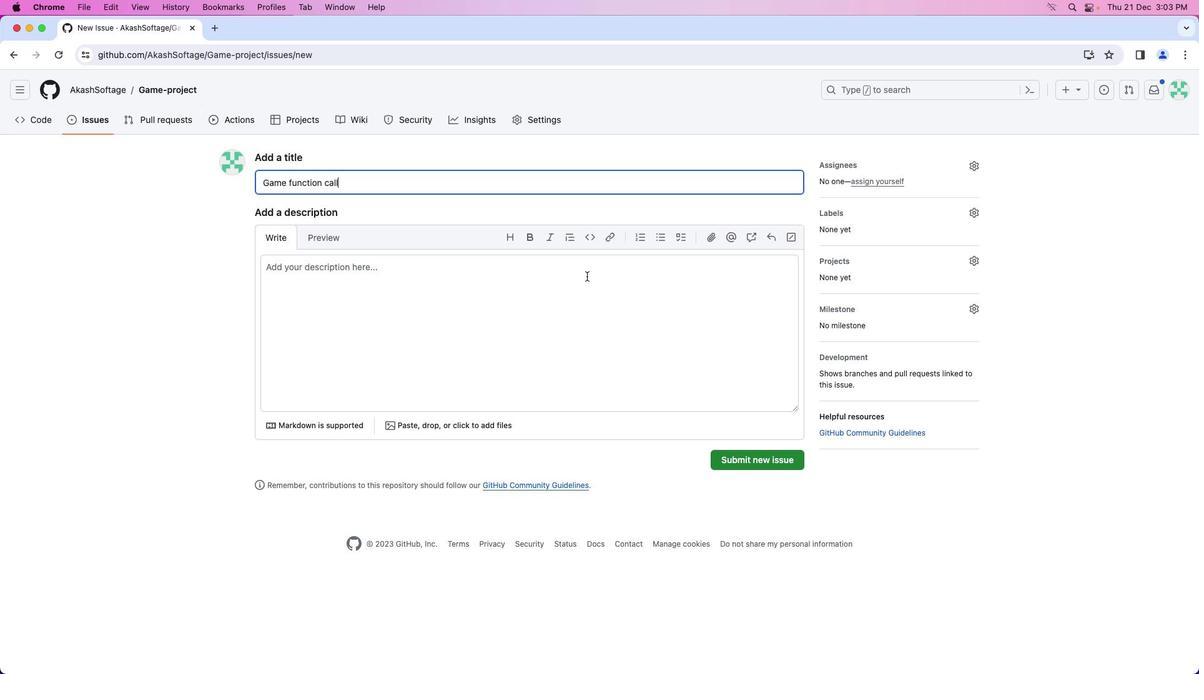 
Action: Mouse pressed left at (587, 276)
Screenshot: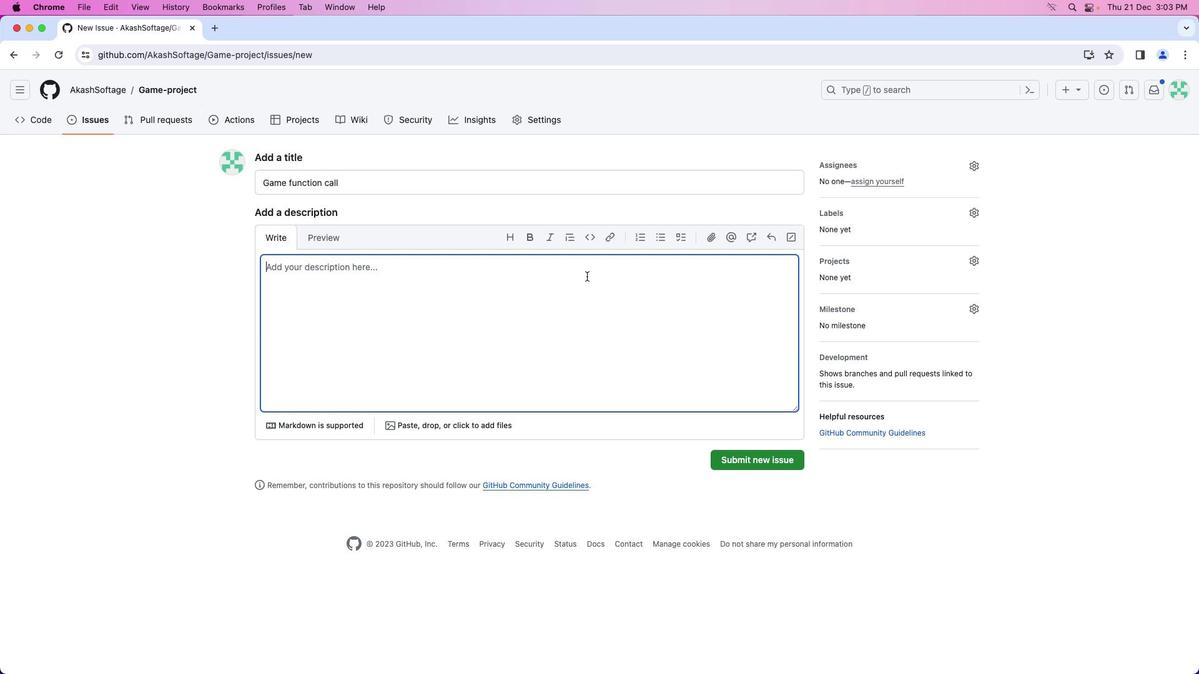 
Action: Key pressed Key.caps_lock'F'Key.caps_lock'u''n''c''t''i''o''n'Key.space'n''o''t'Key.space'w''o''r''k''i''n''g'
Screenshot: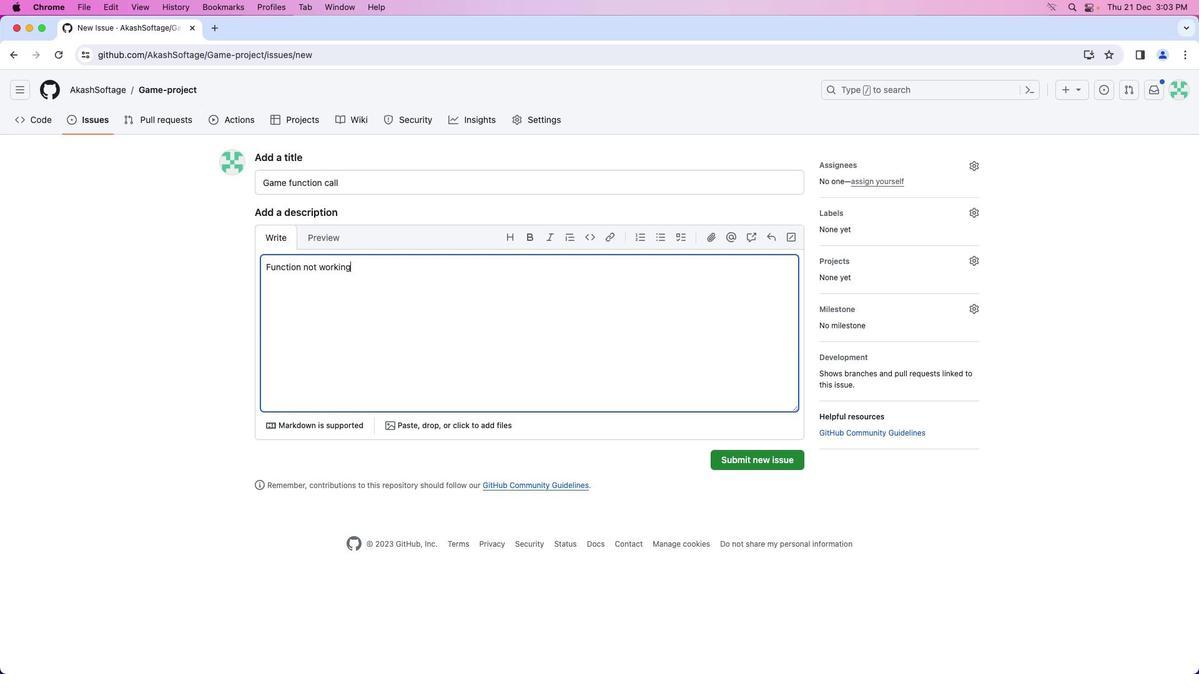 
Action: Mouse moved to (743, 464)
Screenshot: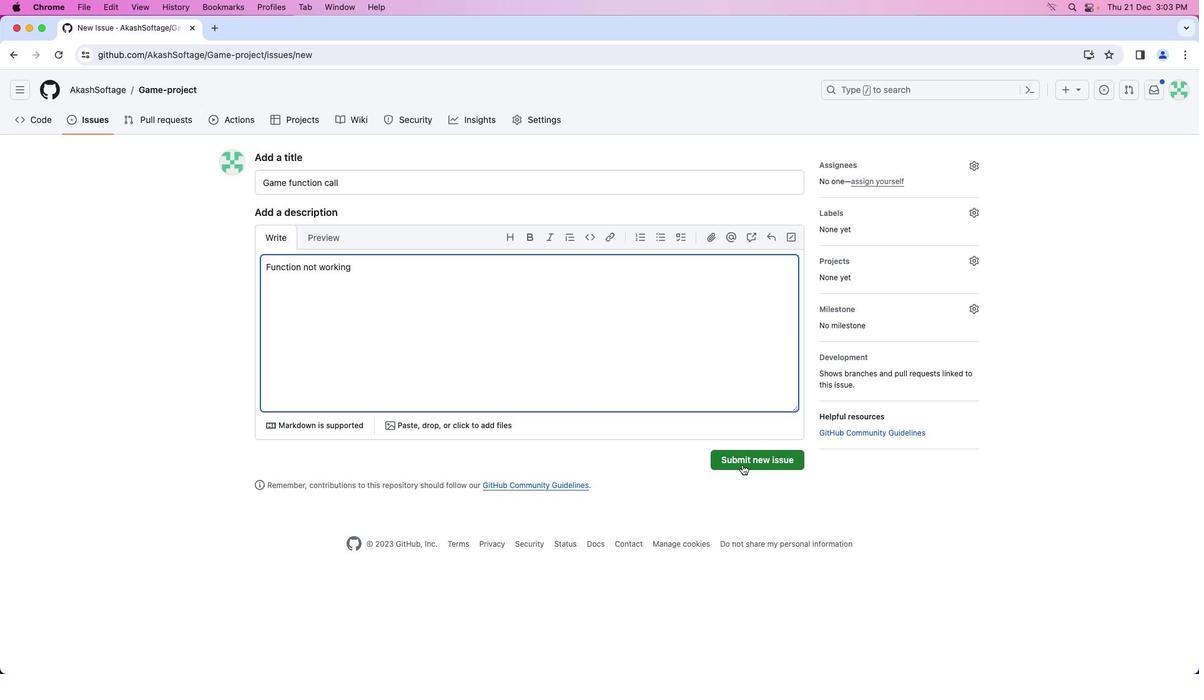 
Action: Mouse pressed left at (743, 464)
Screenshot: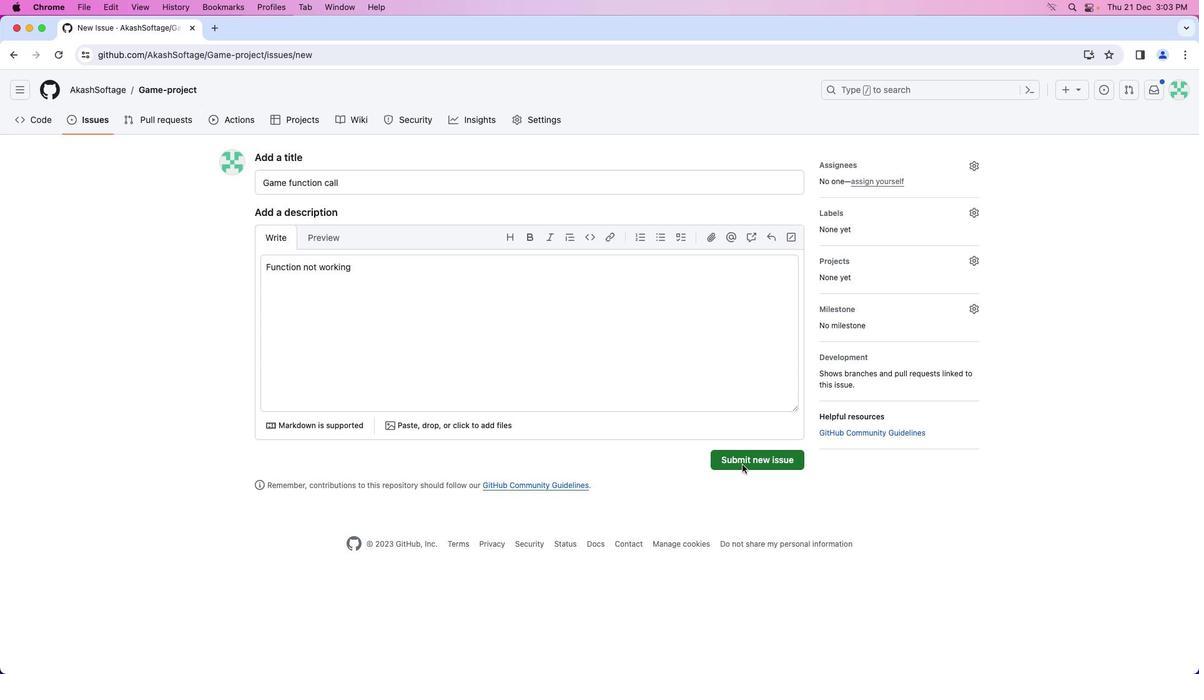 
Action: Mouse moved to (585, 348)
Screenshot: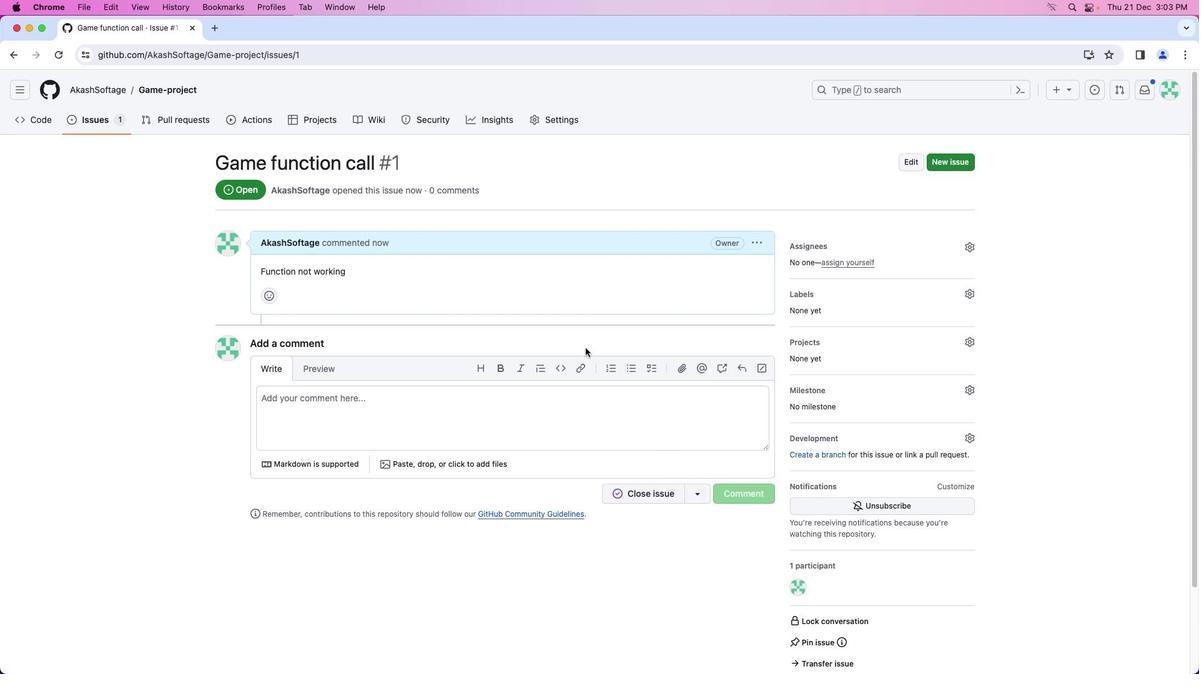 
Action: Mouse scrolled (585, 348) with delta (0, 0)
Screenshot: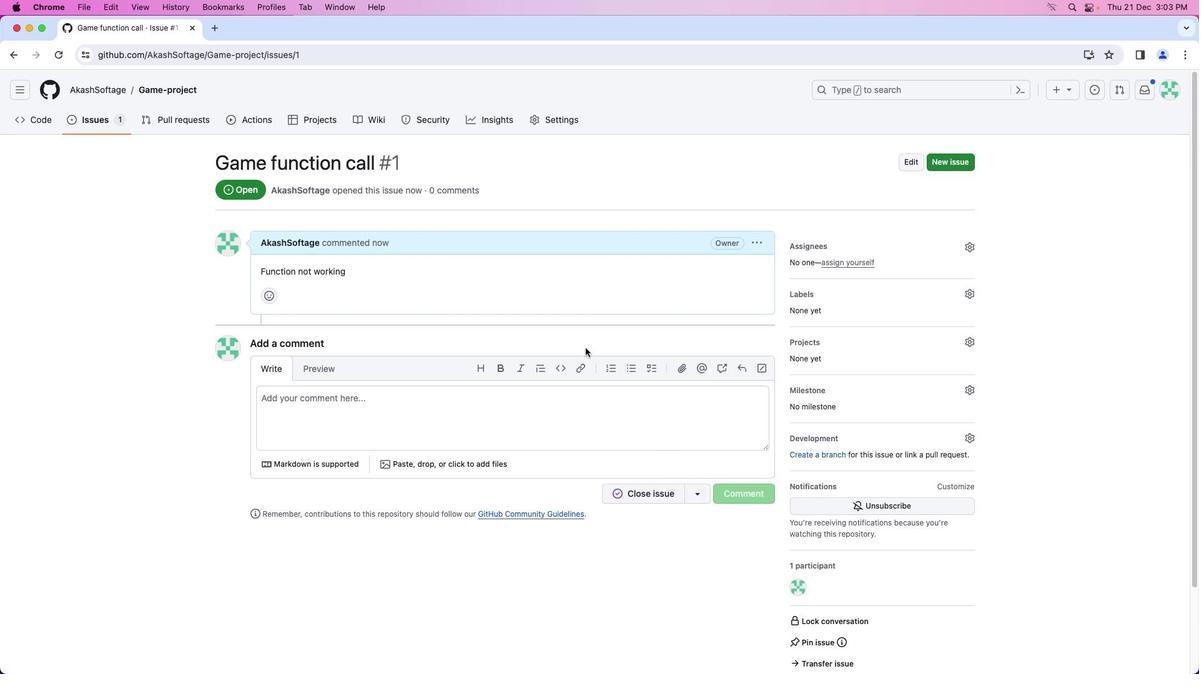 
Action: Mouse scrolled (585, 348) with delta (0, 0)
Screenshot: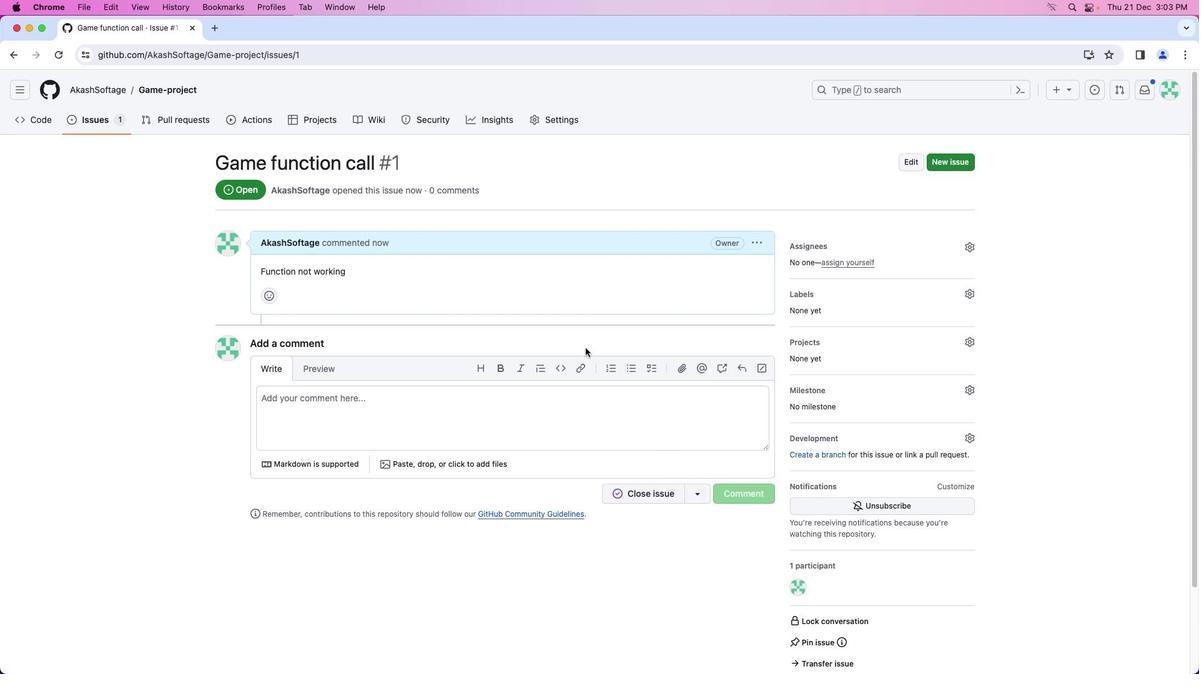 
Action: Mouse moved to (42, 121)
Screenshot: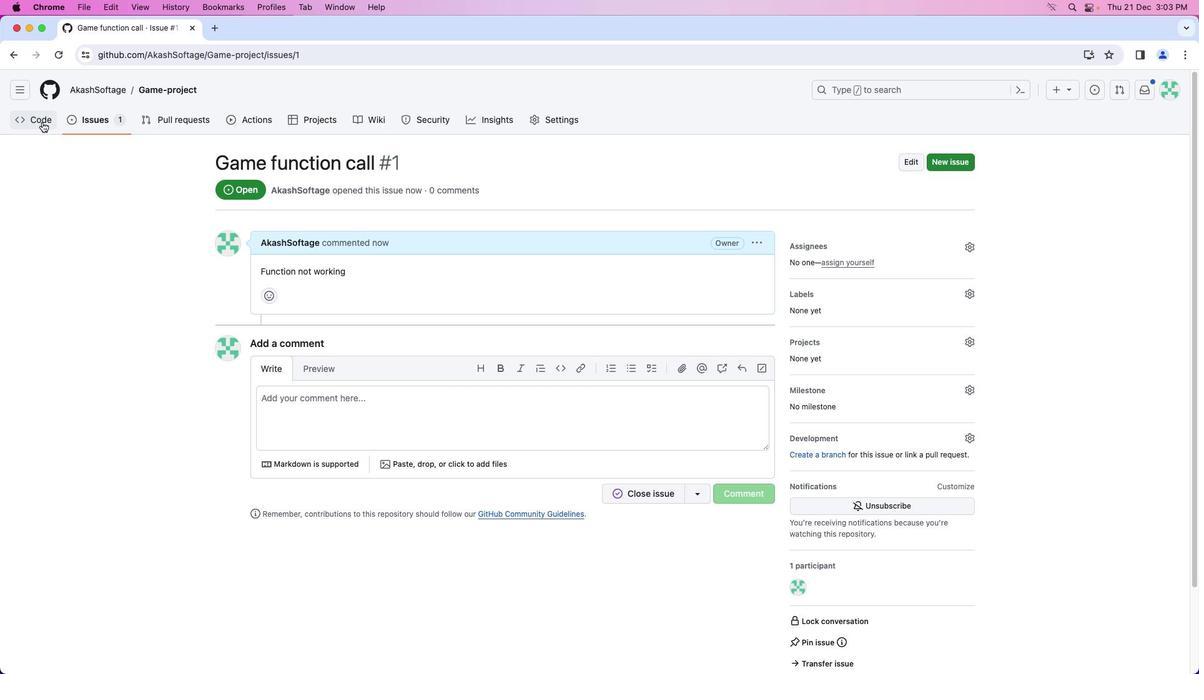 
Action: Mouse pressed left at (42, 121)
Screenshot: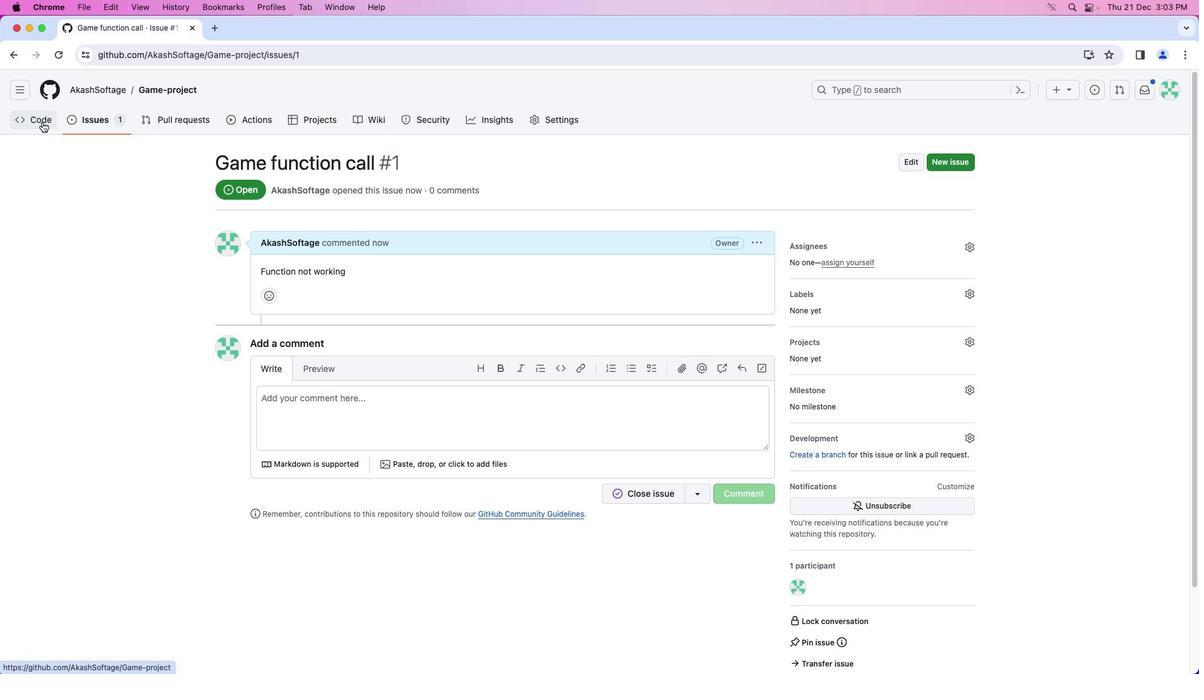 
Action: Mouse moved to (334, 198)
Screenshot: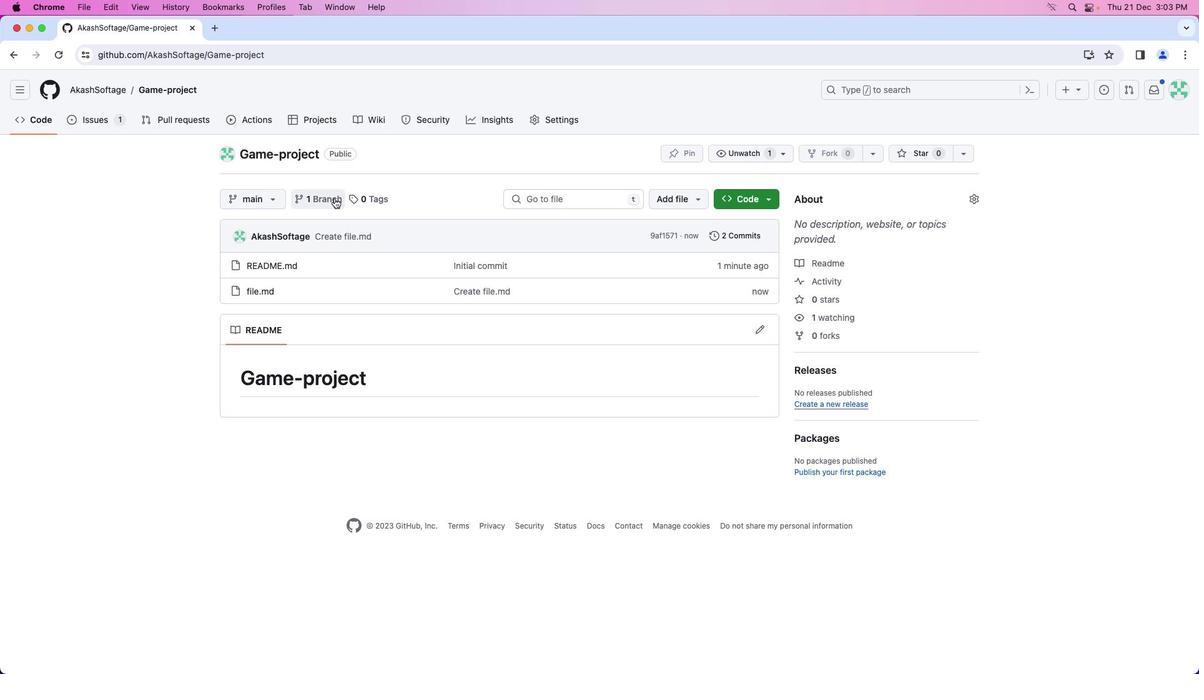 
Action: Mouse pressed left at (334, 198)
Screenshot: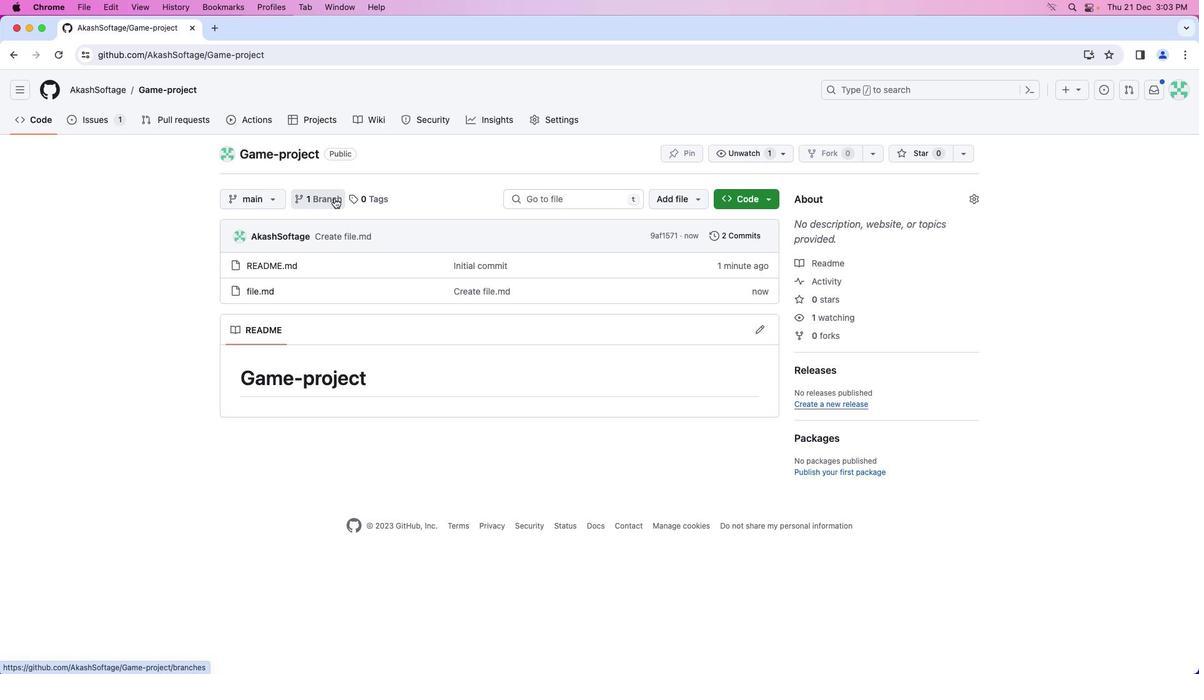 
Action: Mouse moved to (948, 164)
Screenshot: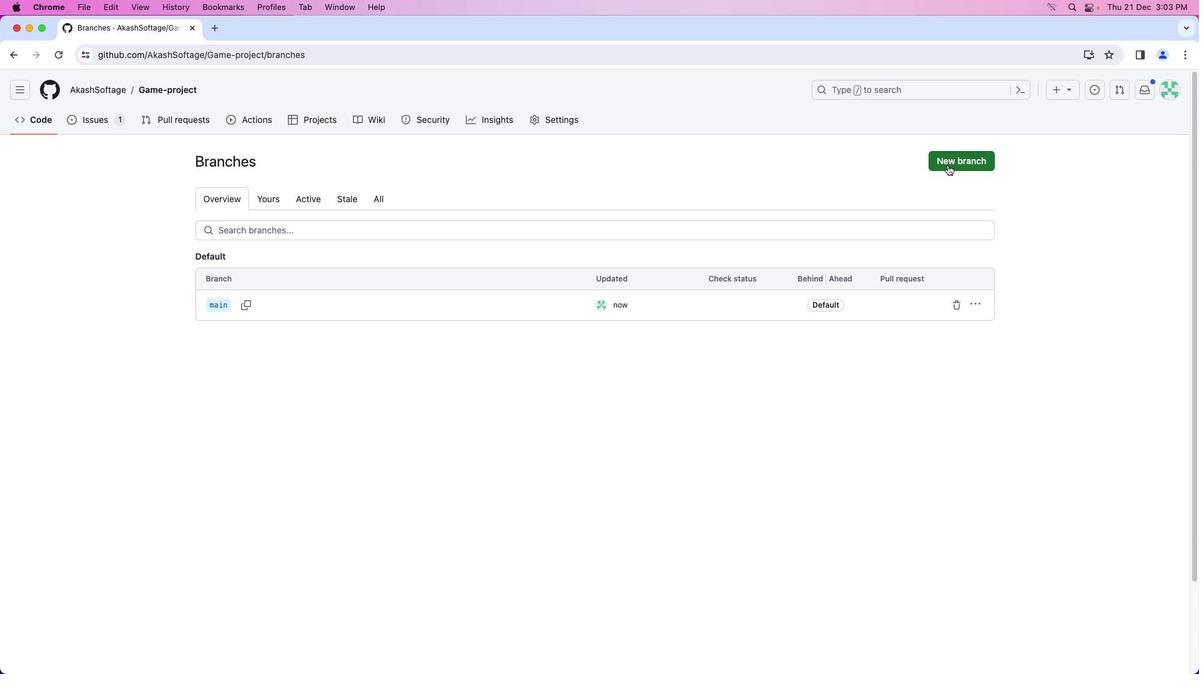 
Action: Mouse pressed left at (948, 164)
Screenshot: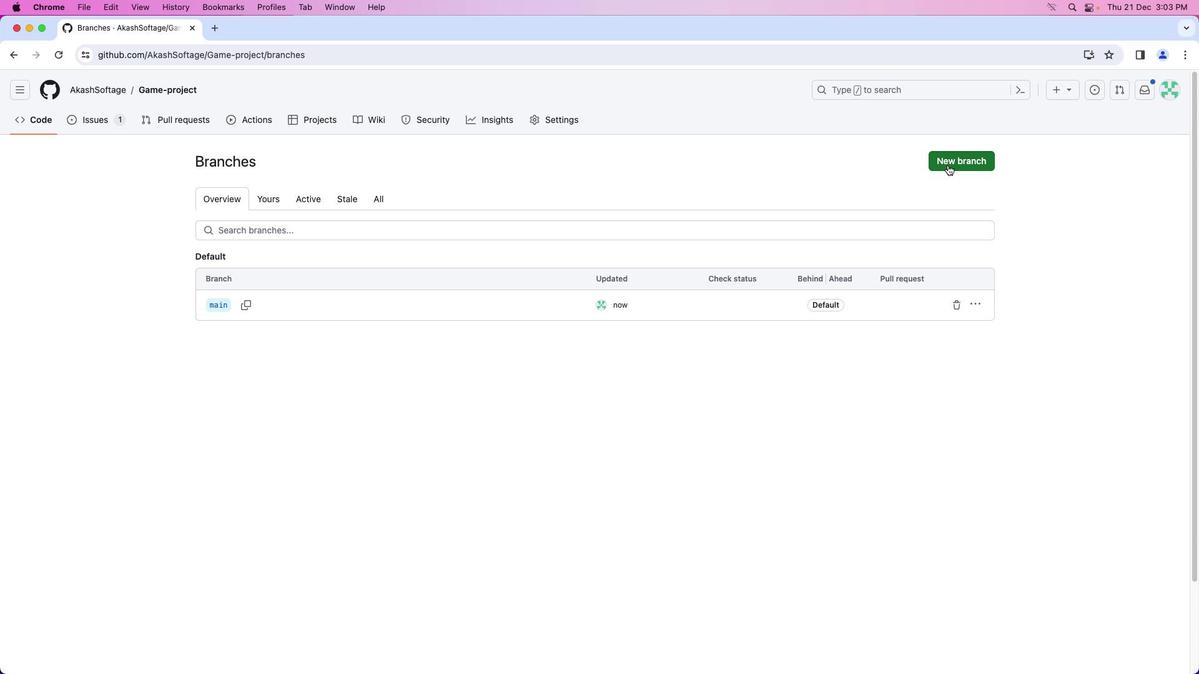 
Action: Mouse moved to (638, 350)
Screenshot: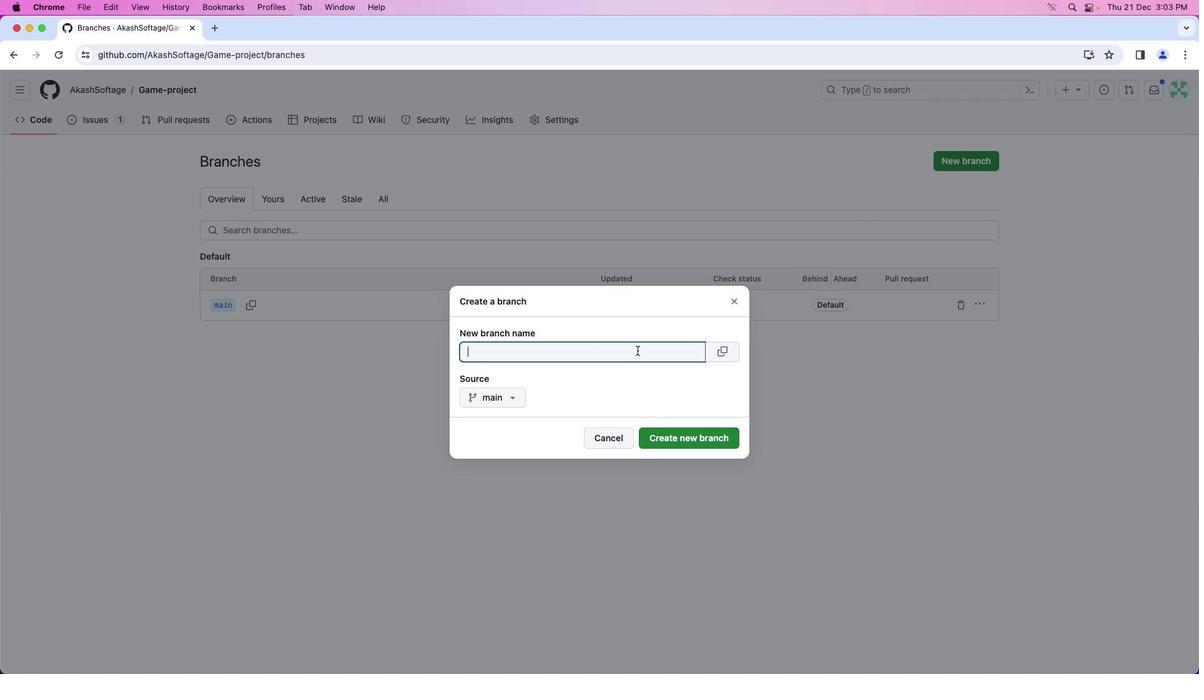 
Action: Mouse pressed left at (638, 350)
Screenshot: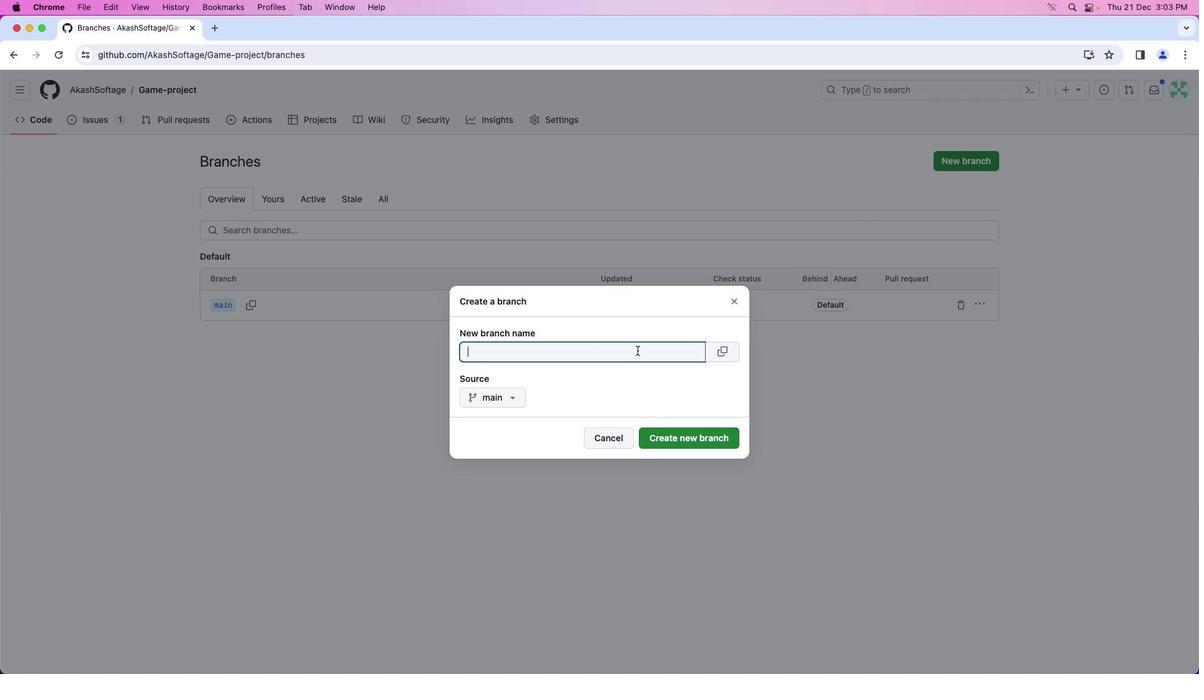 
Action: Key pressed Key.caps_lock'G'Key.caps_lock'a''m''e''1'
Screenshot: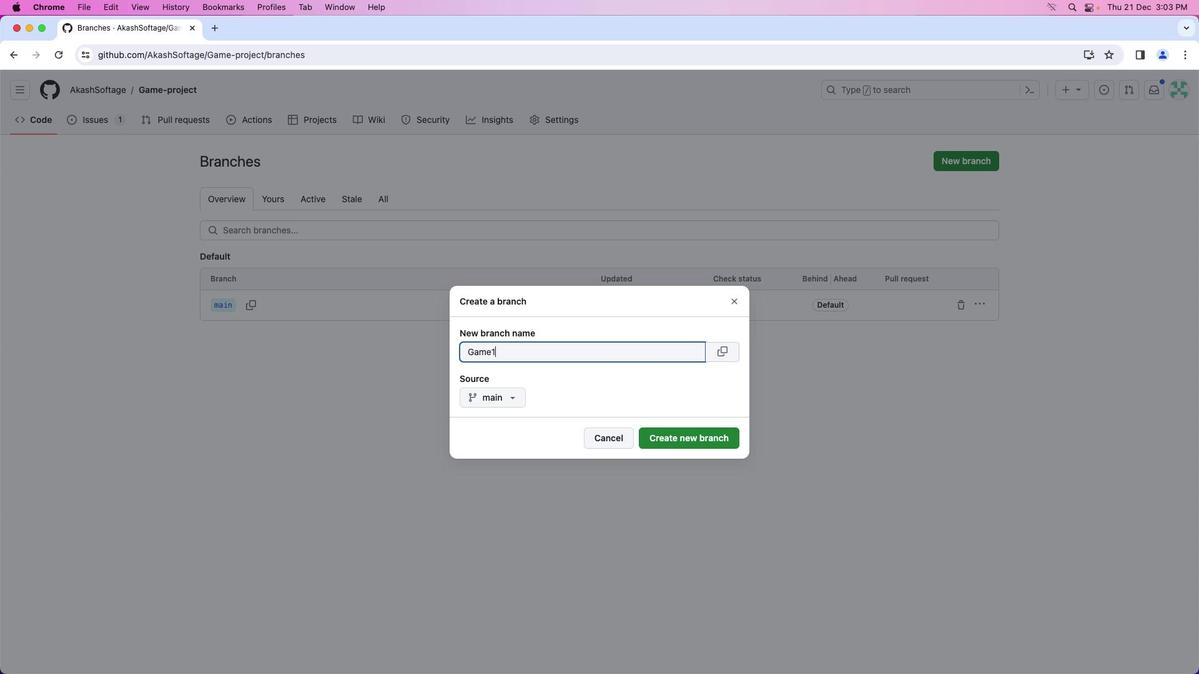 
Action: Mouse moved to (693, 441)
Screenshot: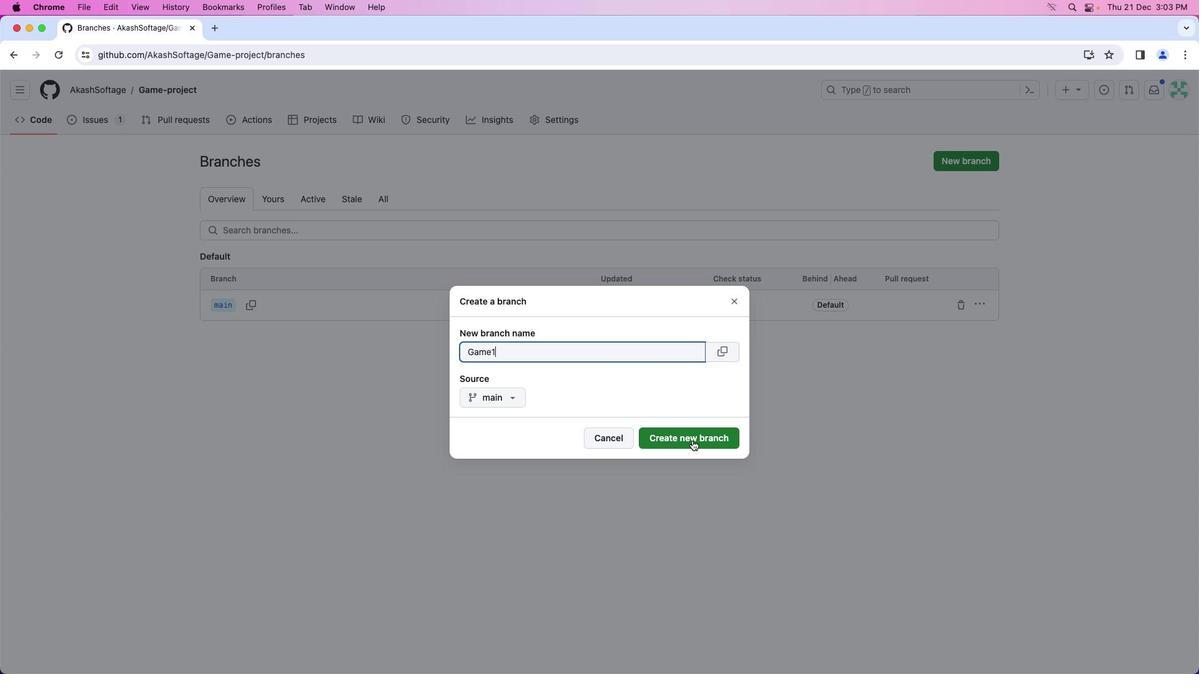 
Action: Mouse pressed left at (693, 441)
Screenshot: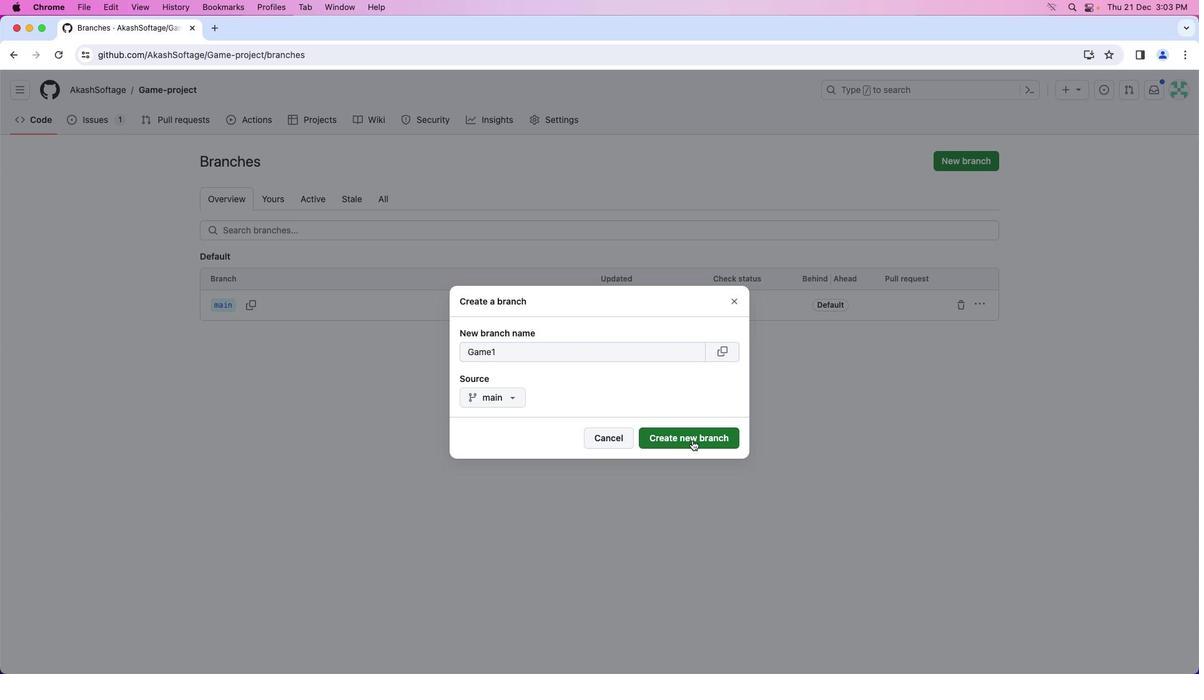 
Action: Mouse moved to (59, 56)
Screenshot: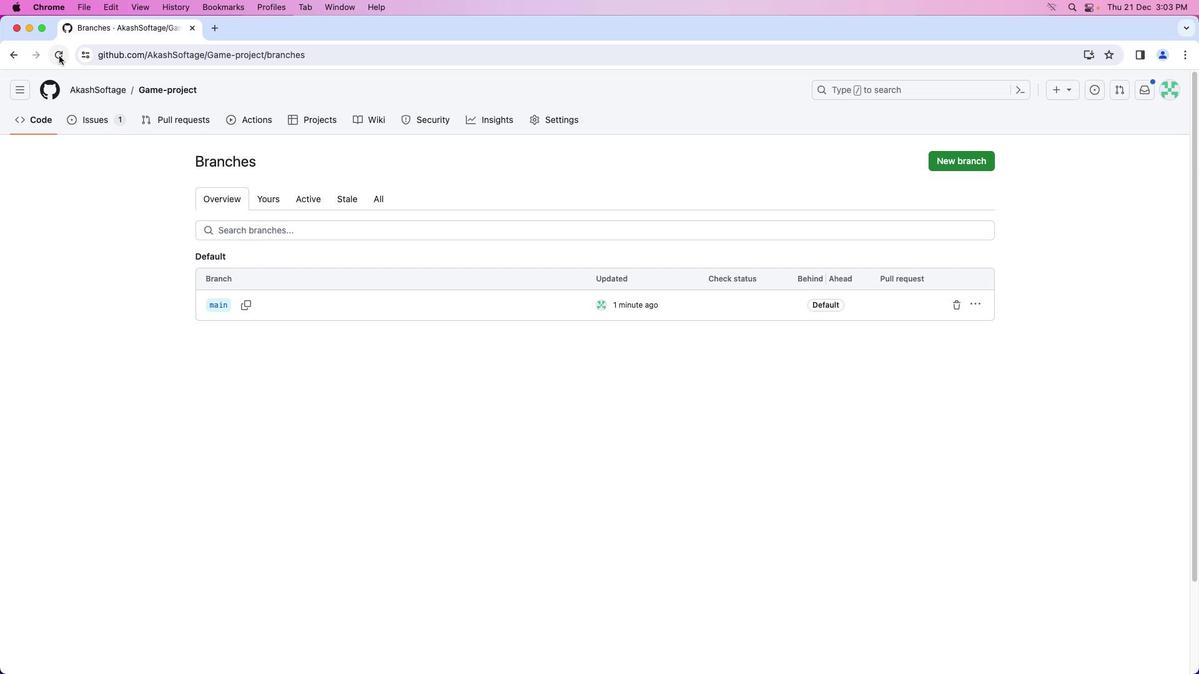 
Action: Mouse pressed left at (59, 56)
Screenshot: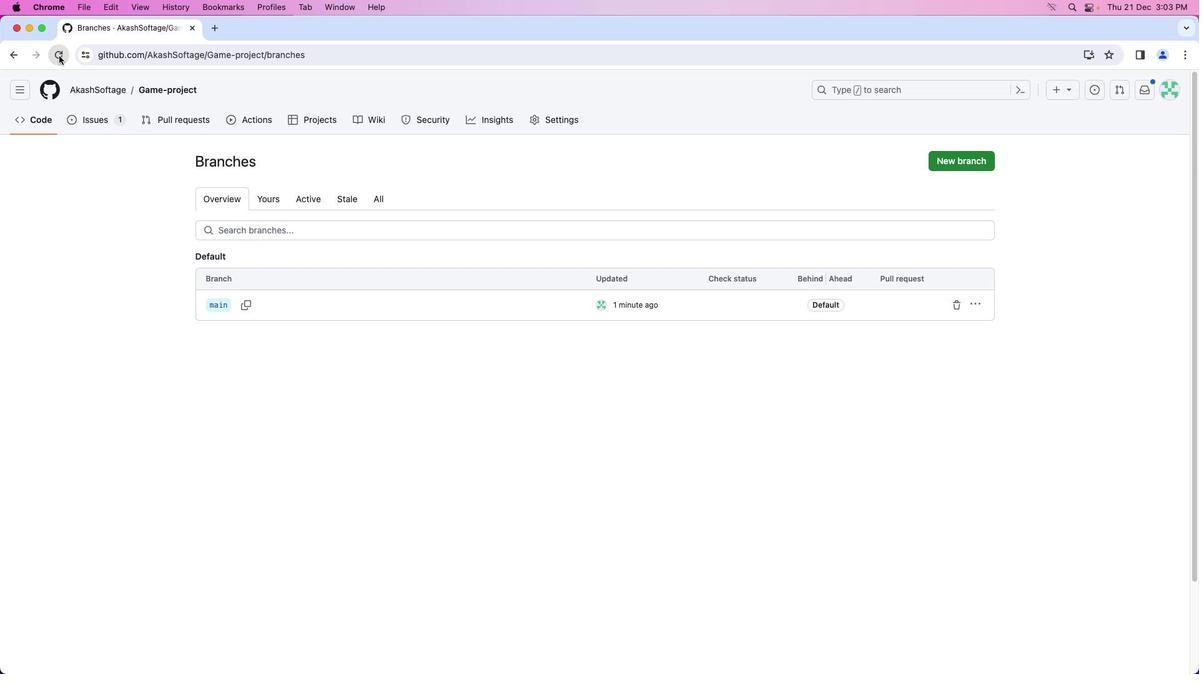 
Action: Mouse moved to (275, 119)
Screenshot: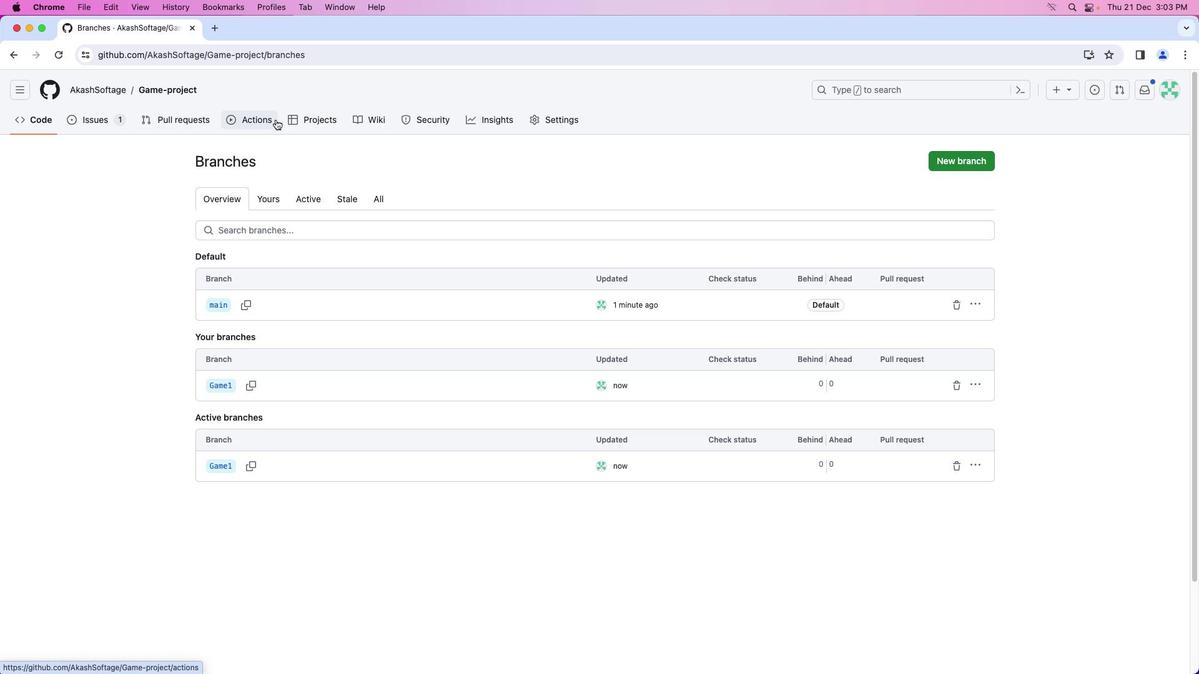 
Action: Mouse pressed left at (275, 119)
Screenshot: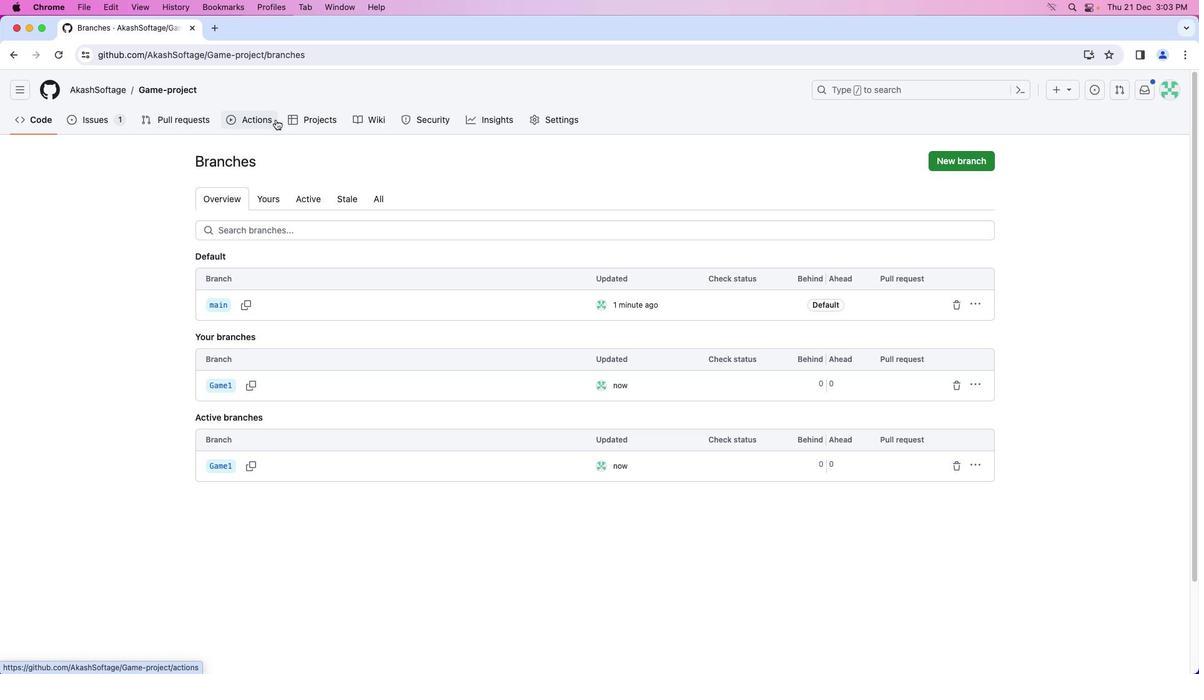 
Action: Mouse moved to (475, 121)
Screenshot: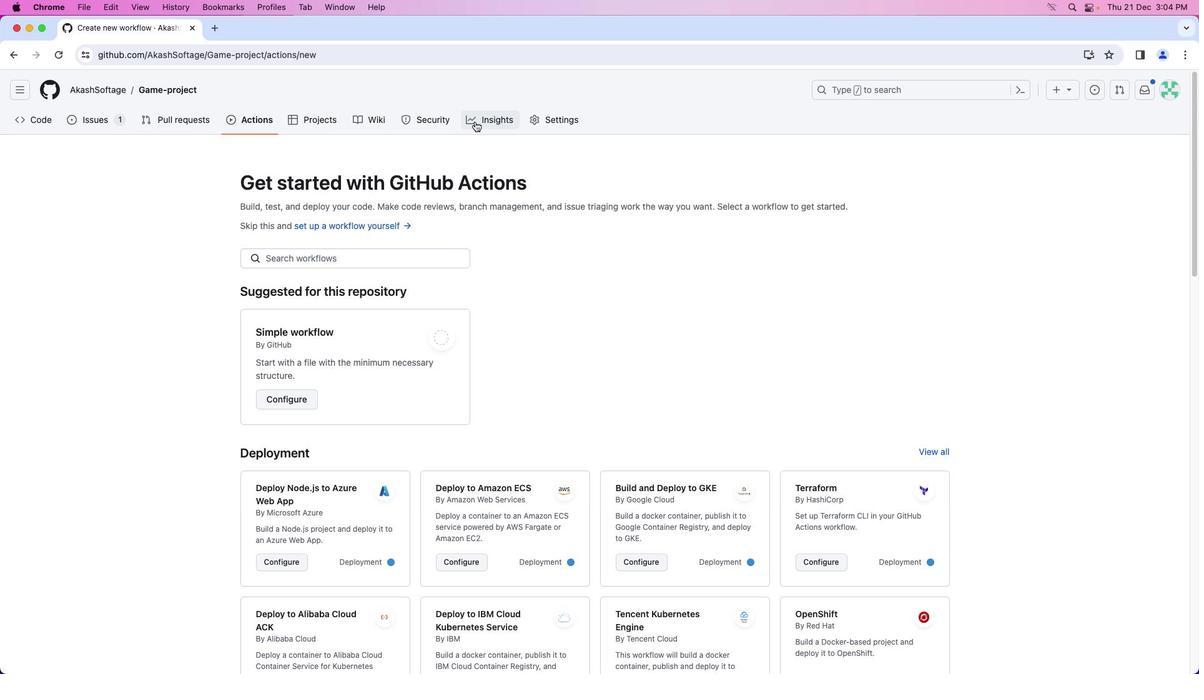 
Action: Mouse pressed left at (475, 121)
Screenshot: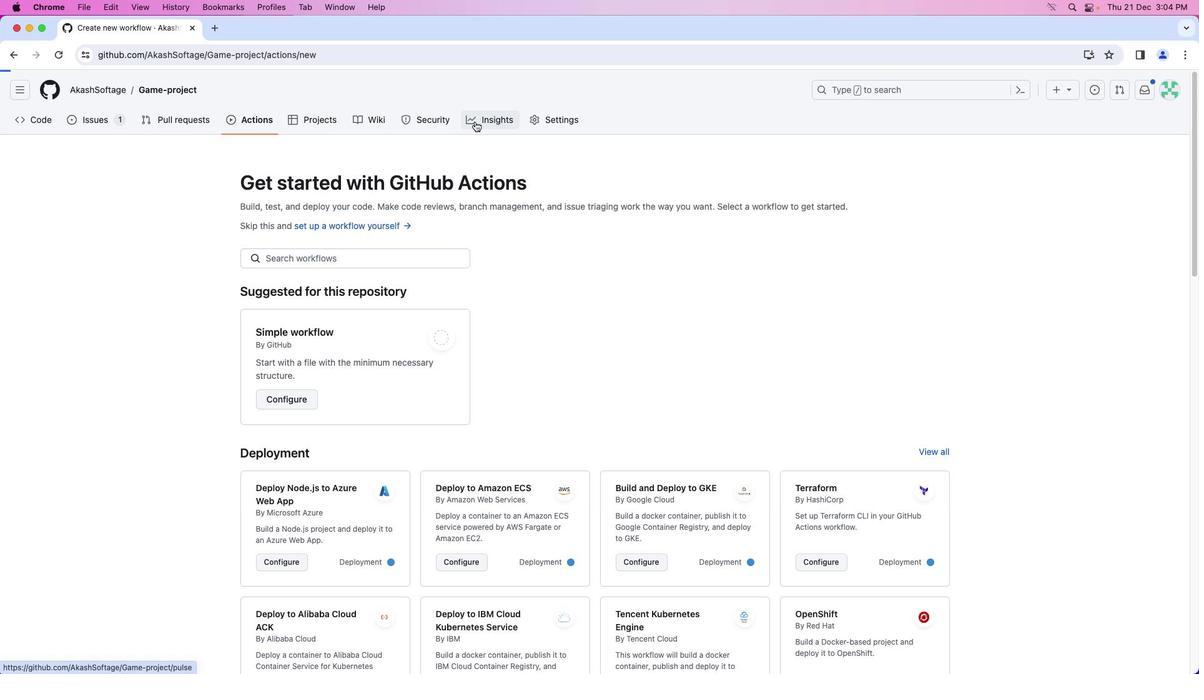 
Action: Mouse moved to (804, 374)
Screenshot: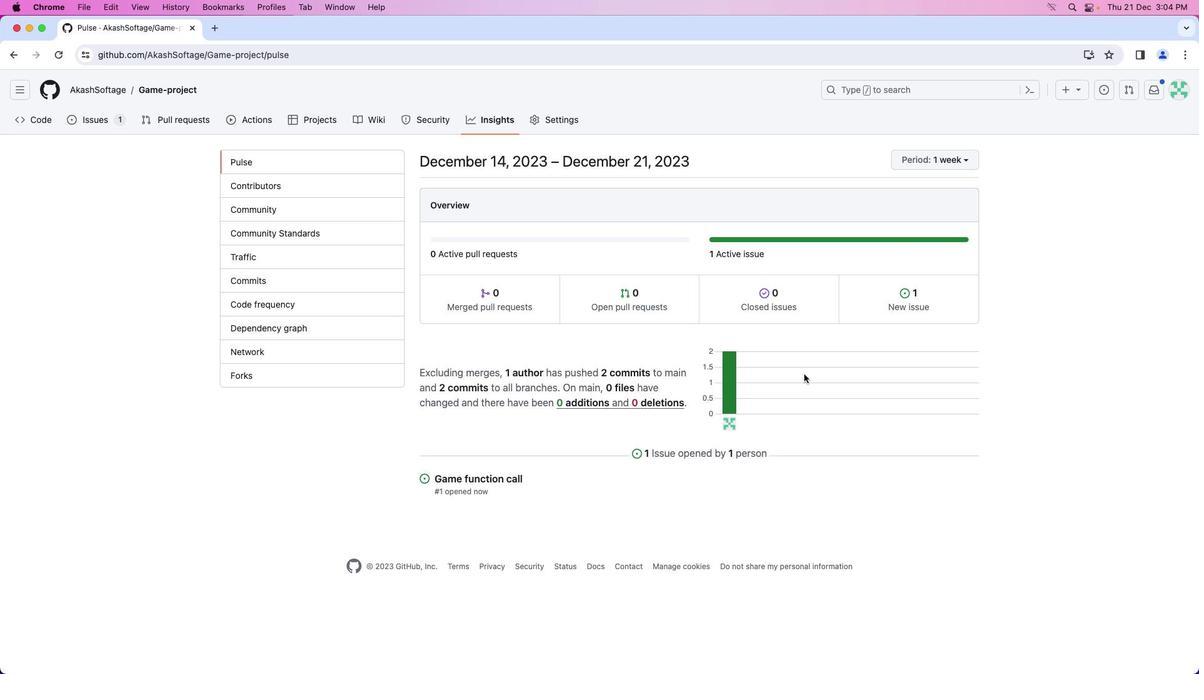 
Action: Mouse scrolled (804, 374) with delta (0, 0)
Screenshot: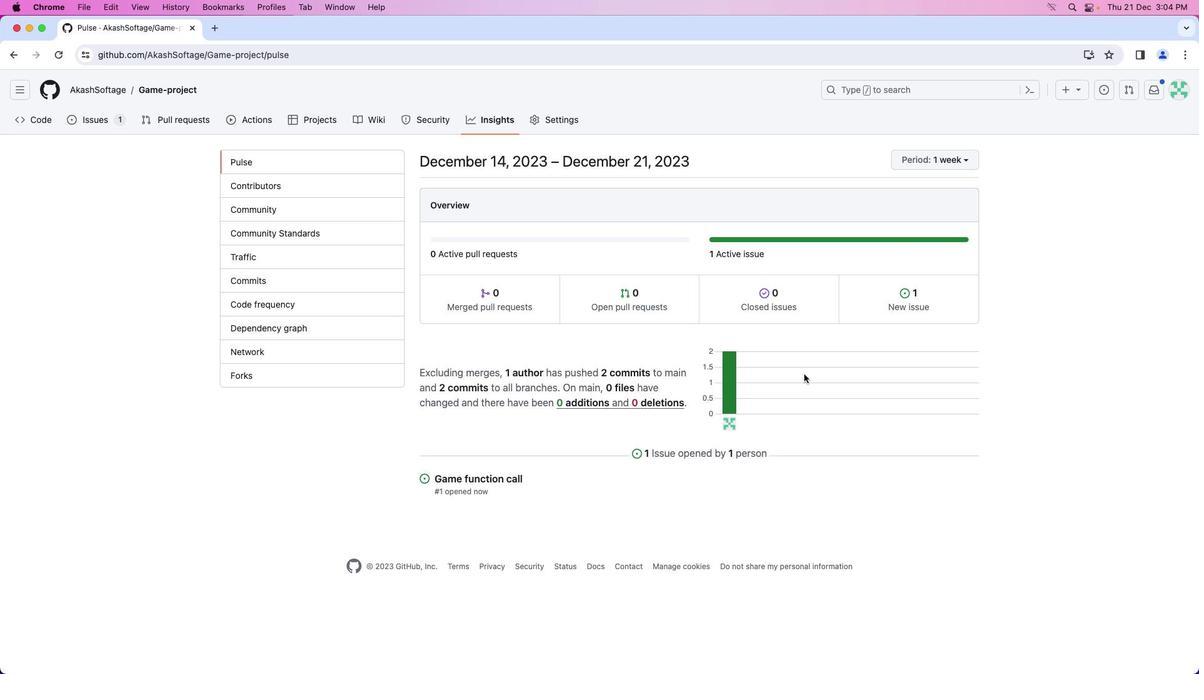 
Action: Mouse scrolled (804, 374) with delta (0, 0)
Screenshot: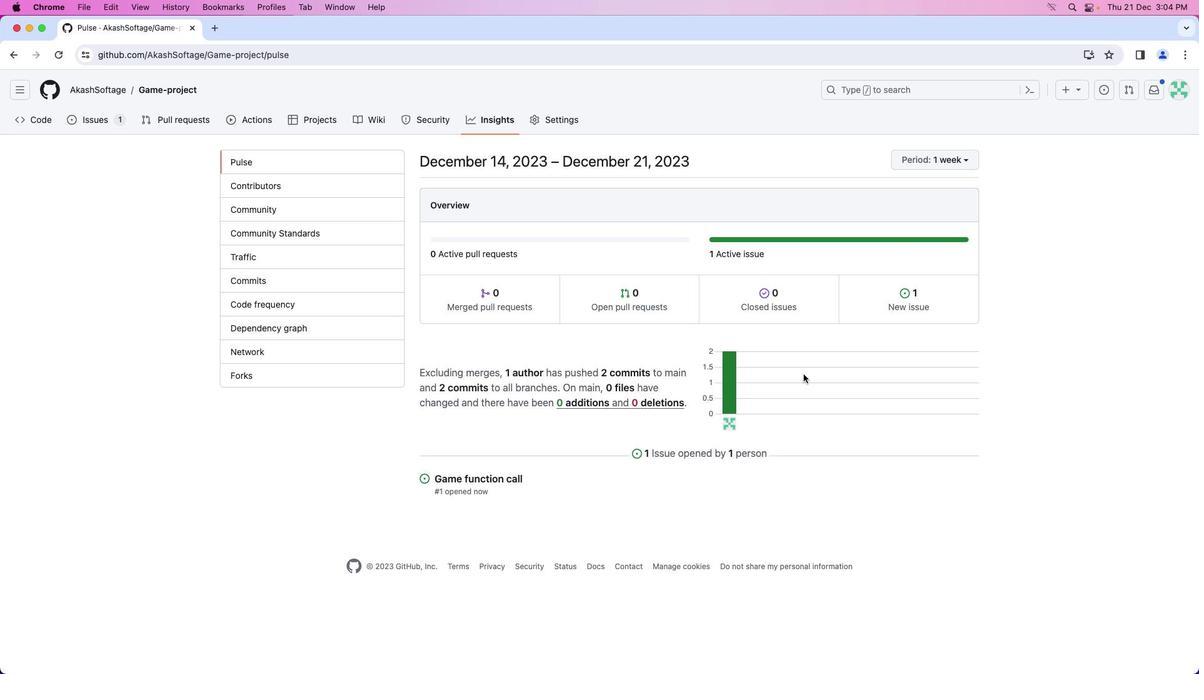 
Action: Mouse moved to (804, 374)
Screenshot: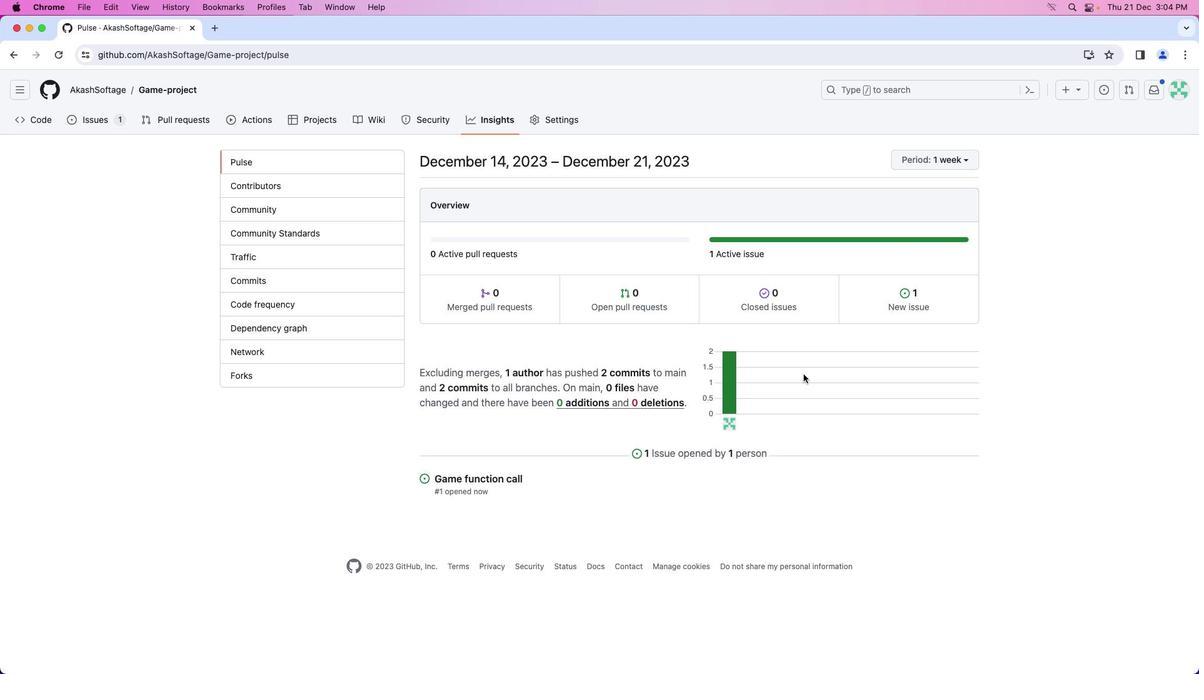 
Action: Mouse scrolled (804, 374) with delta (0, 0)
Screenshot: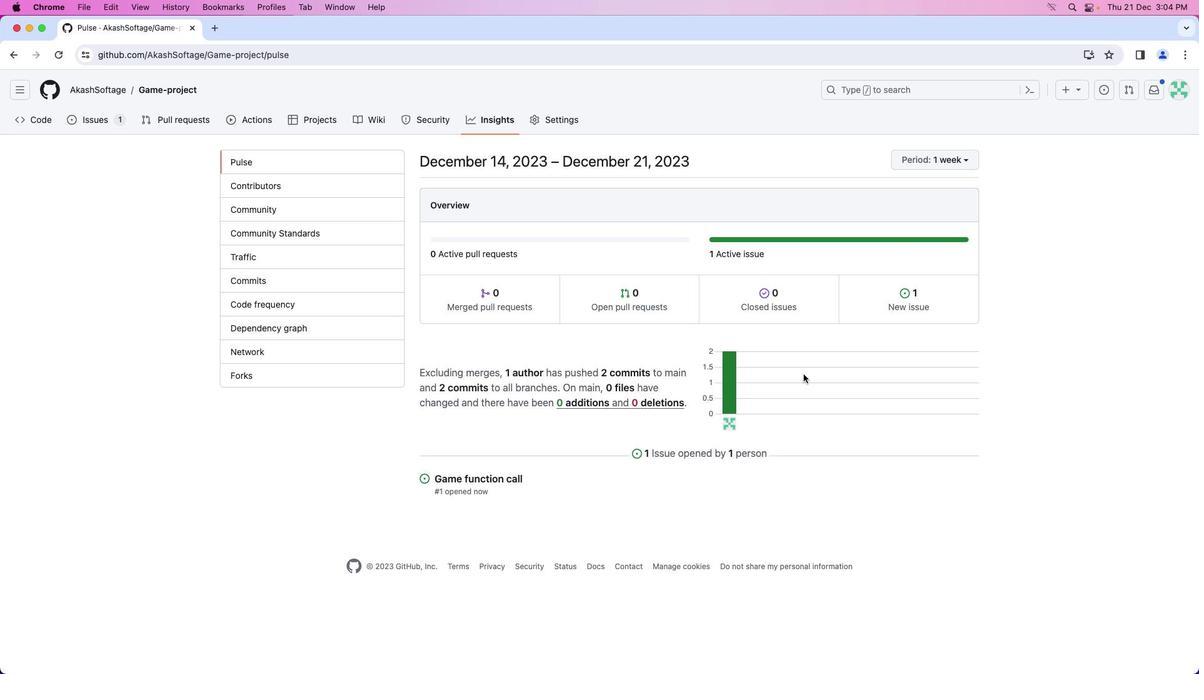 
Action: Mouse scrolled (804, 374) with delta (0, 0)
Screenshot: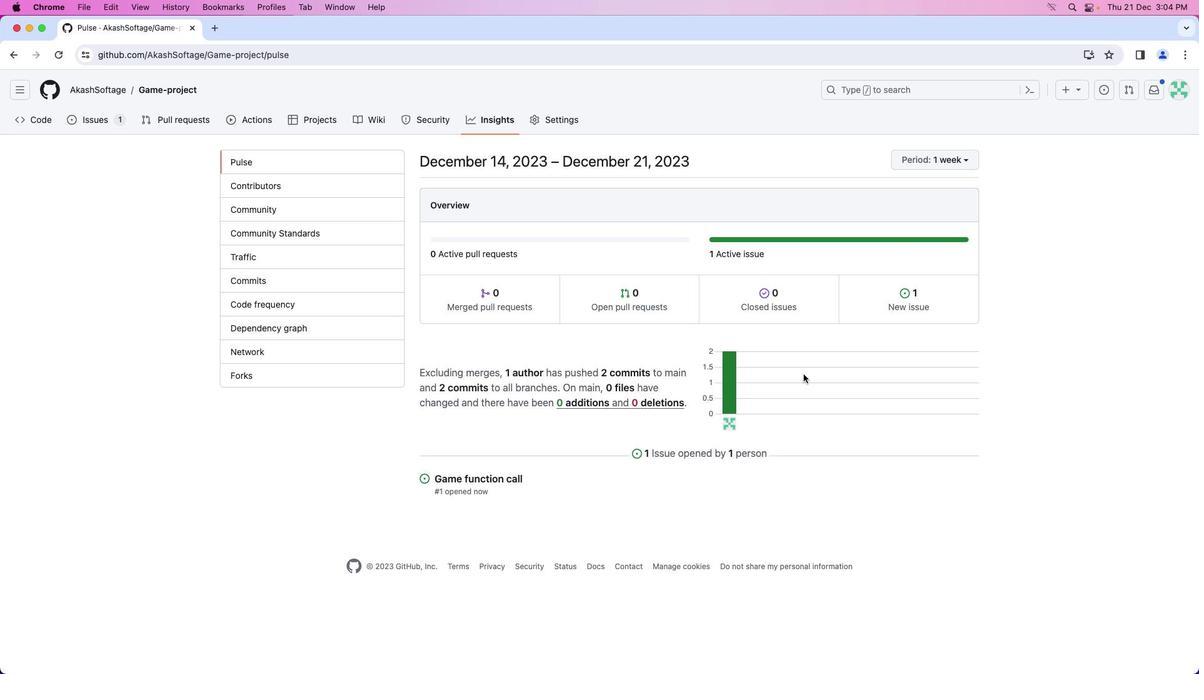
Action: Mouse scrolled (804, 374) with delta (0, 0)
Screenshot: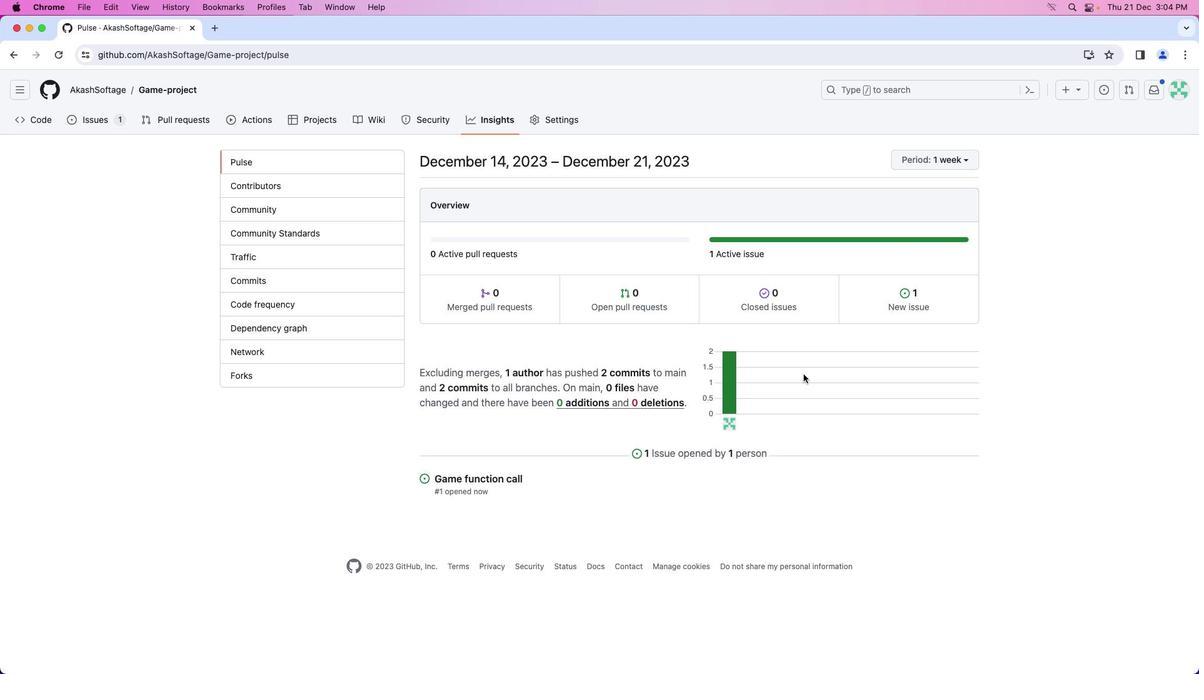 
Action: Mouse scrolled (804, 374) with delta (0, 0)
Screenshot: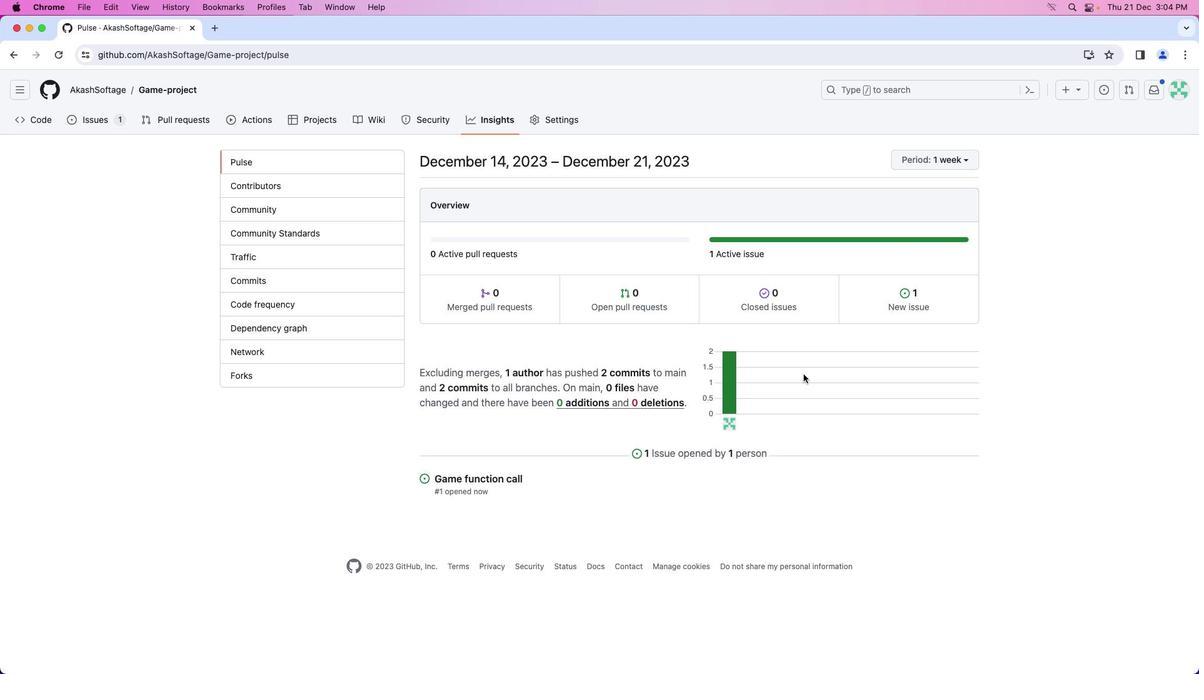 
Action: Mouse moved to (1013, 485)
Screenshot: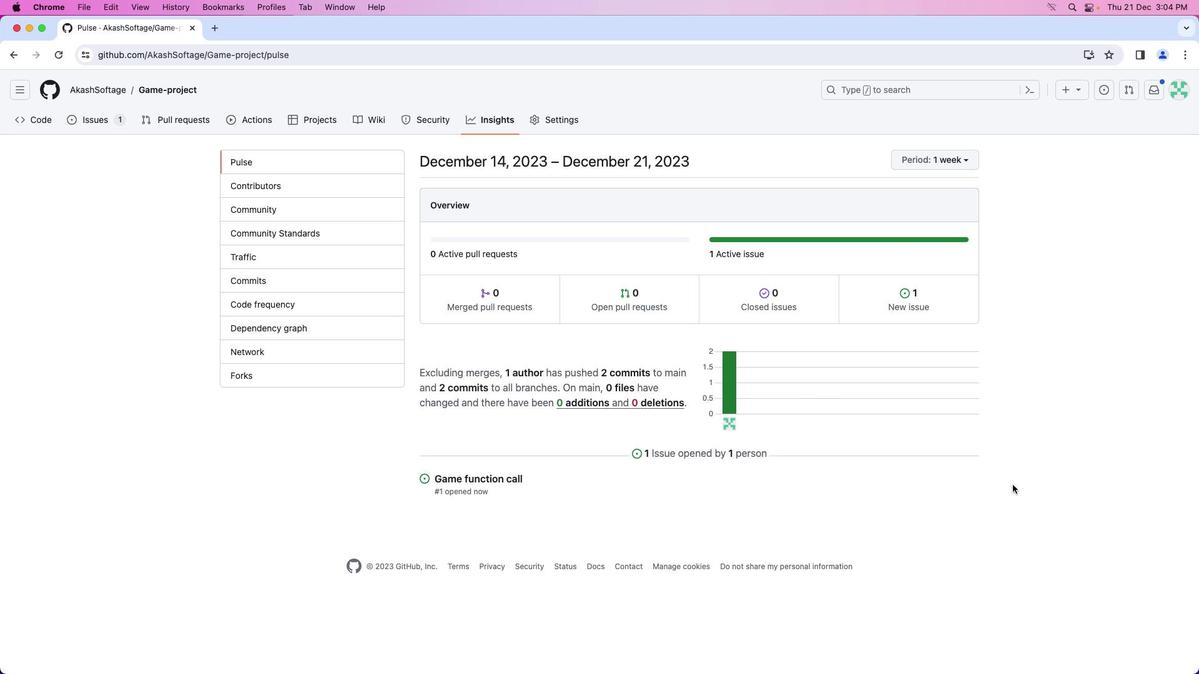 
Action: Mouse pressed left at (1013, 485)
Screenshot: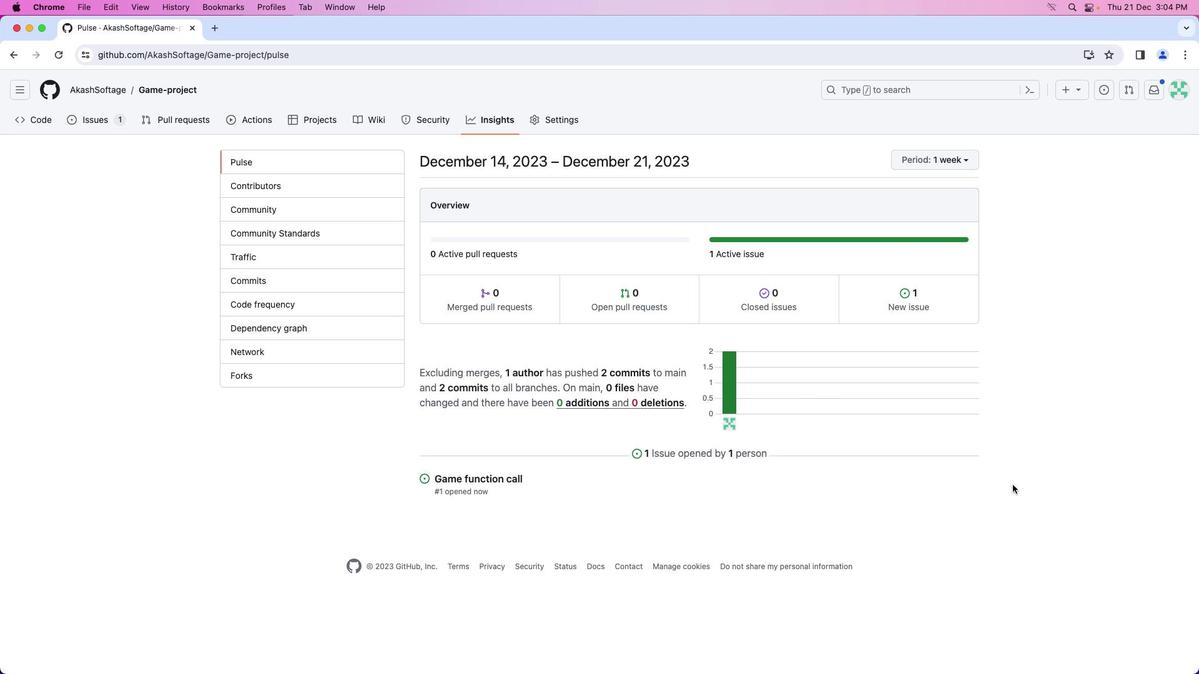 
Action: Mouse moved to (1011, 484)
Screenshot: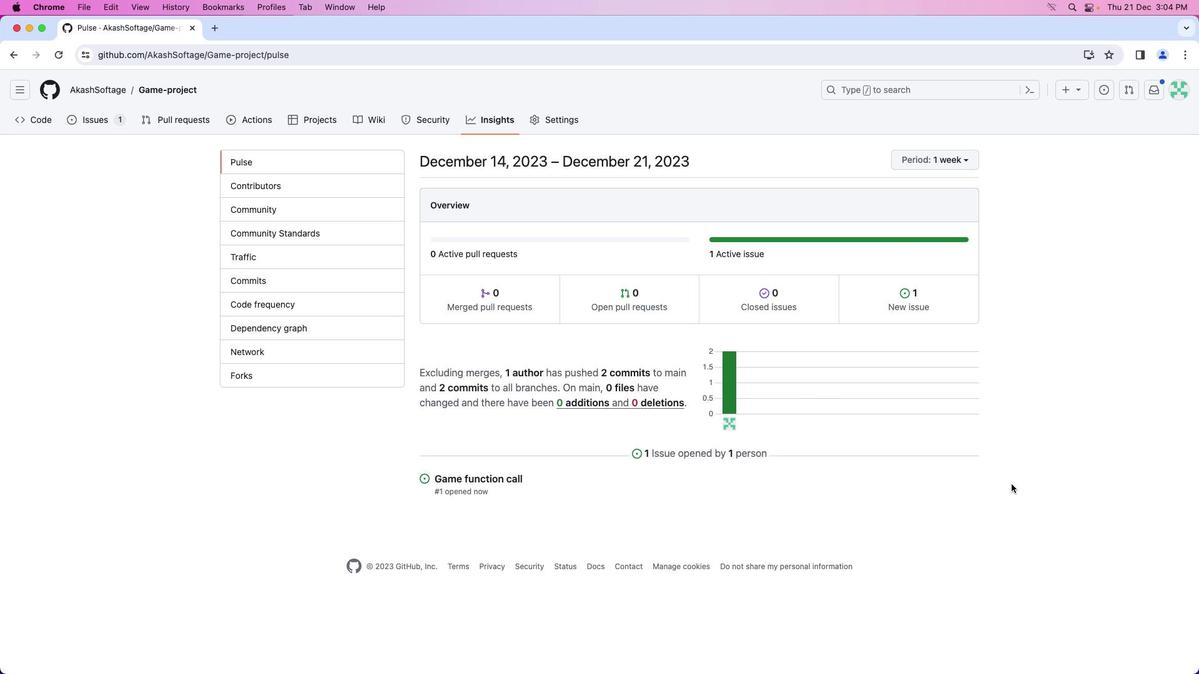 
